 Task: Find a house in Penarth, United Kingdom, for 9 guests from 8th to 15th August, with 5 bedrooms, 5 bathrooms, Wifi, TV, Gym, Breakfast, and Self check-in, within a price range of ₹10,000 to ₹14,000.
Action: Mouse moved to (428, 108)
Screenshot: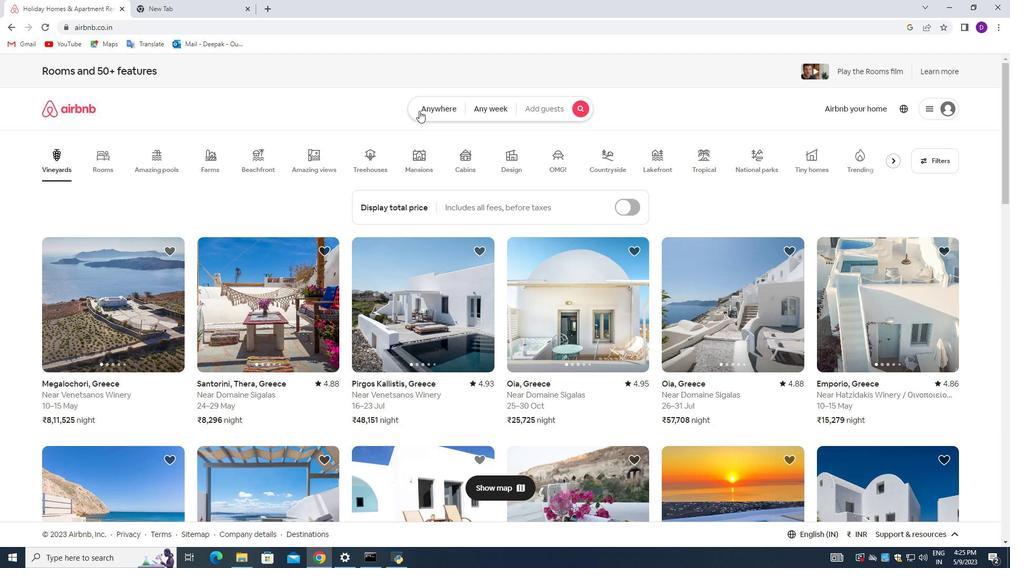 
Action: Mouse pressed left at (428, 108)
Screenshot: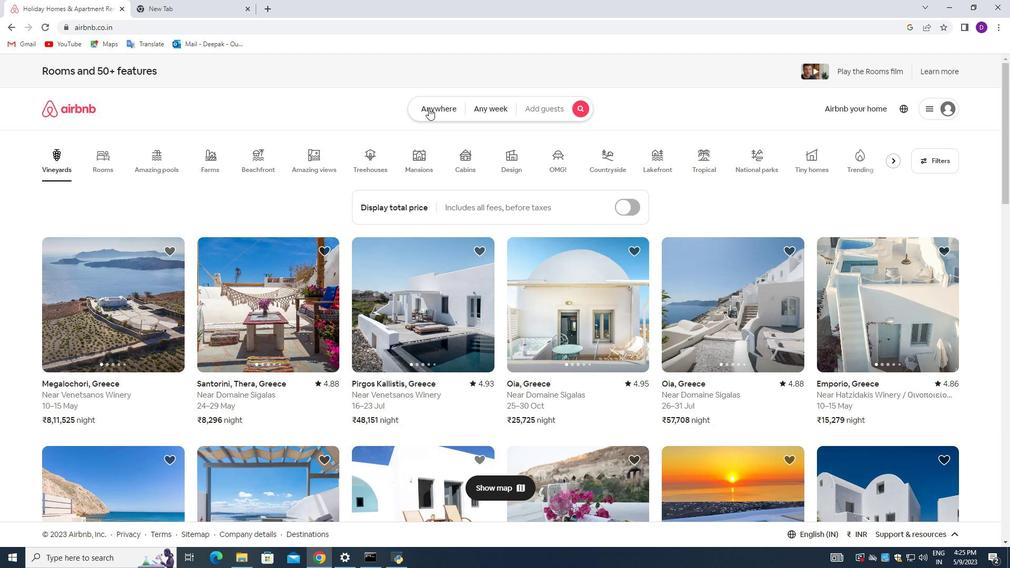 
Action: Mouse moved to (337, 155)
Screenshot: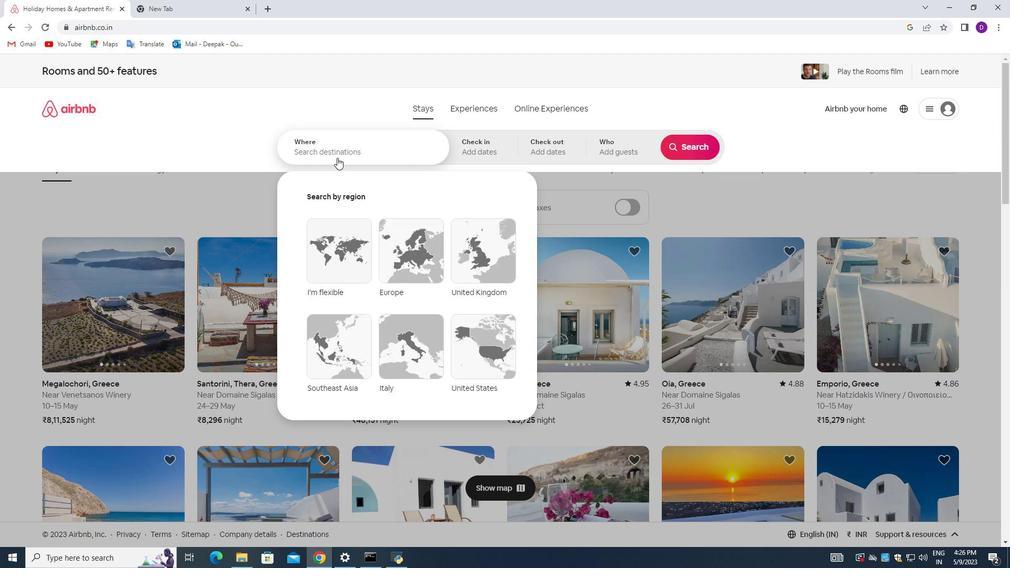 
Action: Mouse pressed left at (337, 155)
Screenshot: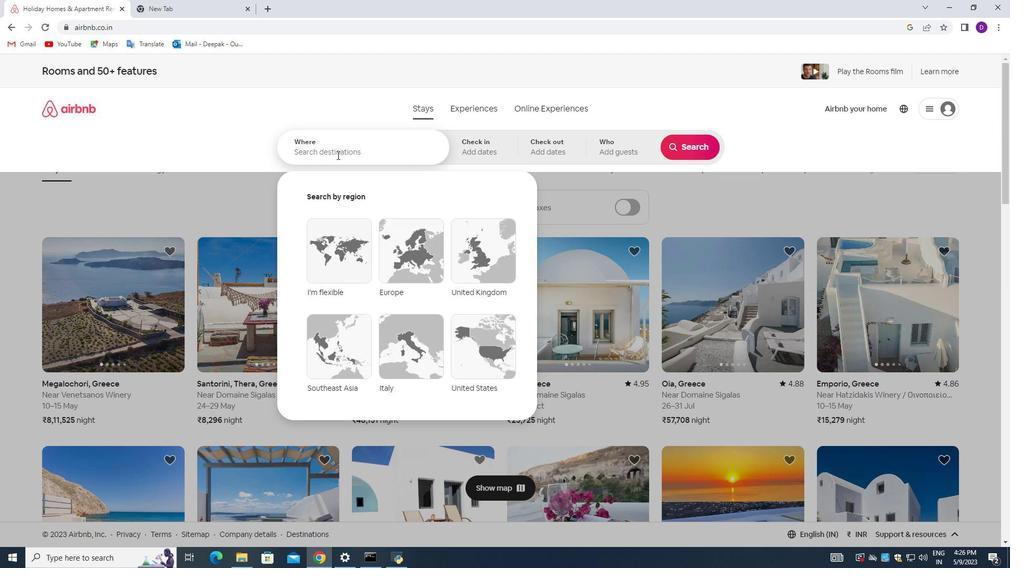 
Action: Key pressed <Key.shift>Penarth,<Key.shift>United<Key.shift>k<Key.backspace><Key.space><Key.shift>Kingdom<Key.enter>
Screenshot: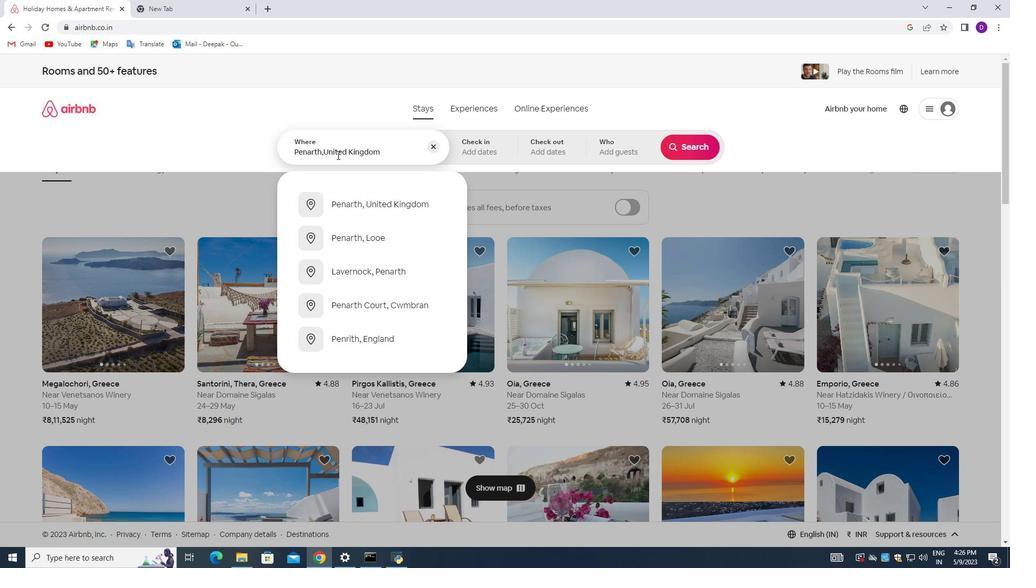 
Action: Mouse moved to (688, 235)
Screenshot: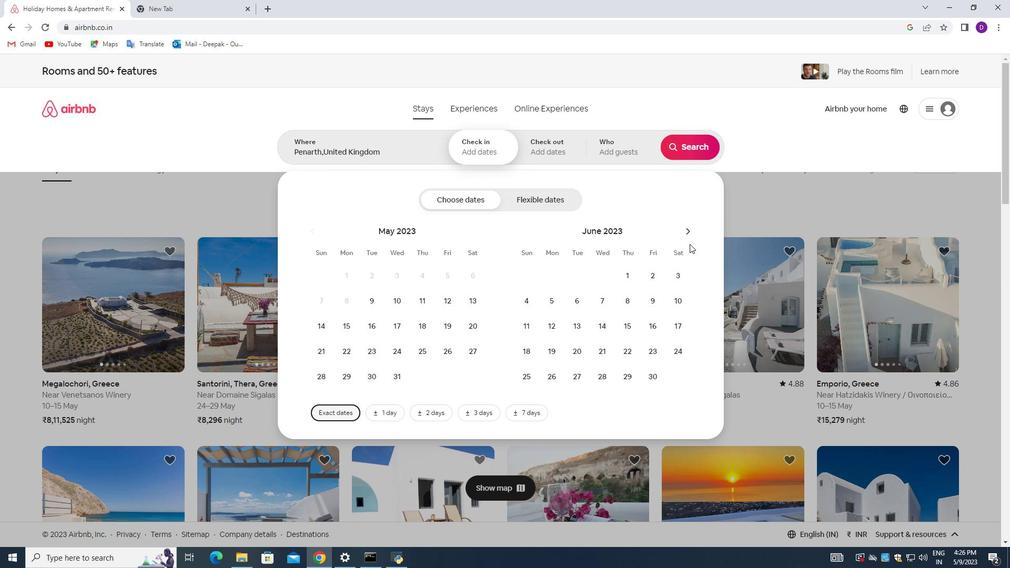 
Action: Mouse pressed left at (688, 235)
Screenshot: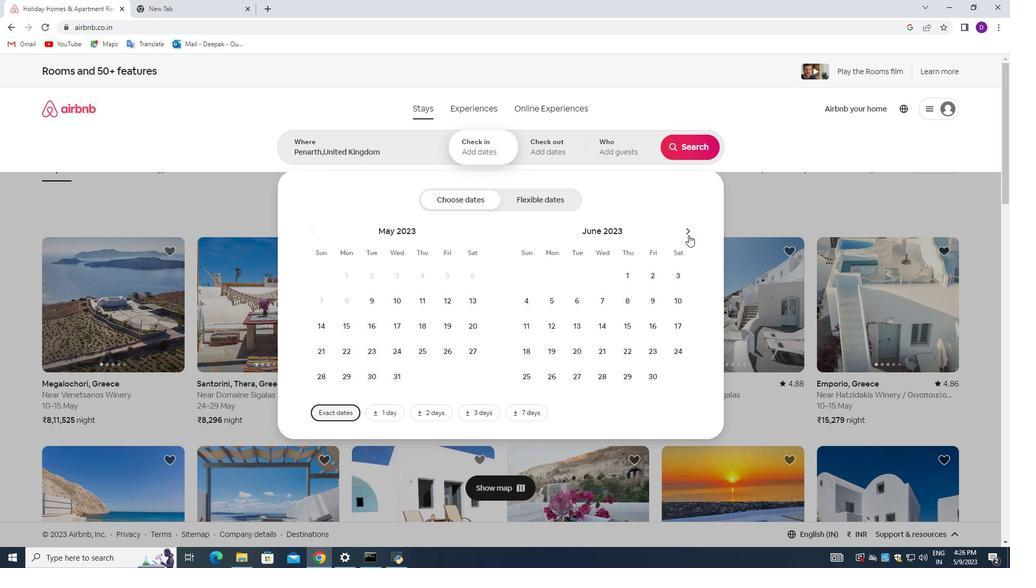 
Action: Mouse pressed left at (688, 235)
Screenshot: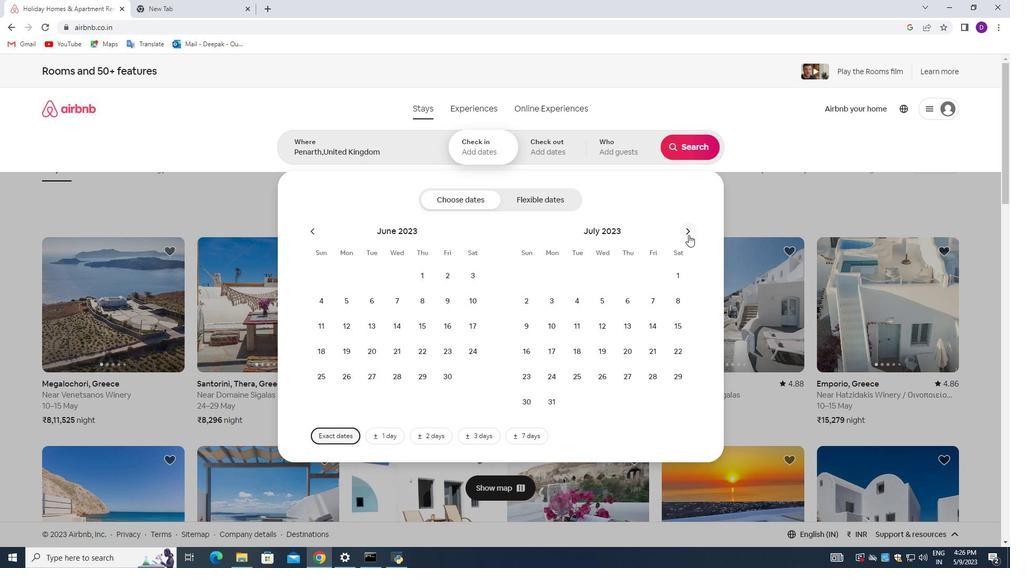 
Action: Mouse moved to (580, 306)
Screenshot: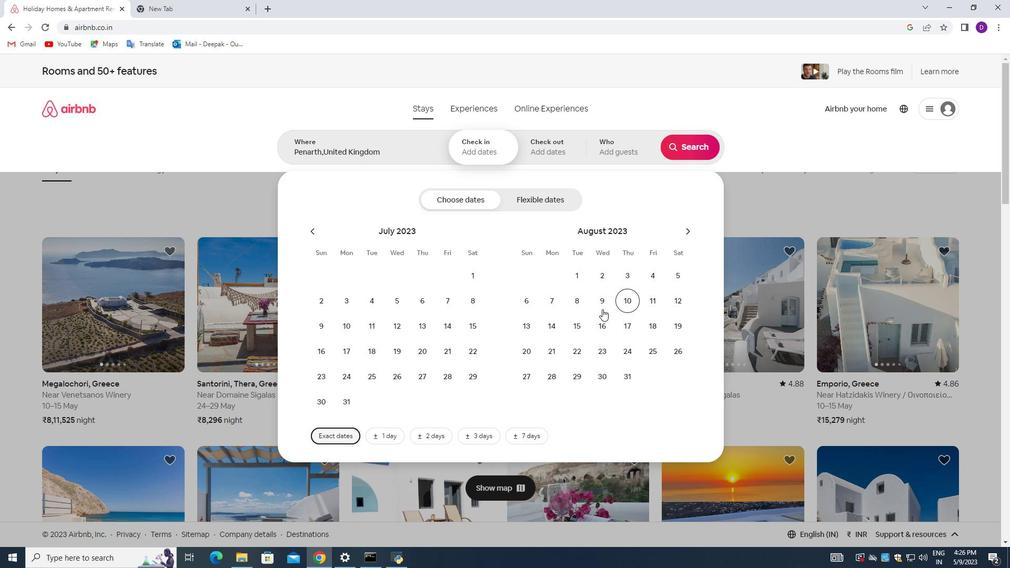 
Action: Mouse pressed left at (580, 306)
Screenshot: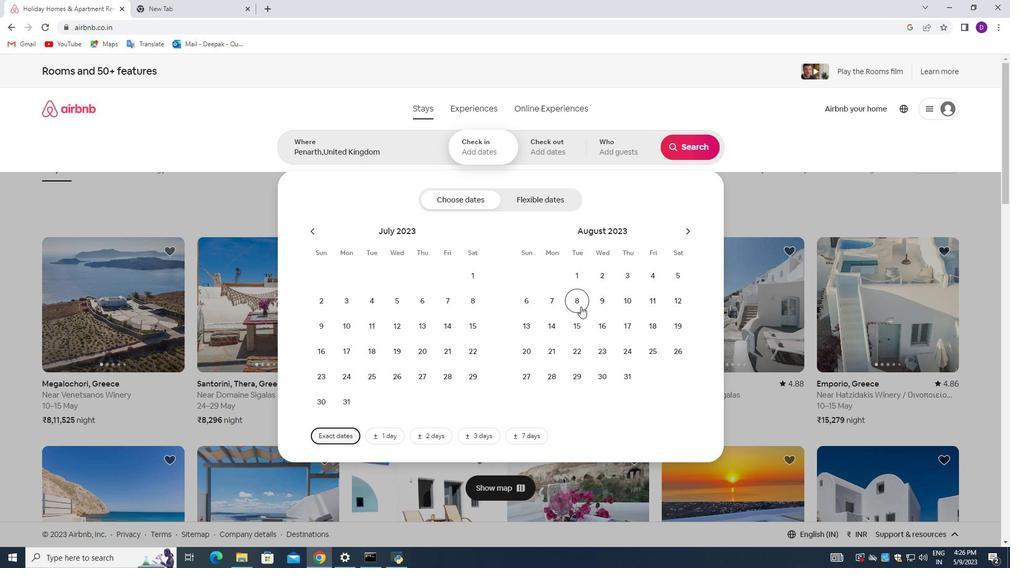 
Action: Mouse moved to (578, 331)
Screenshot: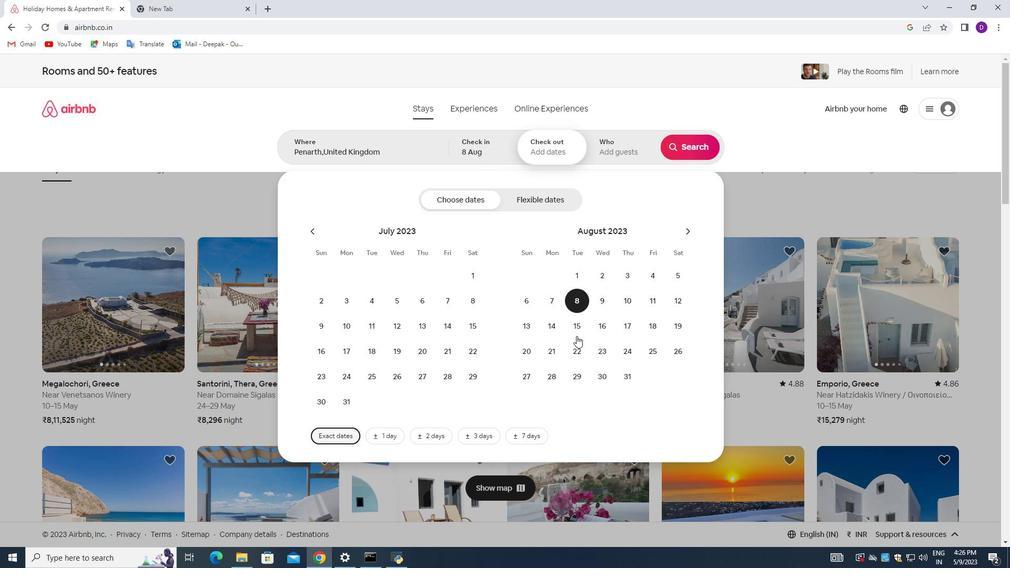 
Action: Mouse pressed left at (578, 331)
Screenshot: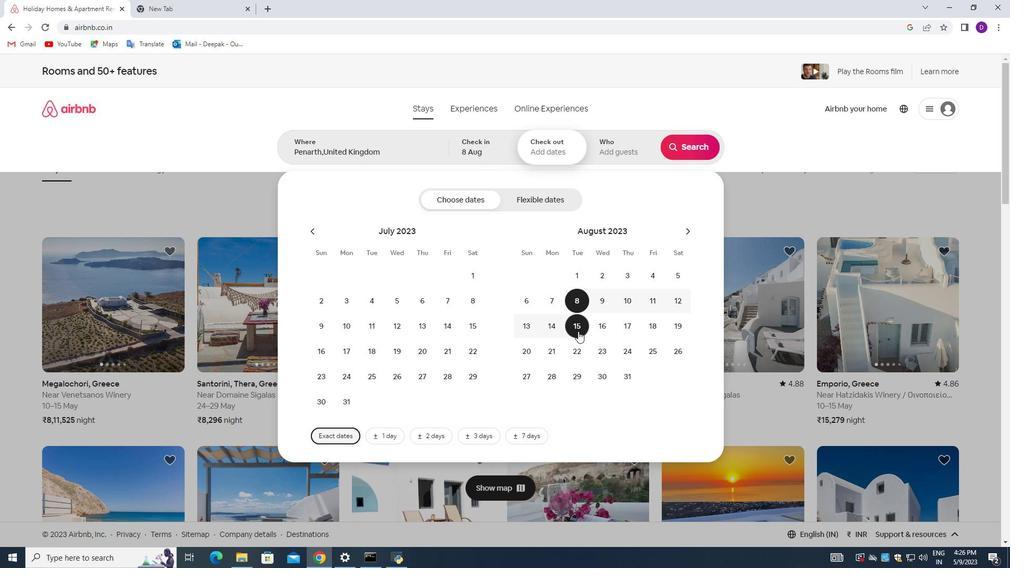 
Action: Mouse moved to (614, 151)
Screenshot: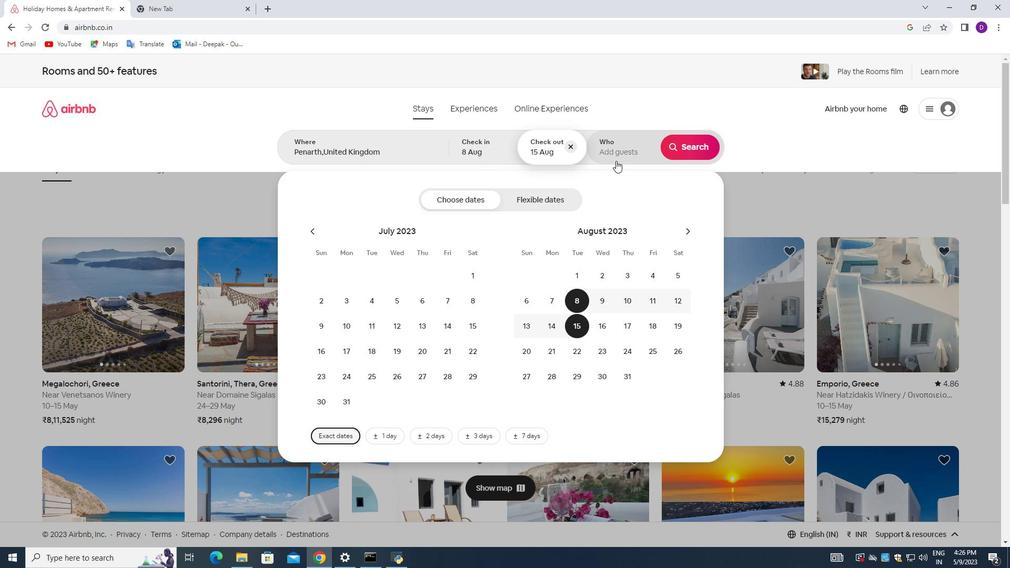 
Action: Mouse pressed left at (614, 151)
Screenshot: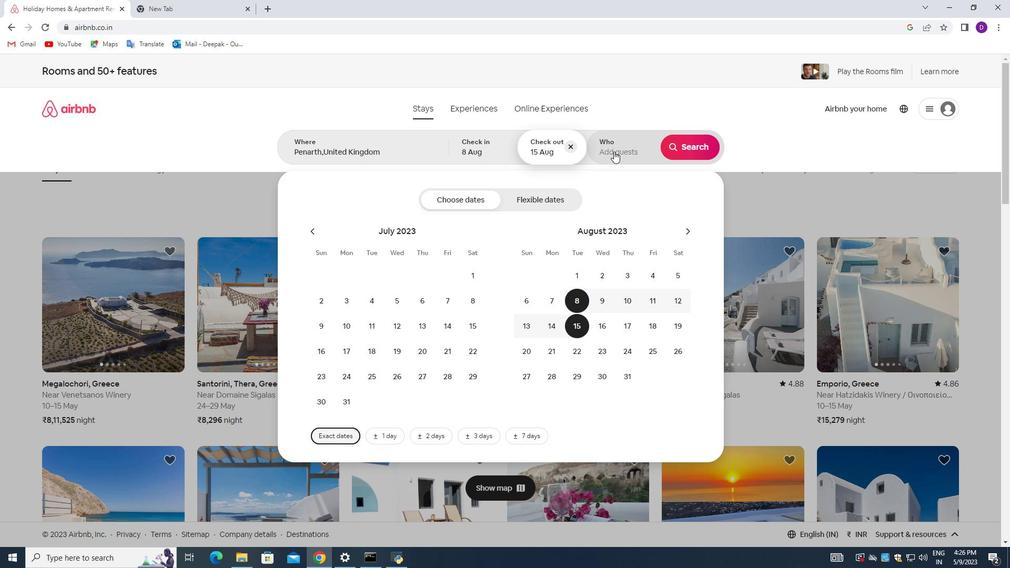 
Action: Mouse moved to (697, 202)
Screenshot: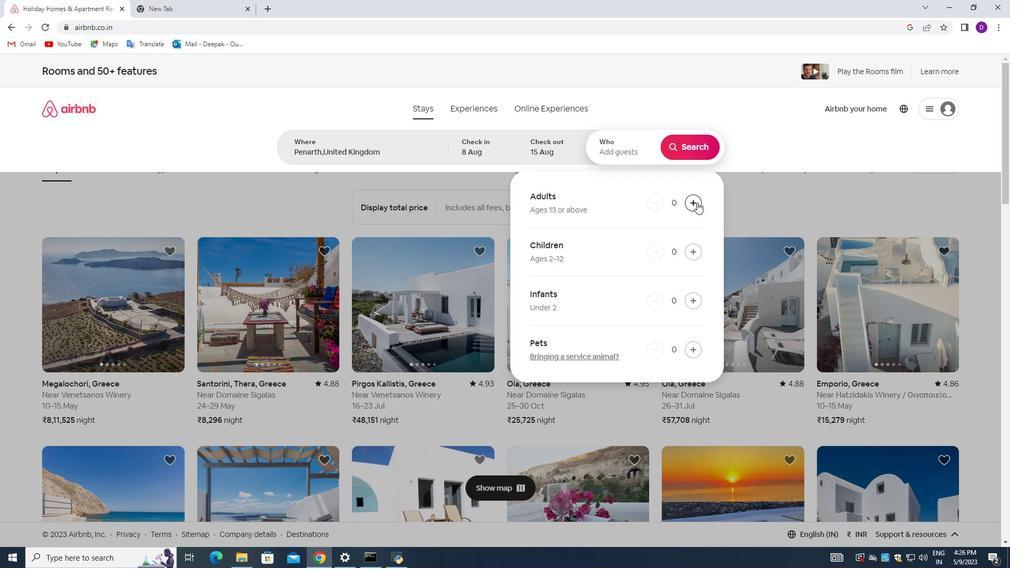 
Action: Mouse pressed left at (697, 202)
Screenshot: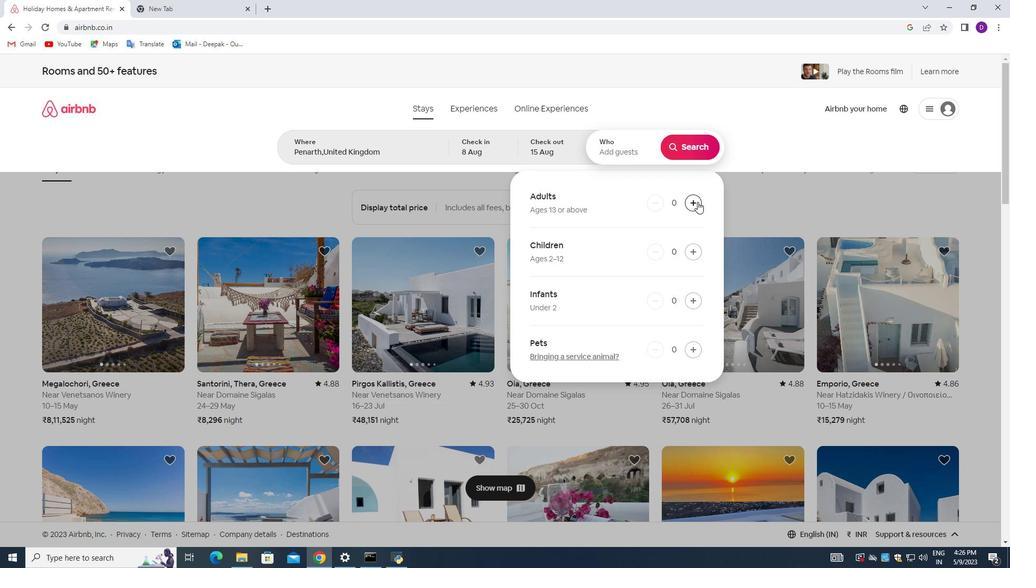 
Action: Mouse pressed left at (697, 202)
Screenshot: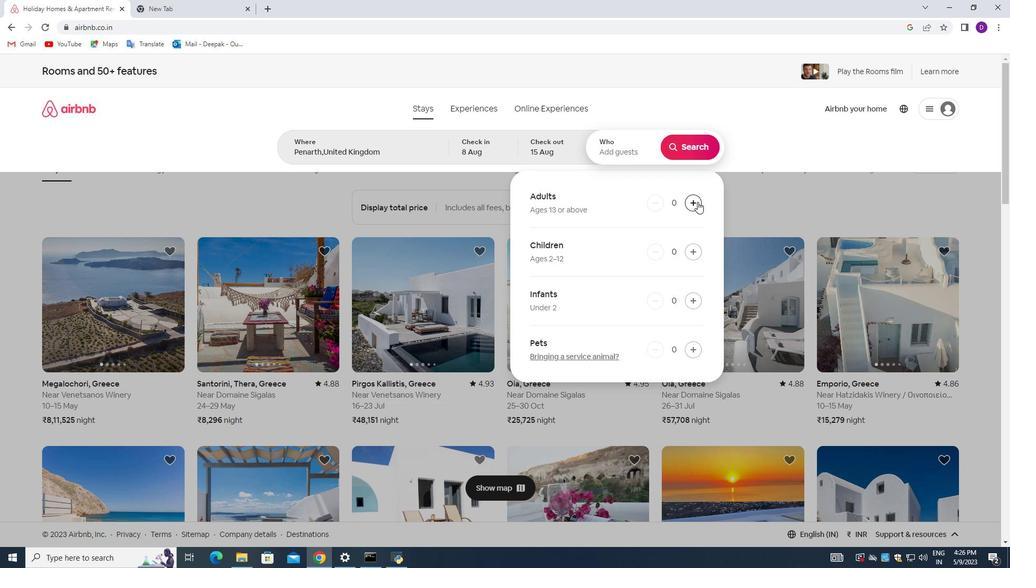 
Action: Mouse pressed left at (697, 202)
Screenshot: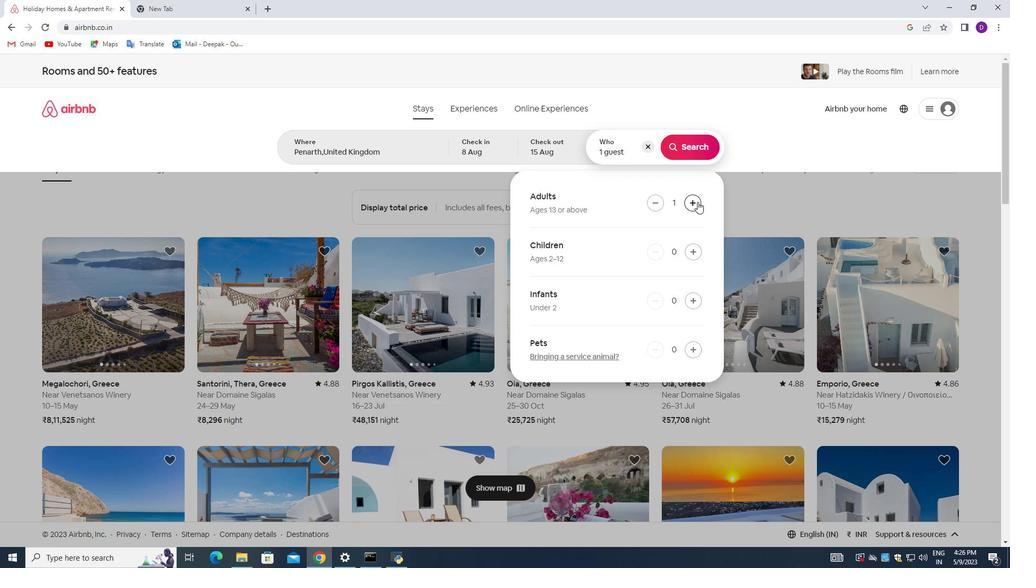 
Action: Mouse pressed left at (697, 202)
Screenshot: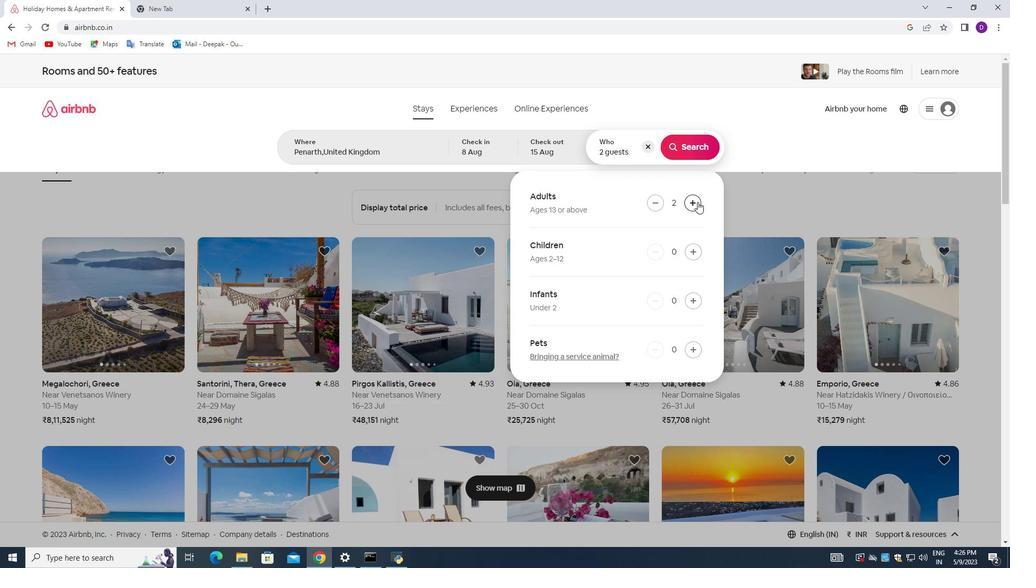 
Action: Mouse pressed left at (697, 202)
Screenshot: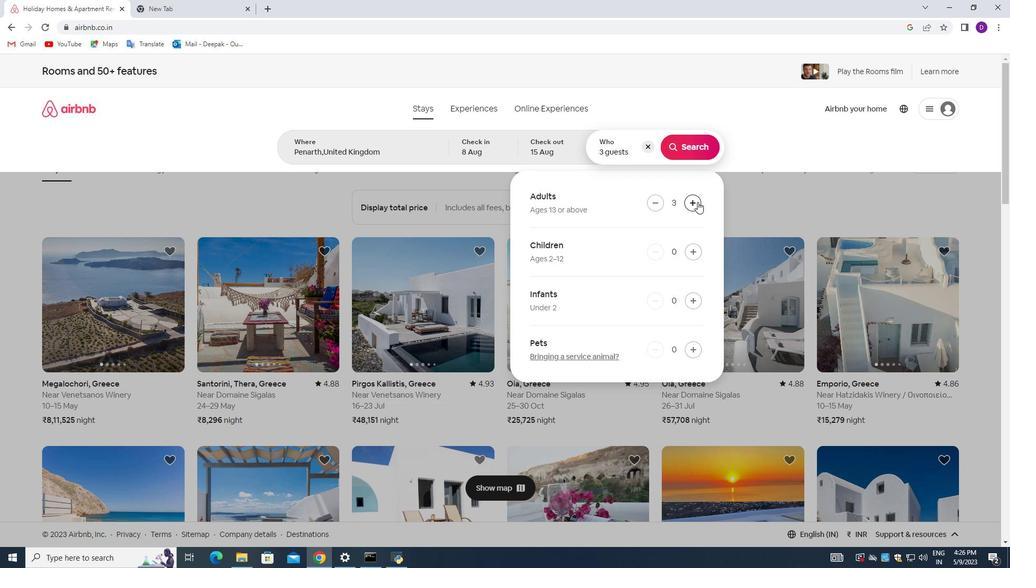 
Action: Mouse pressed left at (697, 202)
Screenshot: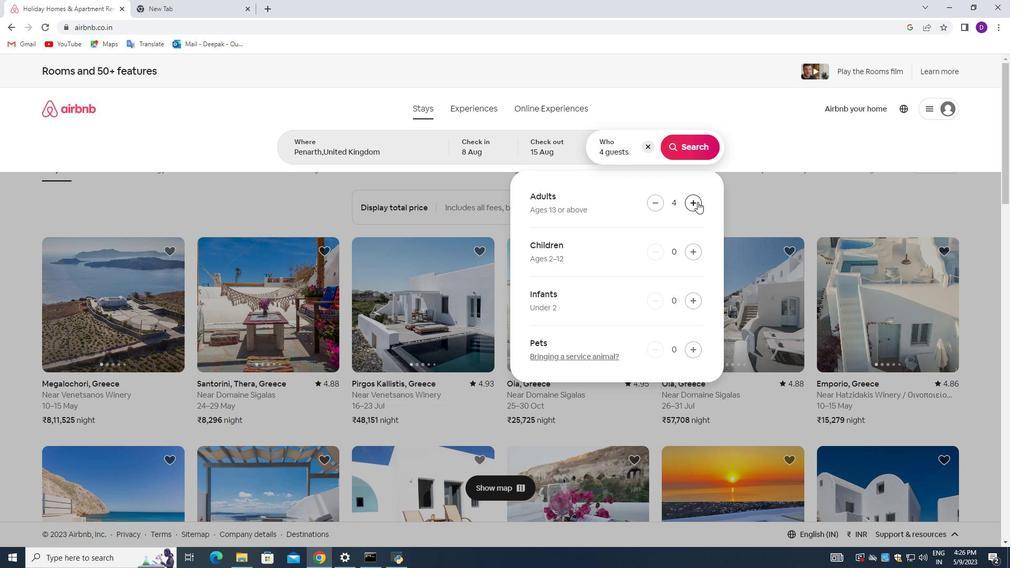 
Action: Mouse pressed left at (697, 202)
Screenshot: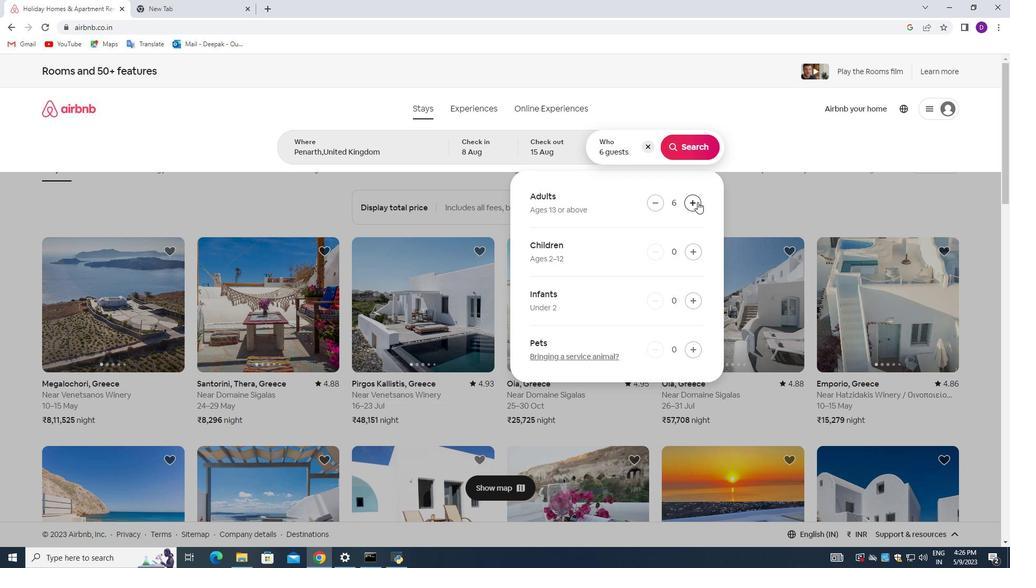
Action: Mouse pressed left at (697, 202)
Screenshot: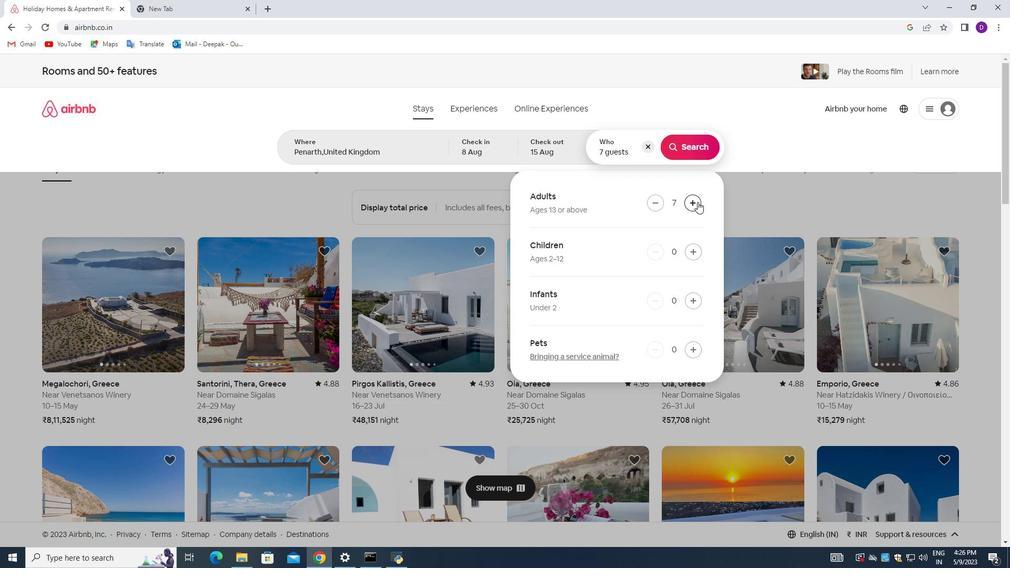 
Action: Mouse pressed left at (697, 202)
Screenshot: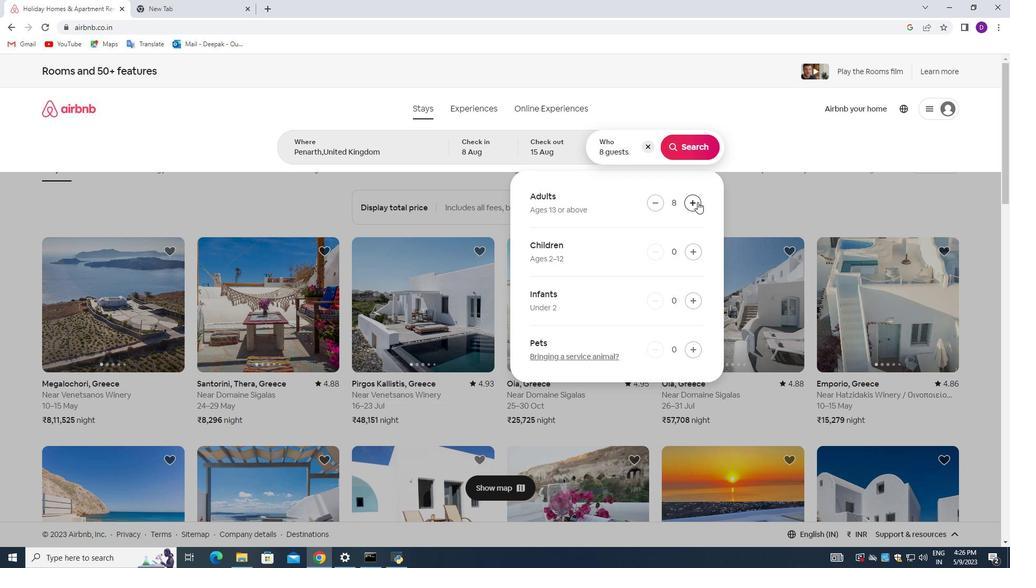 
Action: Mouse moved to (683, 150)
Screenshot: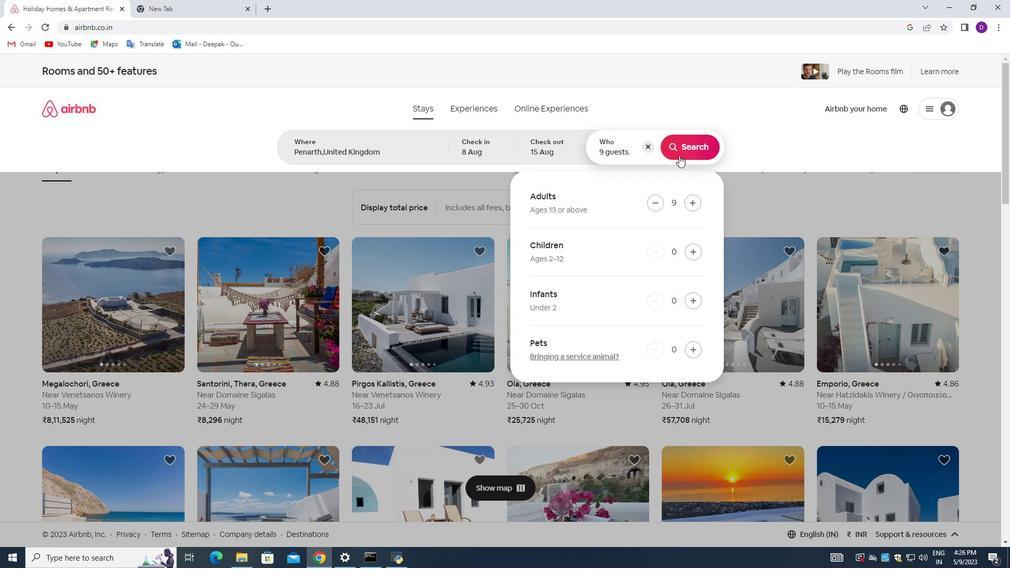 
Action: Mouse pressed left at (683, 150)
Screenshot: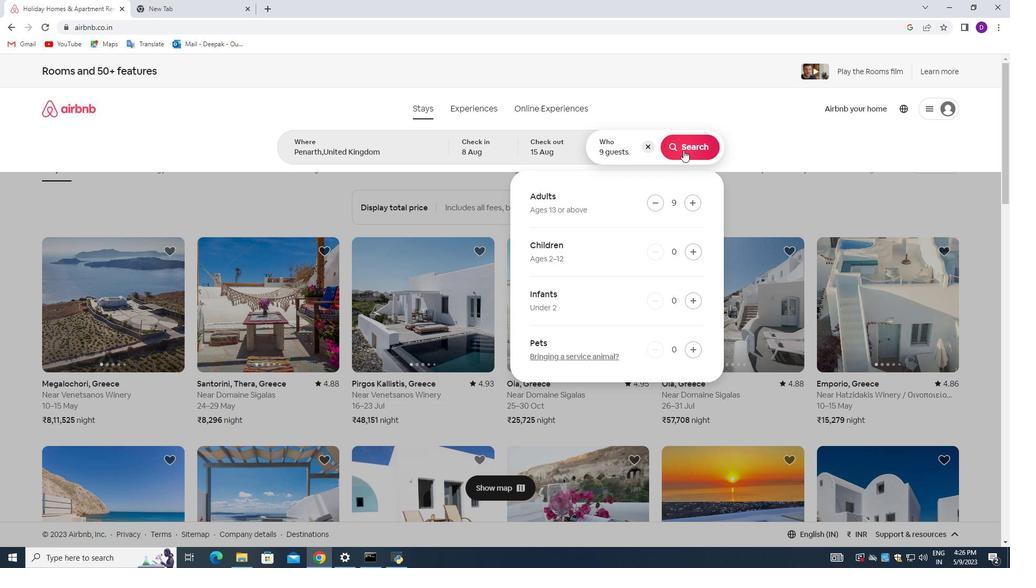 
Action: Mouse moved to (976, 121)
Screenshot: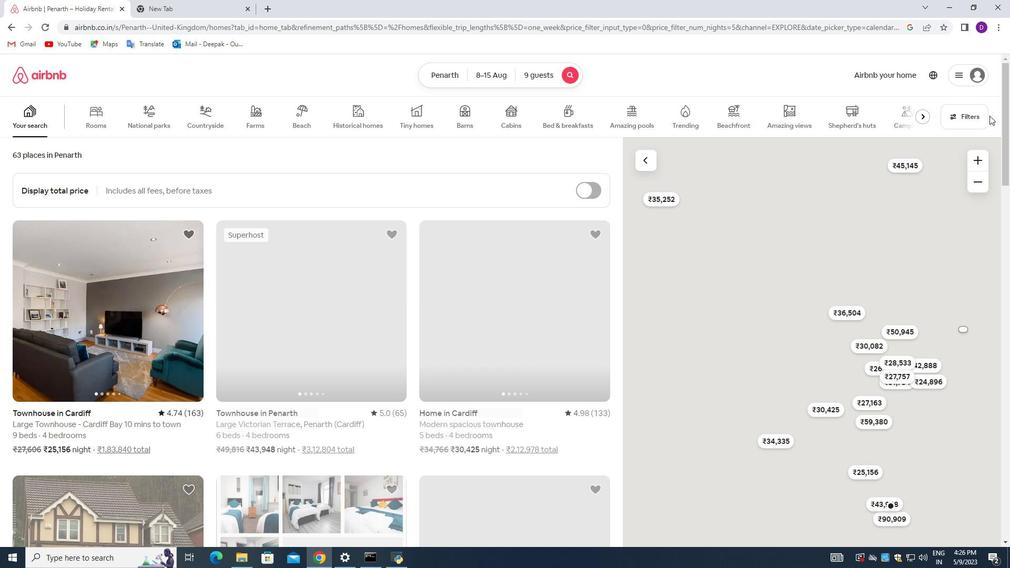 
Action: Mouse pressed left at (976, 121)
Screenshot: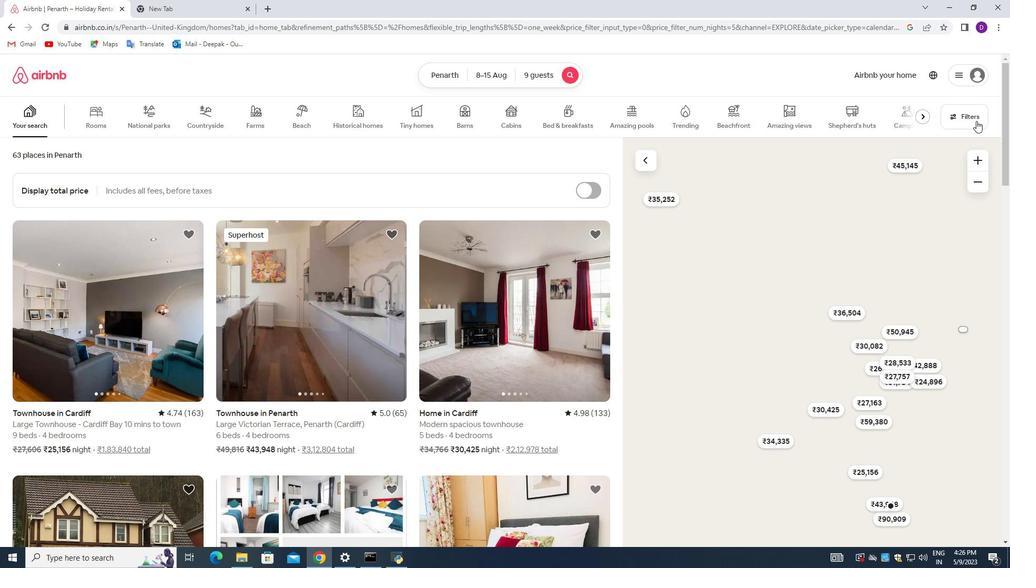
Action: Mouse moved to (366, 373)
Screenshot: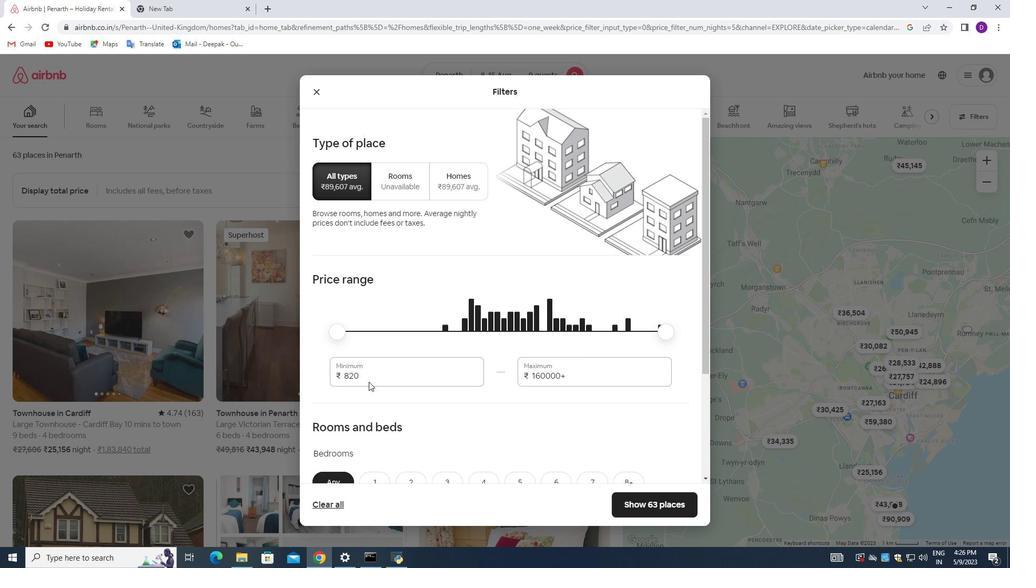
Action: Mouse pressed left at (366, 373)
Screenshot: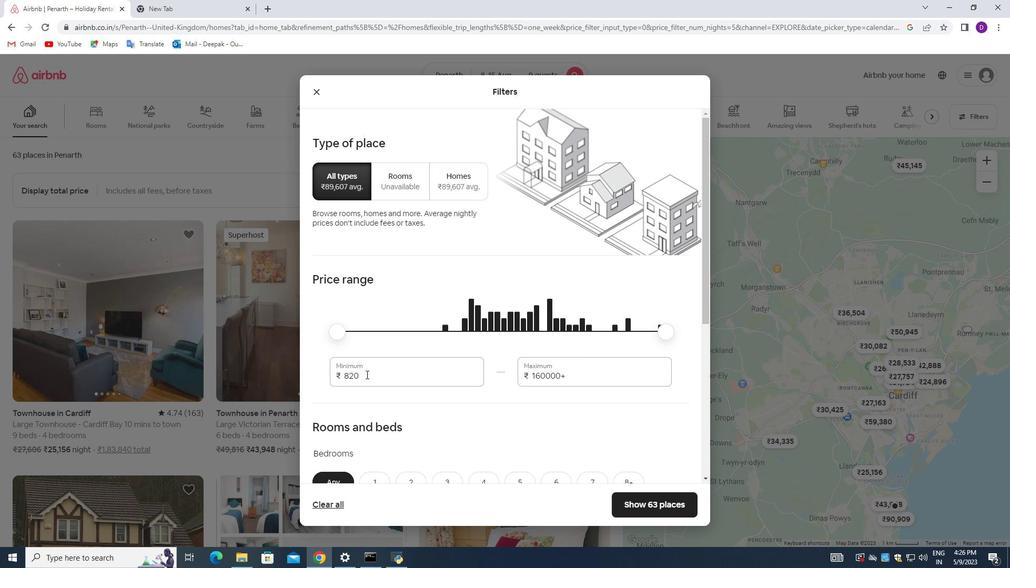 
Action: Mouse pressed left at (366, 373)
Screenshot: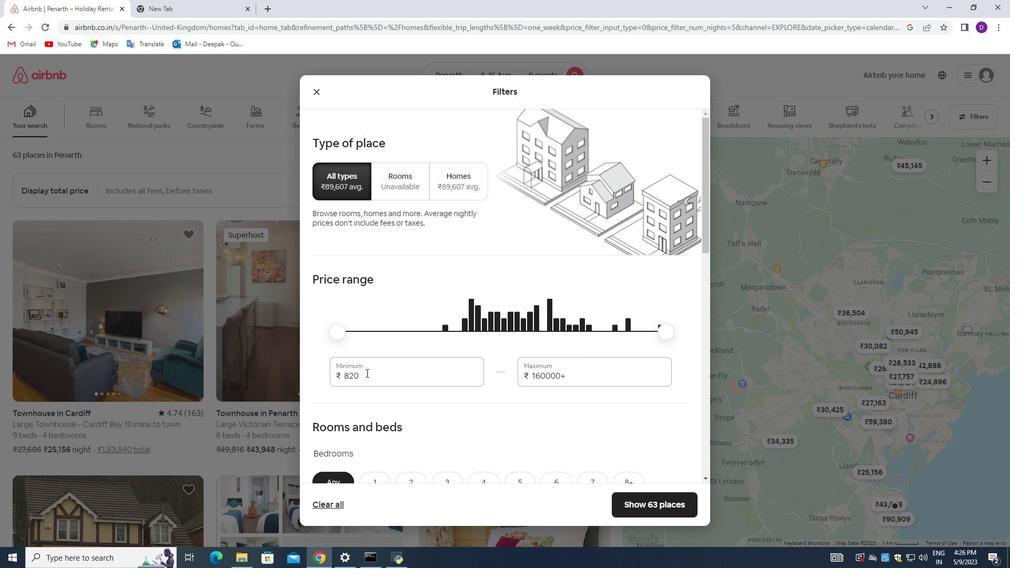 
Action: Mouse moved to (366, 373)
Screenshot: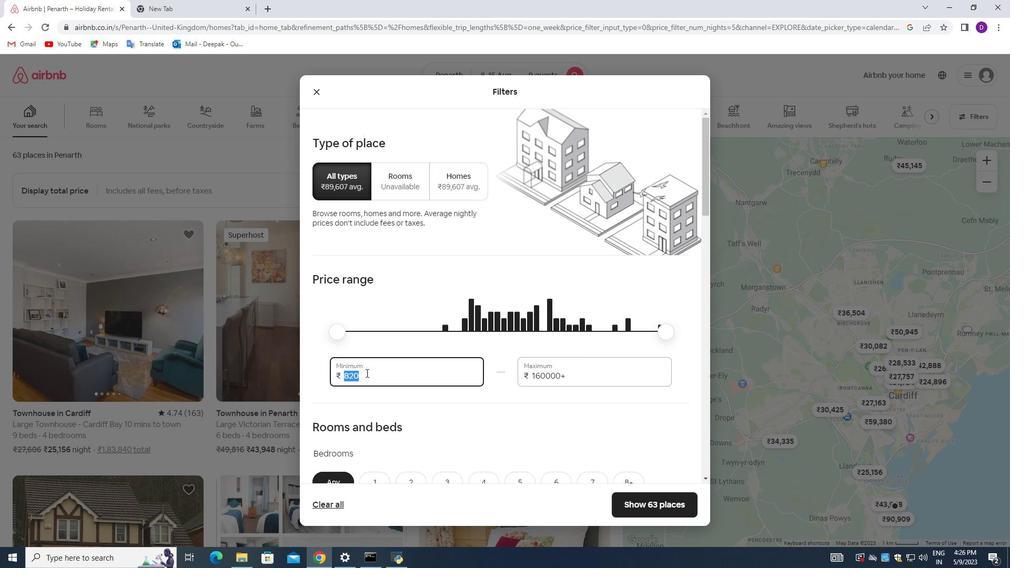 
Action: Key pressed <Key.backspace>10000<Key.tab>14000
Screenshot: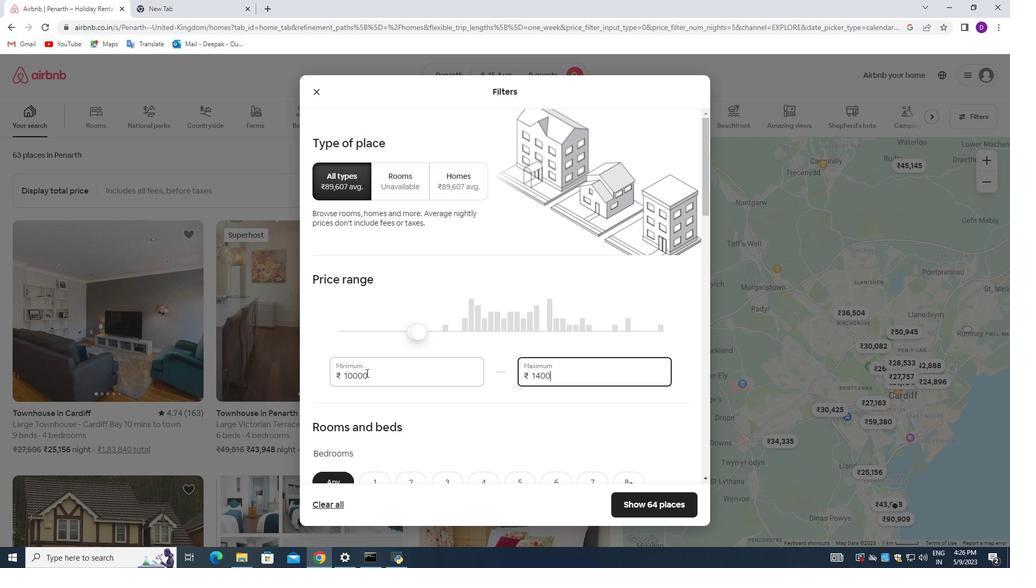 
Action: Mouse moved to (399, 380)
Screenshot: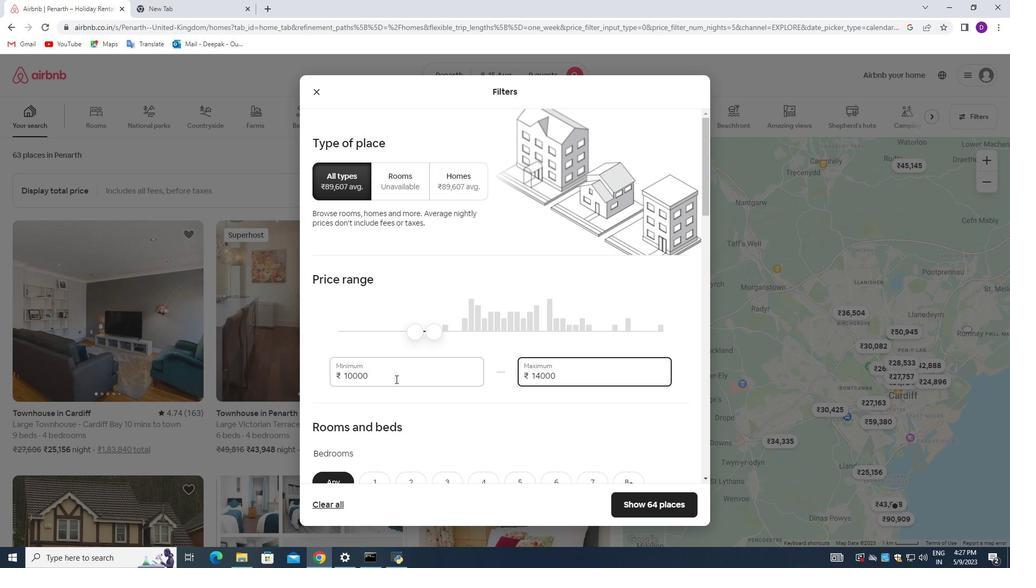 
Action: Mouse scrolled (399, 379) with delta (0, 0)
Screenshot: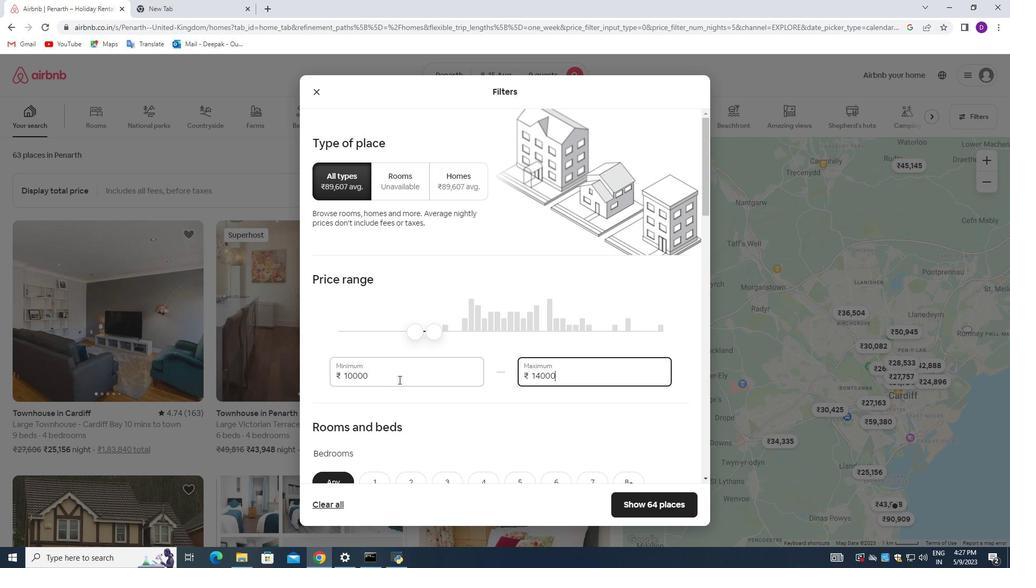 
Action: Mouse scrolled (399, 379) with delta (0, 0)
Screenshot: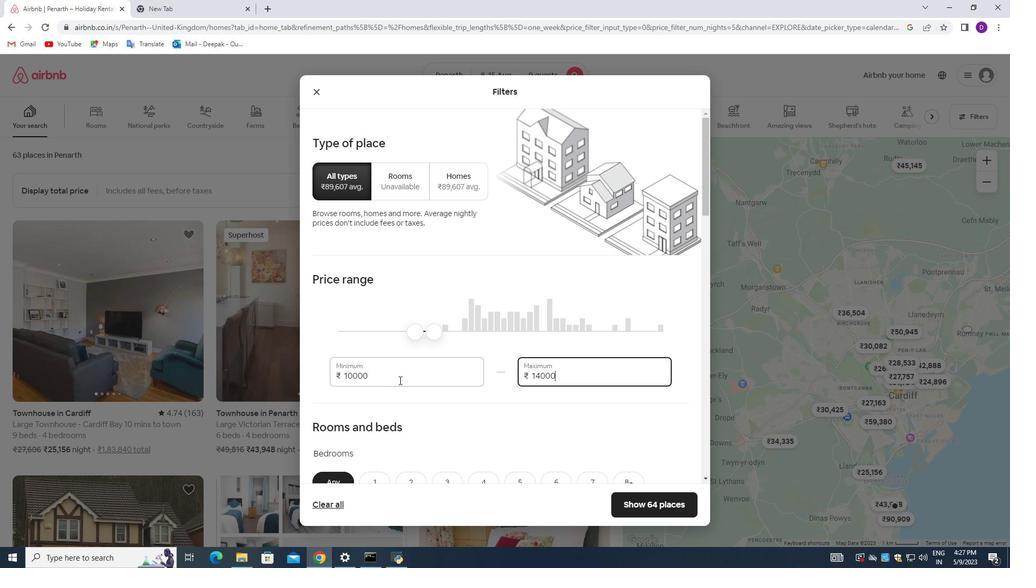 
Action: Mouse scrolled (399, 379) with delta (0, 0)
Screenshot: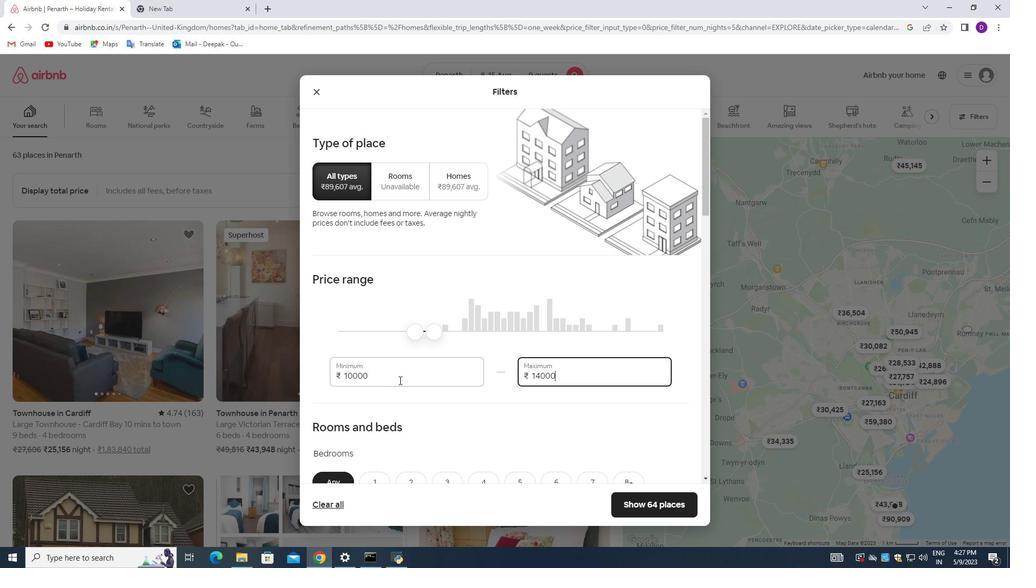 
Action: Mouse scrolled (399, 379) with delta (0, 0)
Screenshot: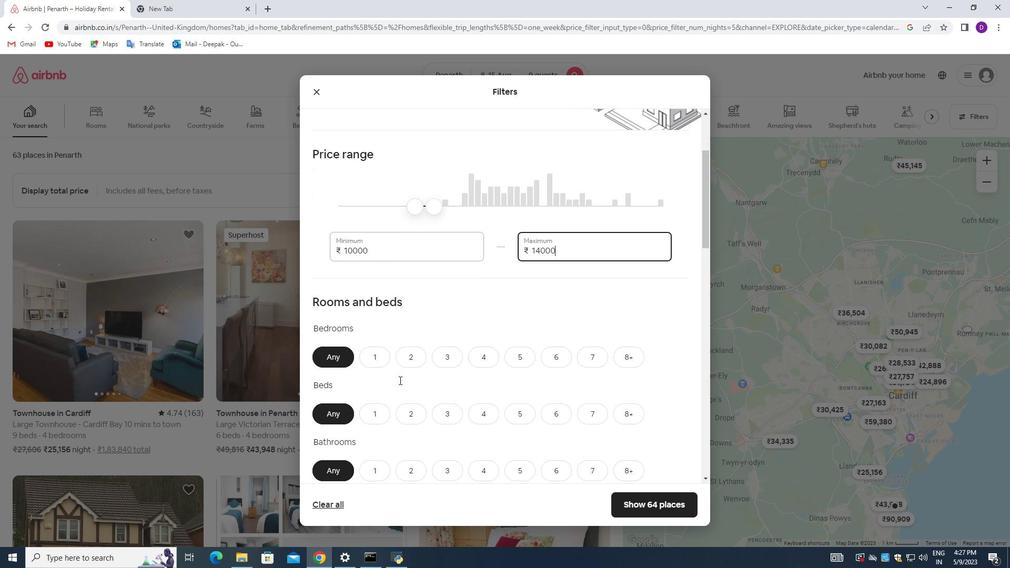 
Action: Mouse moved to (513, 275)
Screenshot: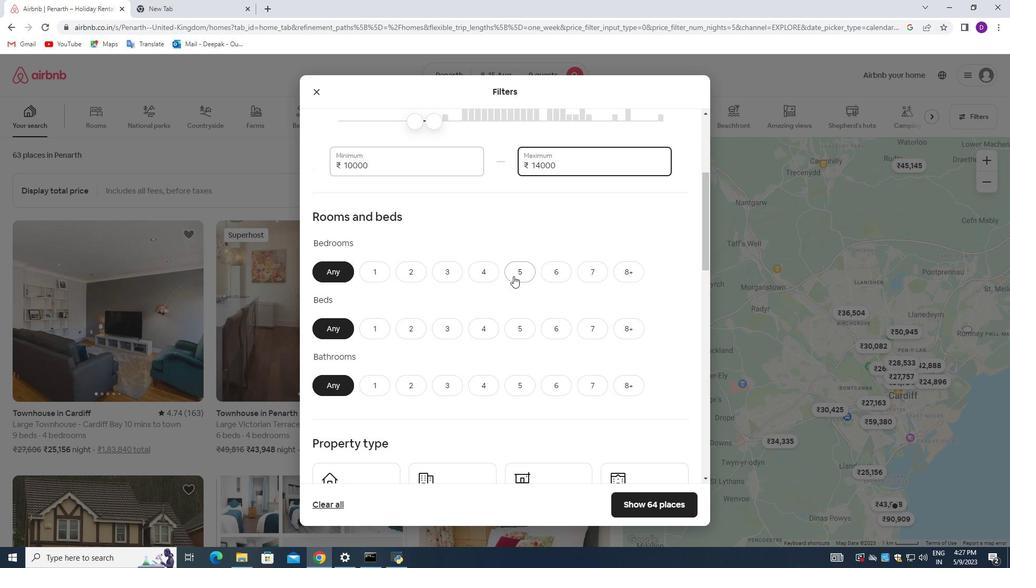 
Action: Mouse pressed left at (513, 275)
Screenshot: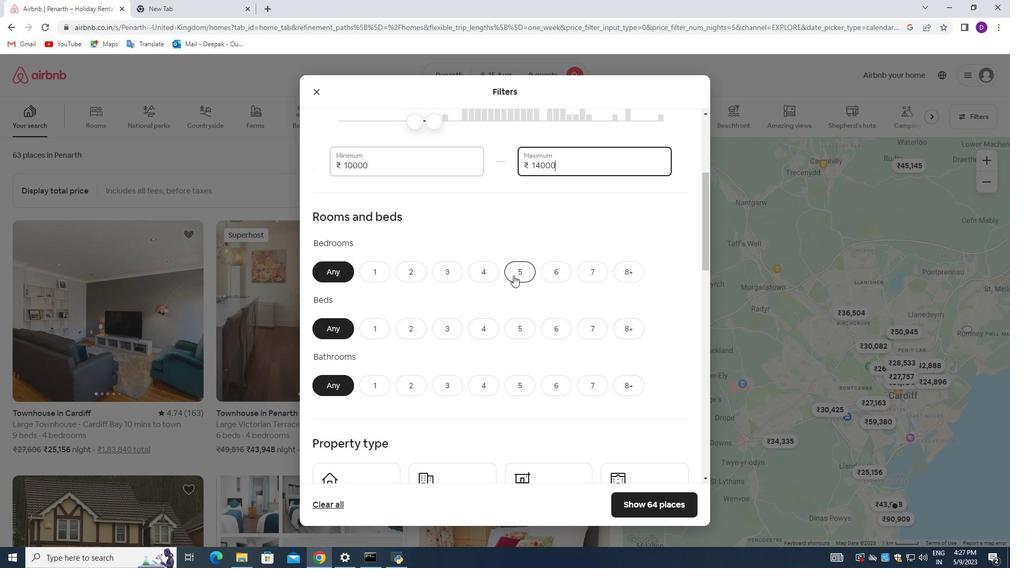 
Action: Mouse moved to (624, 330)
Screenshot: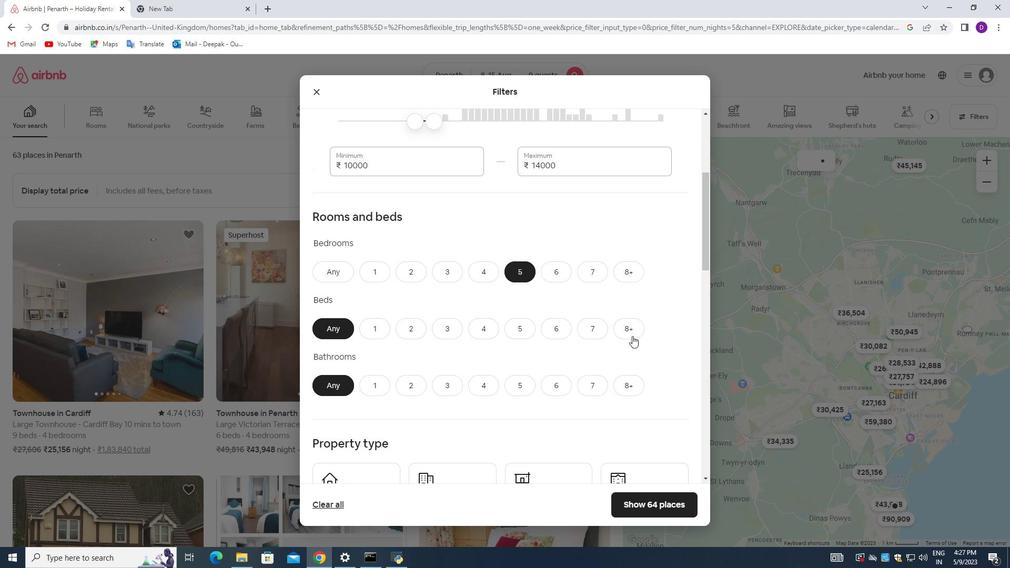 
Action: Mouse pressed left at (624, 330)
Screenshot: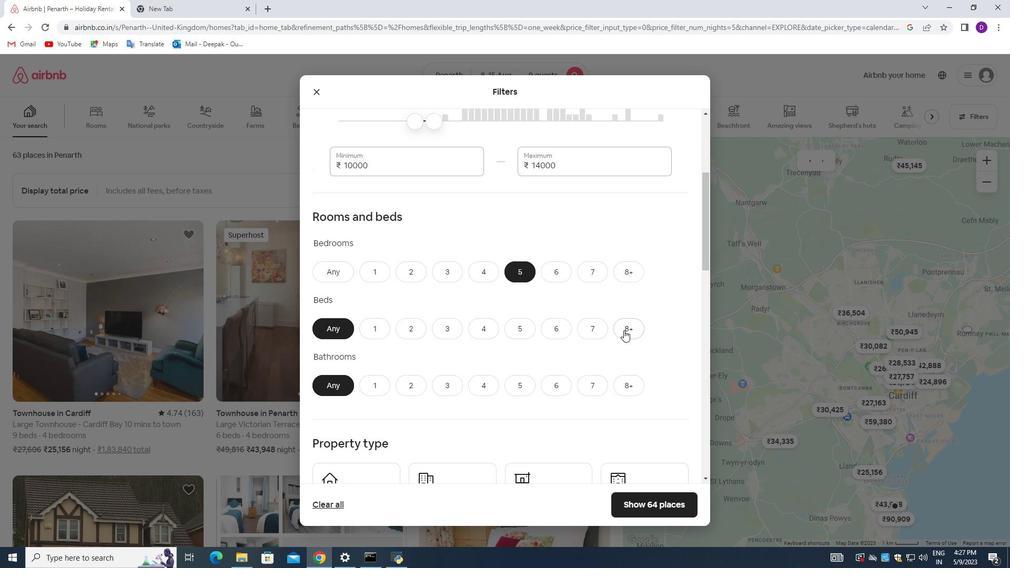 
Action: Mouse moved to (512, 384)
Screenshot: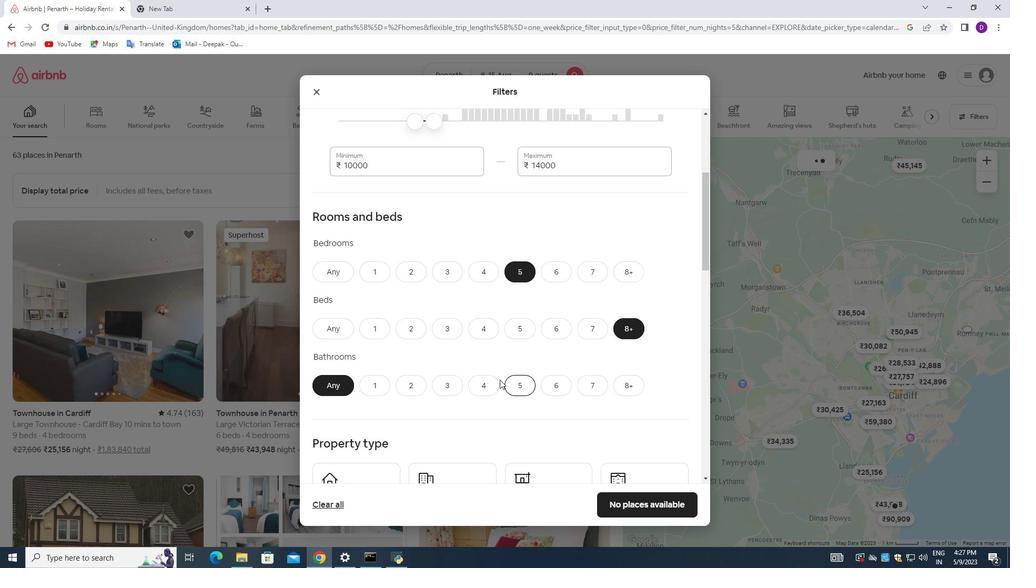 
Action: Mouse pressed left at (512, 384)
Screenshot: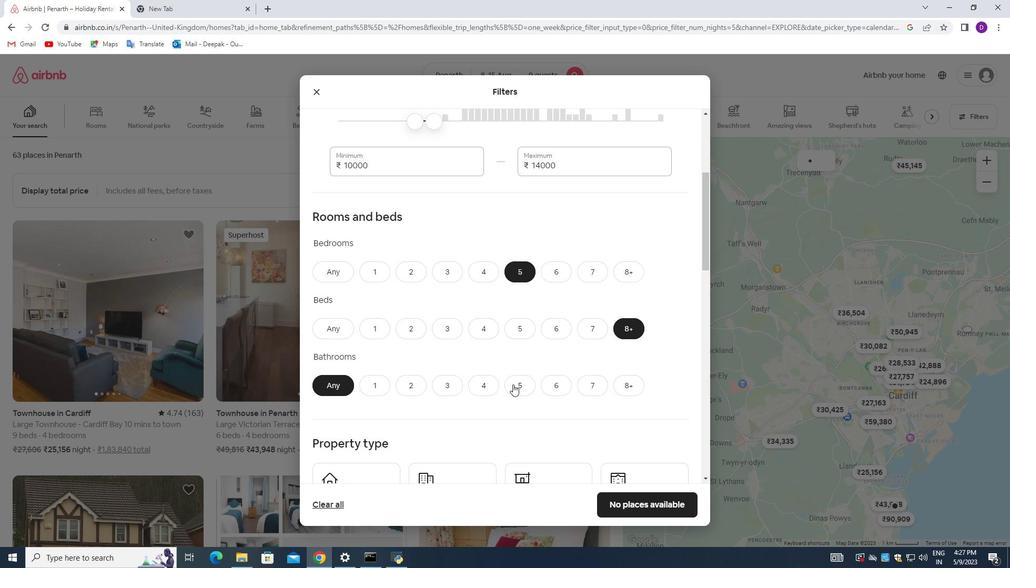 
Action: Mouse moved to (571, 376)
Screenshot: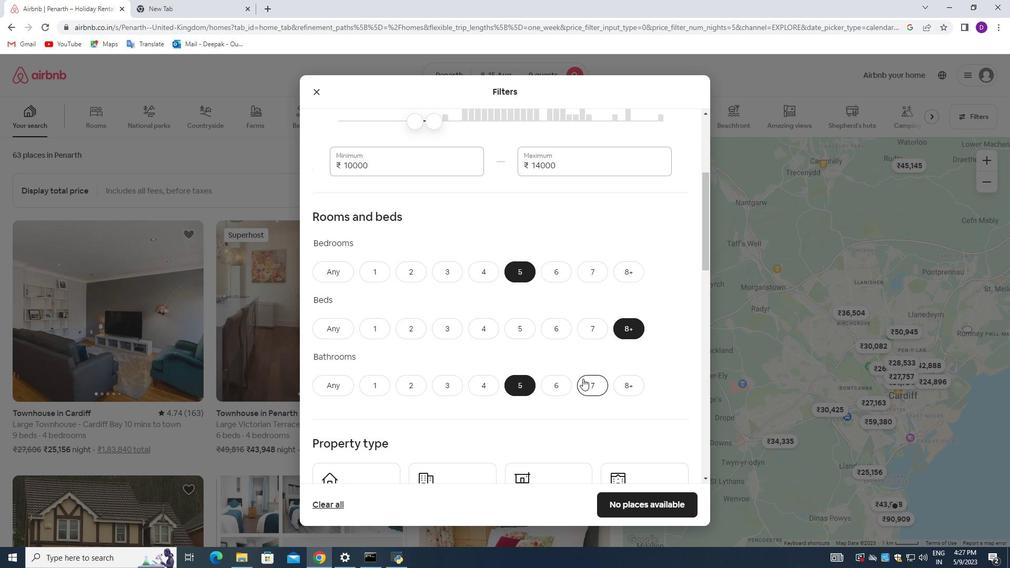 
Action: Mouse scrolled (571, 376) with delta (0, 0)
Screenshot: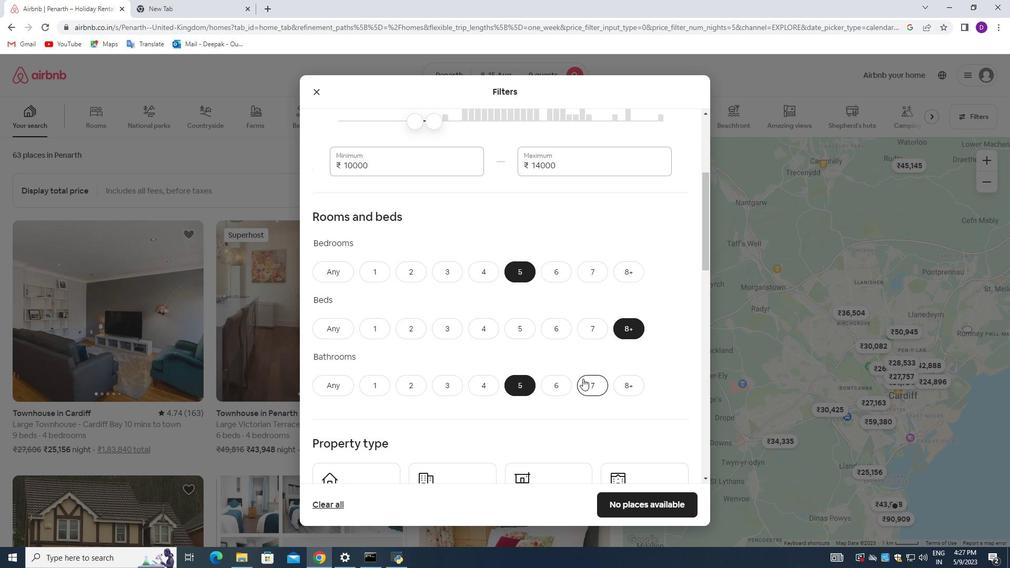 
Action: Mouse scrolled (571, 376) with delta (0, 0)
Screenshot: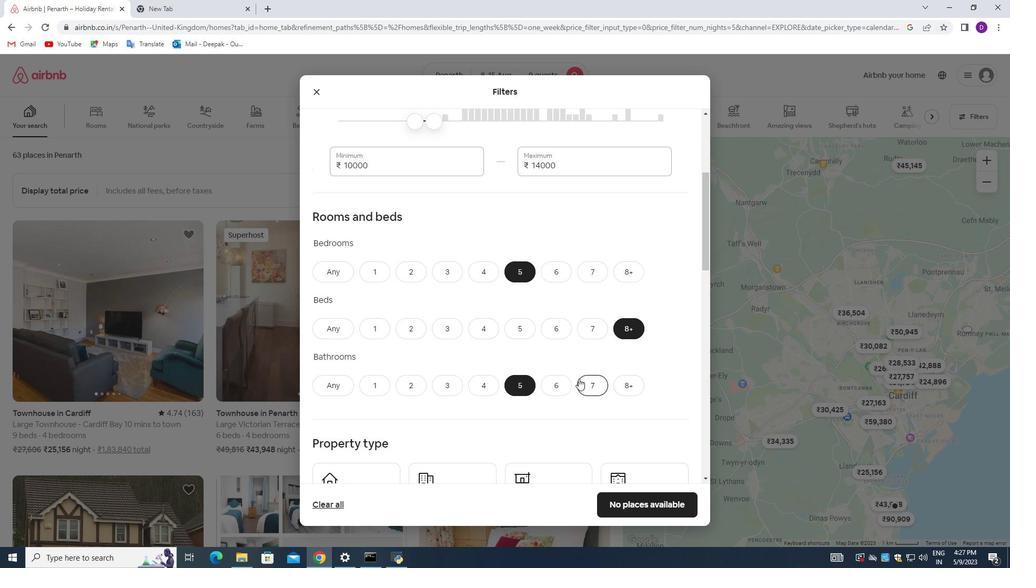 
Action: Mouse scrolled (571, 376) with delta (0, 0)
Screenshot: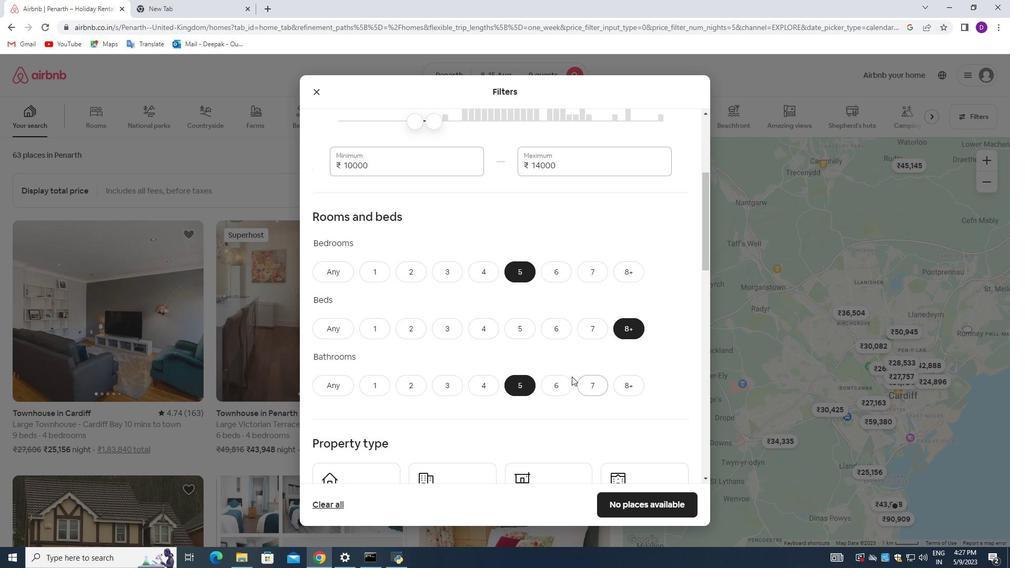 
Action: Mouse scrolled (571, 376) with delta (0, 0)
Screenshot: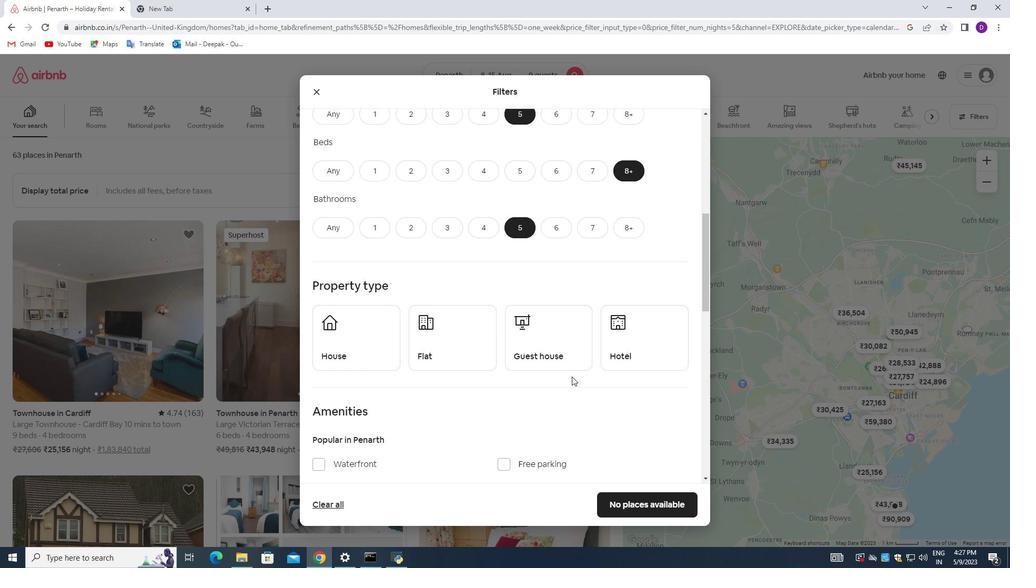 
Action: Mouse scrolled (571, 376) with delta (0, 0)
Screenshot: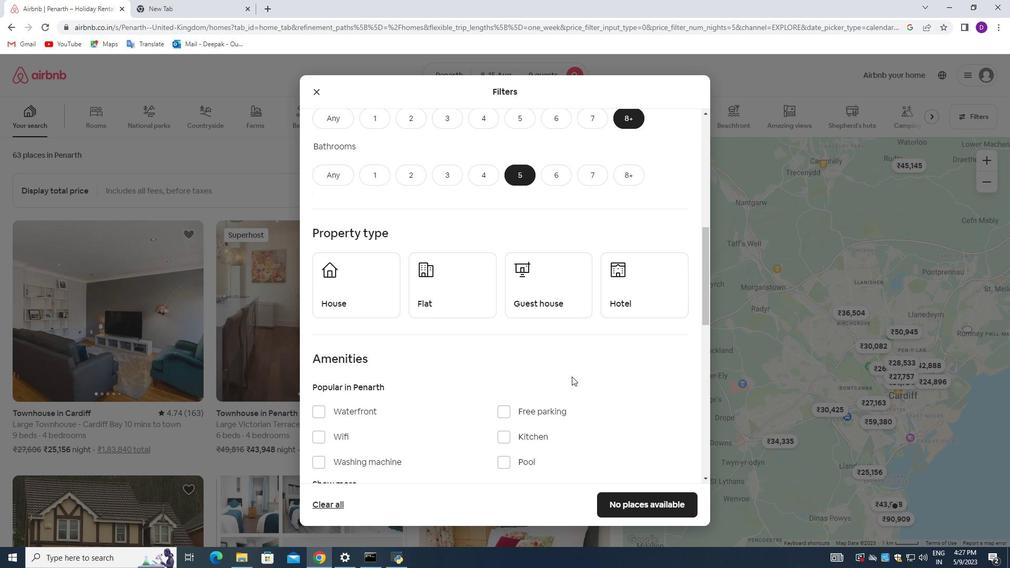 
Action: Mouse scrolled (571, 376) with delta (0, 0)
Screenshot: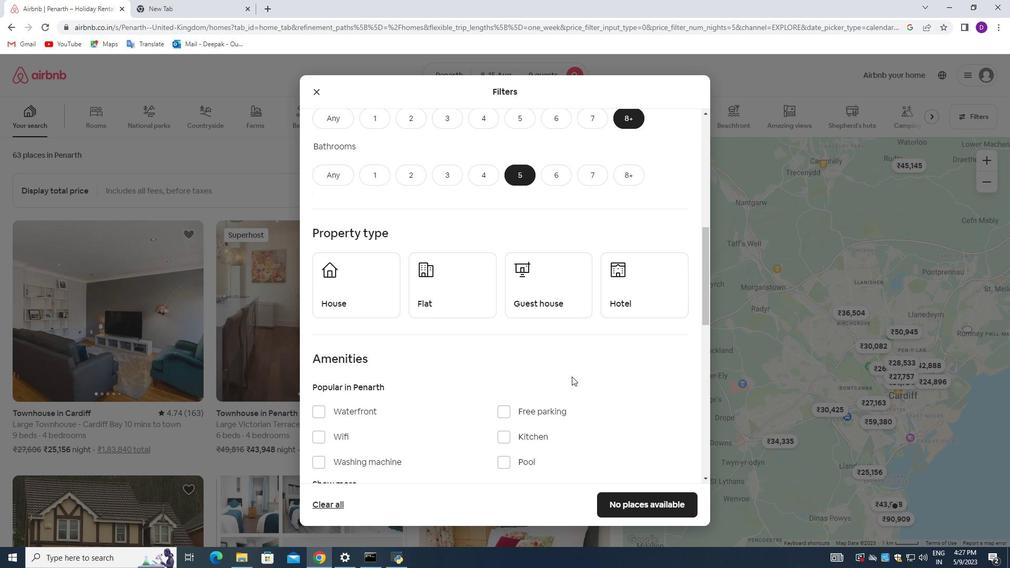 
Action: Mouse scrolled (571, 376) with delta (0, 0)
Screenshot: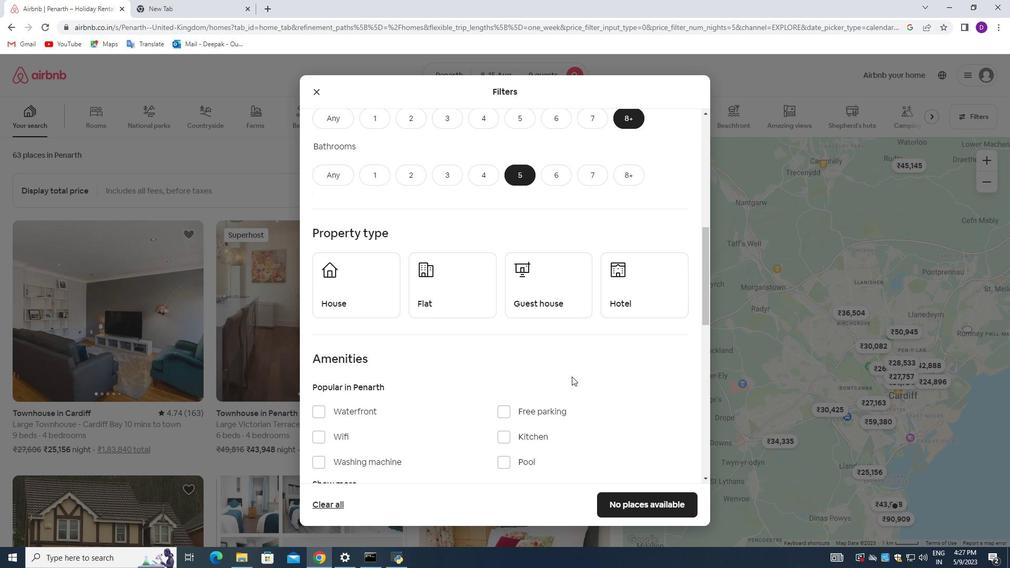 
Action: Mouse moved to (571, 376)
Screenshot: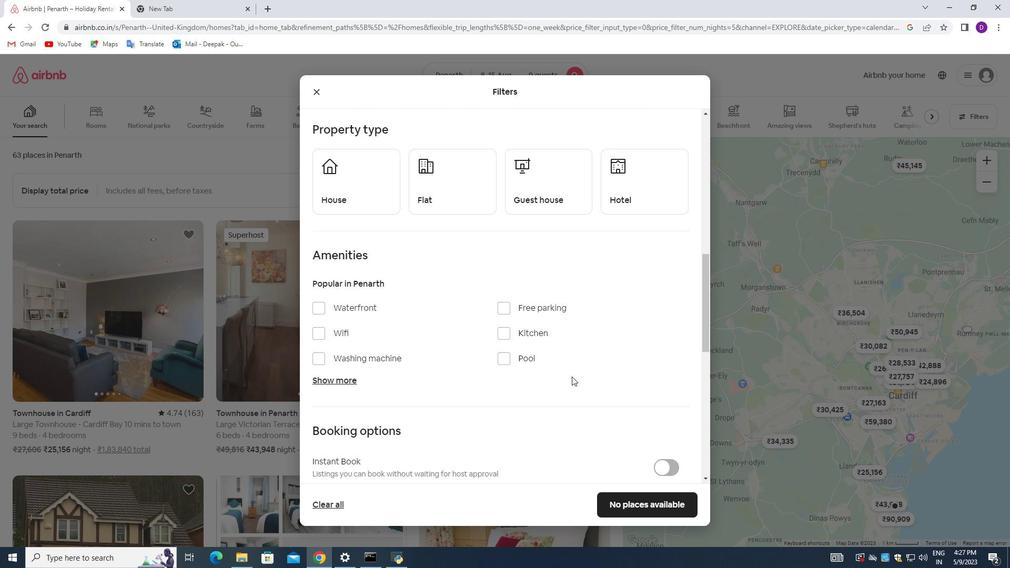 
Action: Mouse scrolled (571, 377) with delta (0, 0)
Screenshot: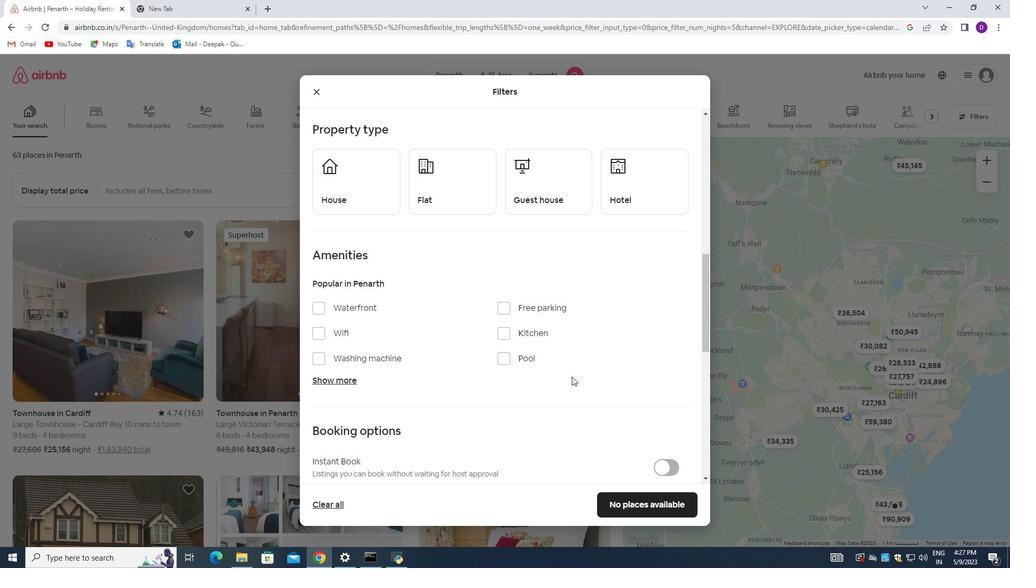 
Action: Mouse scrolled (571, 377) with delta (0, 0)
Screenshot: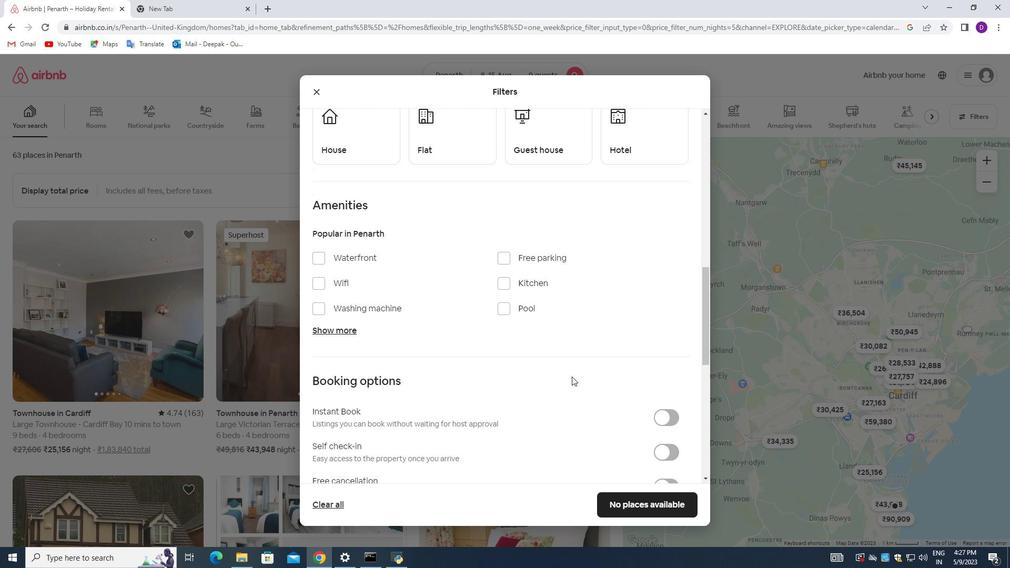 
Action: Mouse moved to (570, 376)
Screenshot: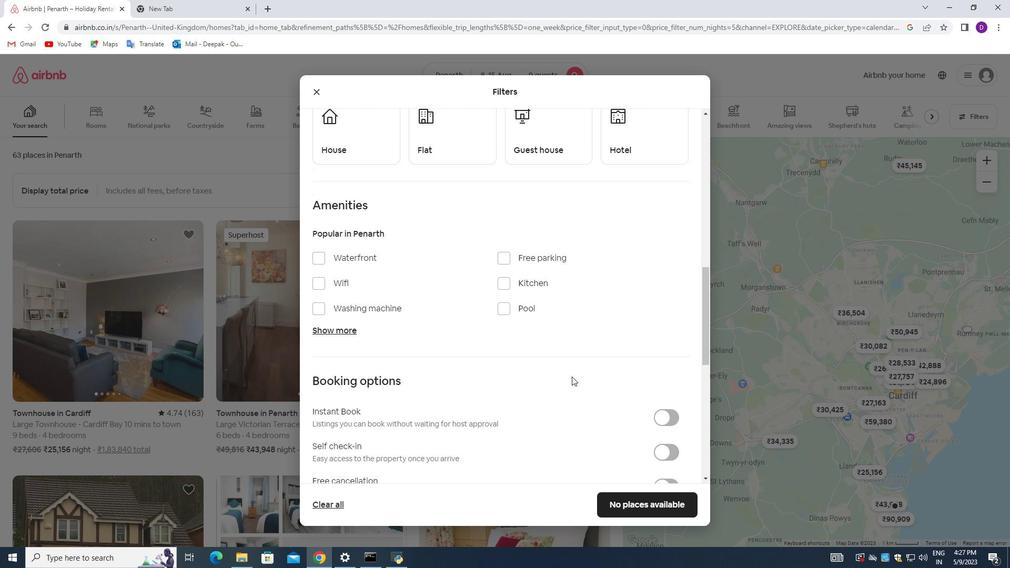 
Action: Mouse scrolled (570, 377) with delta (0, 0)
Screenshot: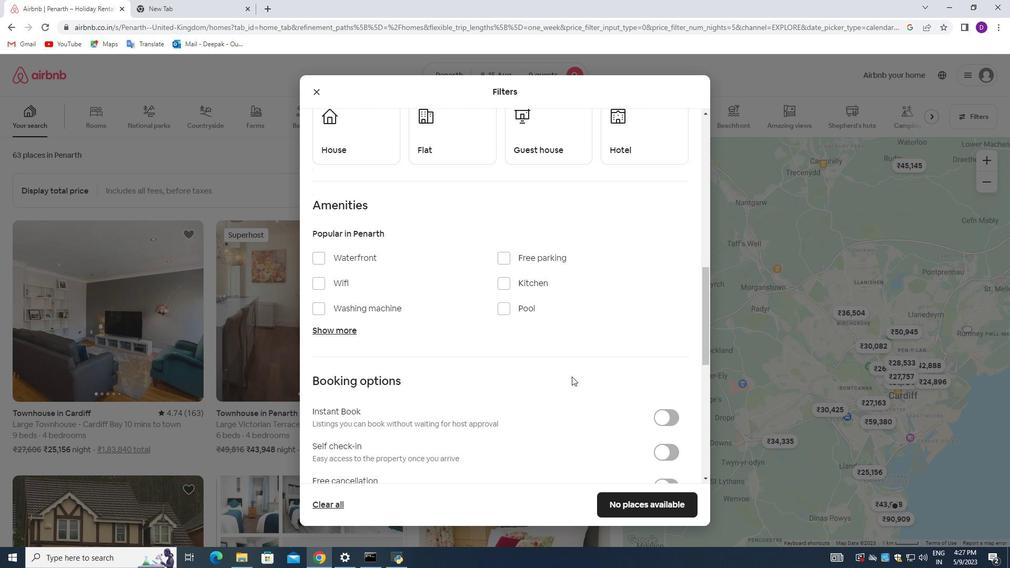 
Action: Mouse moved to (328, 309)
Screenshot: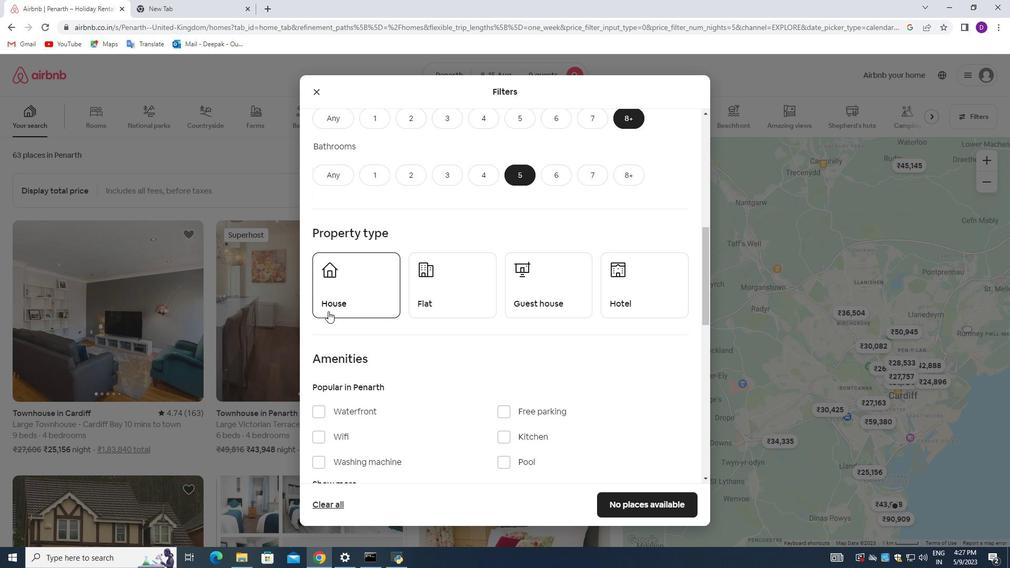 
Action: Mouse pressed left at (328, 309)
Screenshot: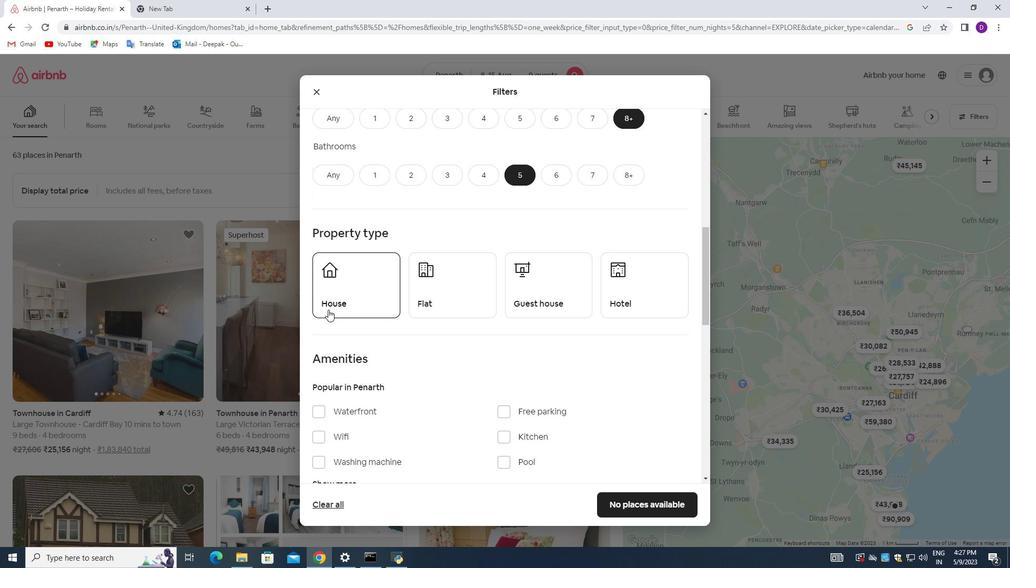 
Action: Mouse moved to (448, 302)
Screenshot: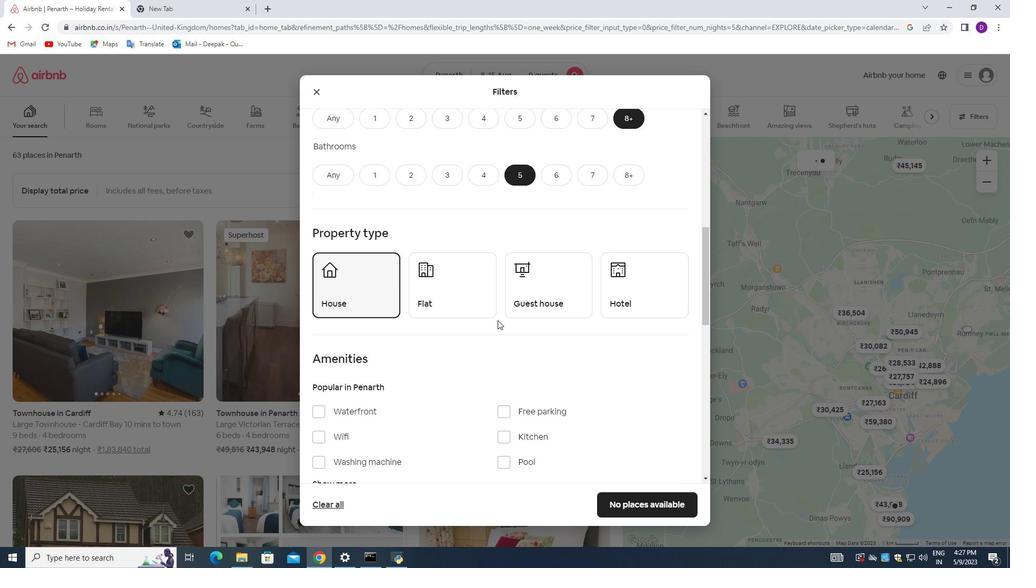 
Action: Mouse pressed left at (448, 302)
Screenshot: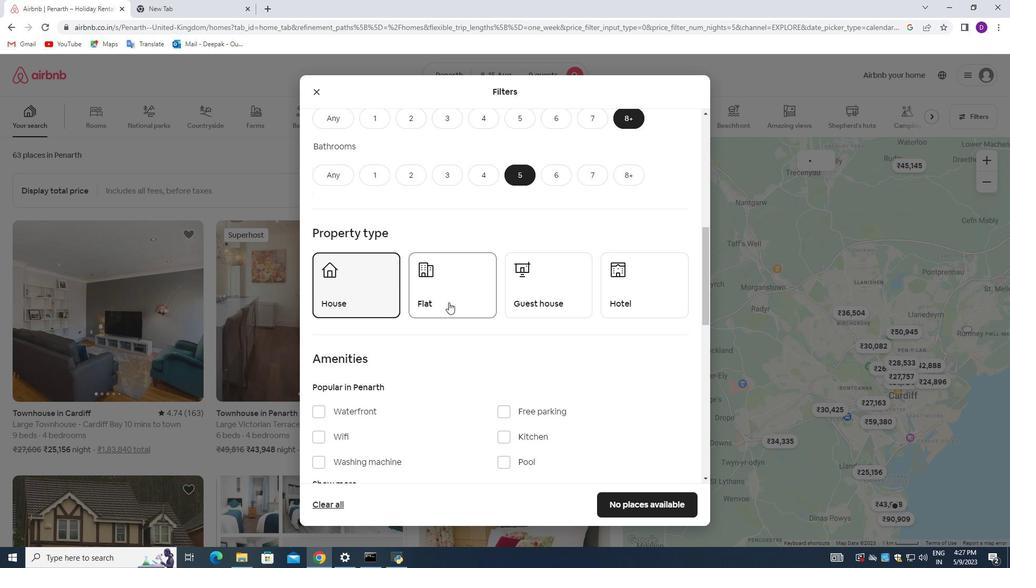 
Action: Mouse moved to (538, 303)
Screenshot: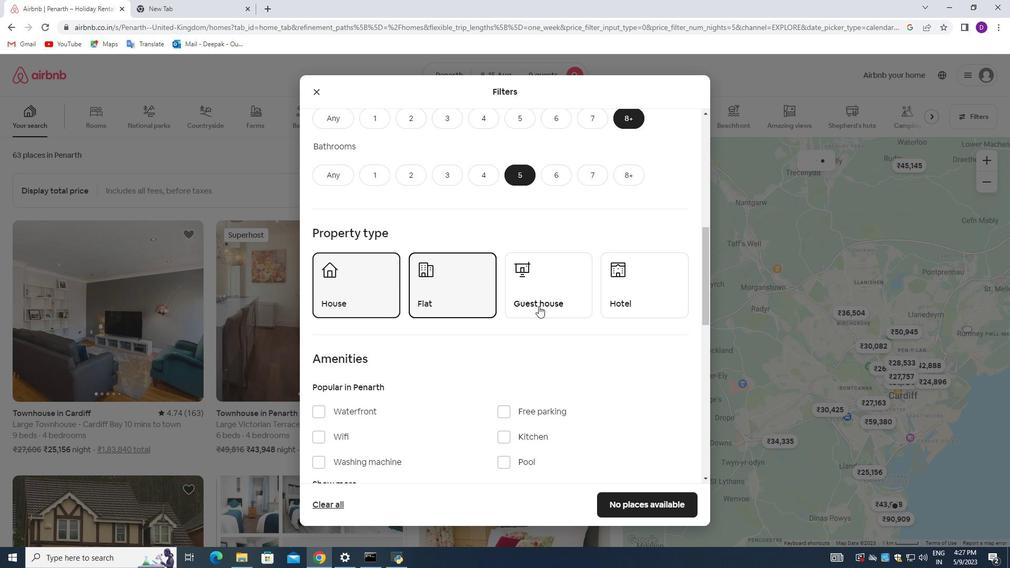
Action: Mouse pressed left at (538, 303)
Screenshot: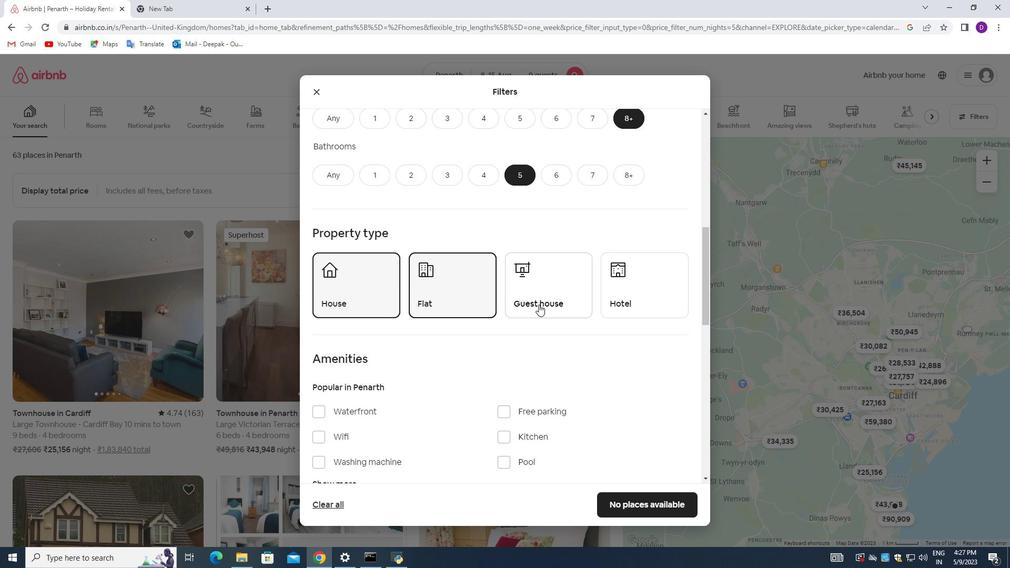 
Action: Mouse moved to (602, 309)
Screenshot: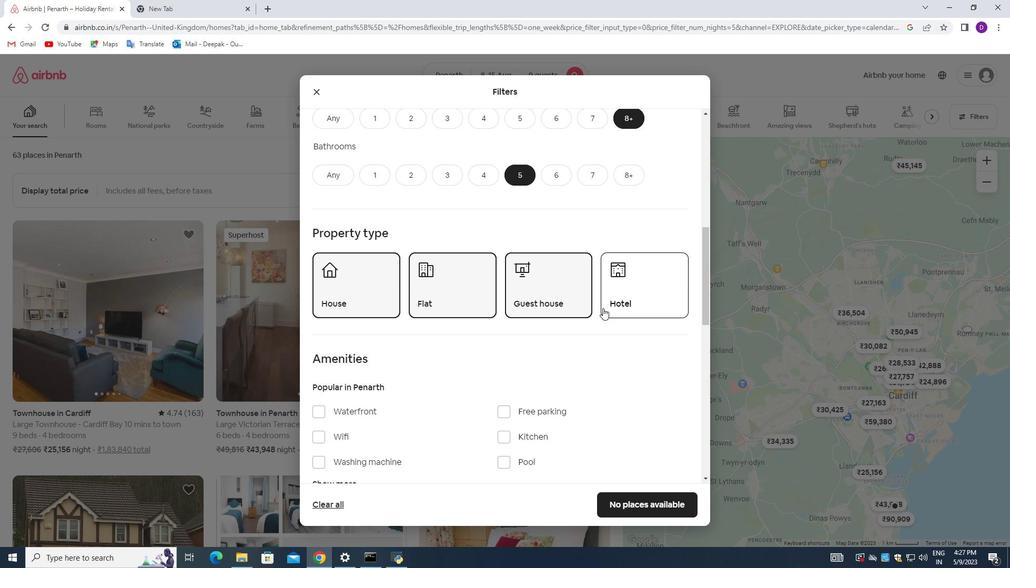 
Action: Mouse scrolled (602, 308) with delta (0, 0)
Screenshot: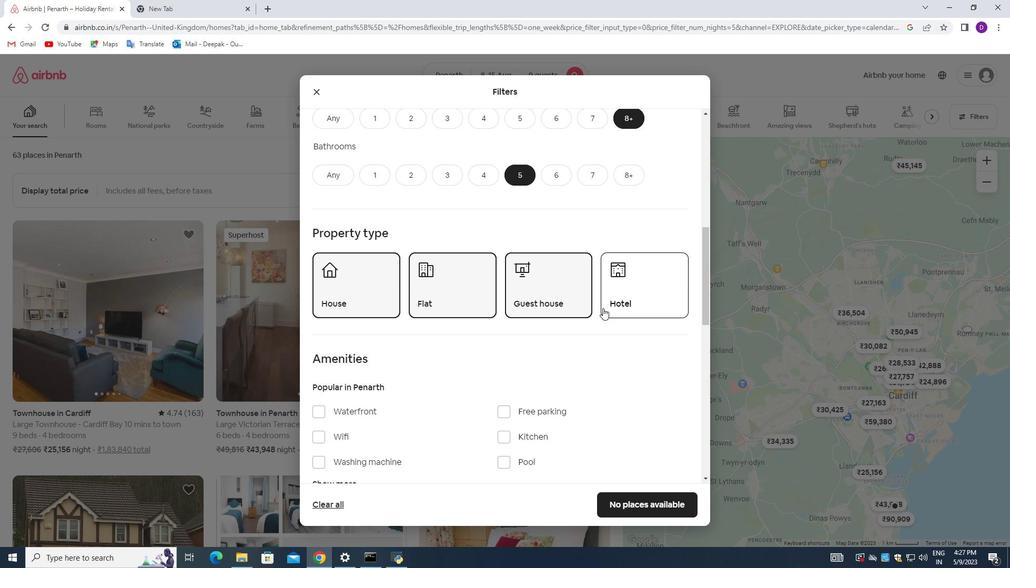 
Action: Mouse moved to (602, 309)
Screenshot: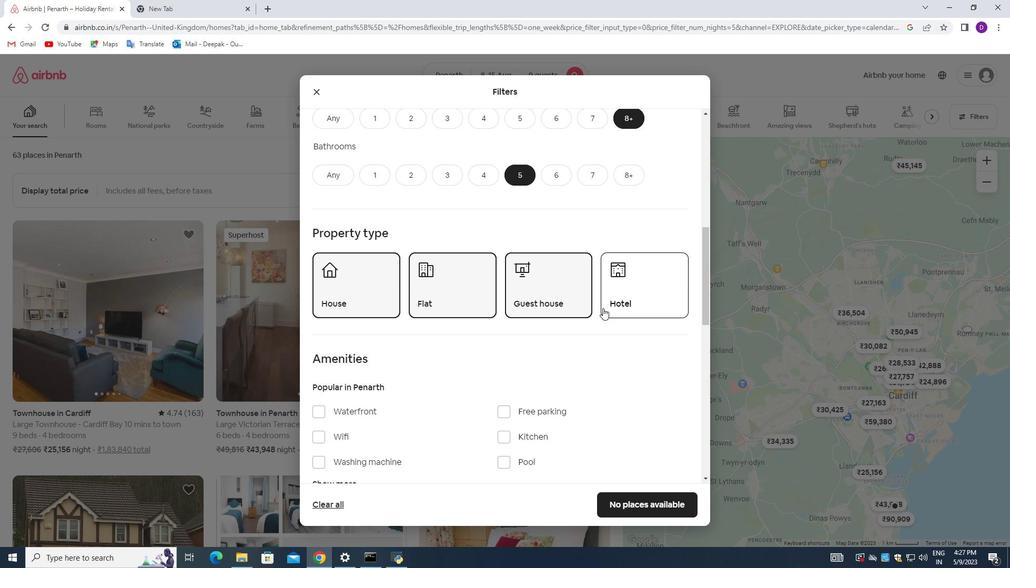 
Action: Mouse scrolled (602, 308) with delta (0, 0)
Screenshot: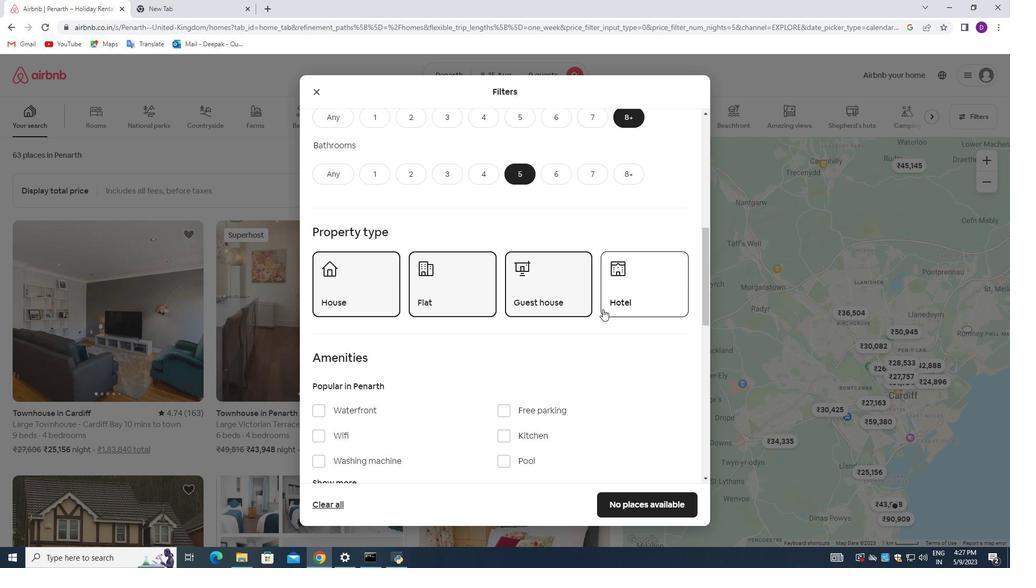 
Action: Mouse scrolled (602, 308) with delta (0, 0)
Screenshot: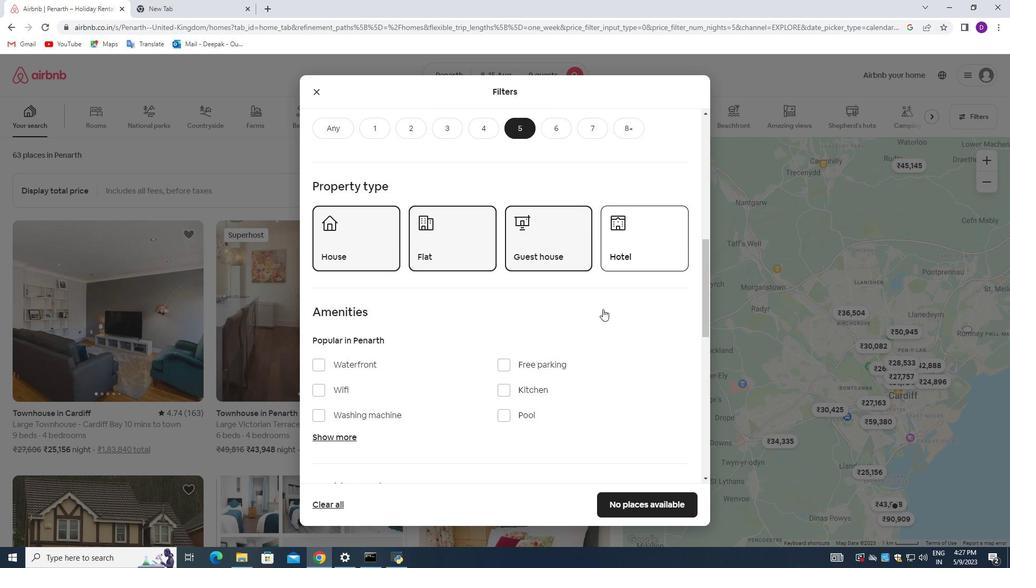 
Action: Mouse moved to (316, 279)
Screenshot: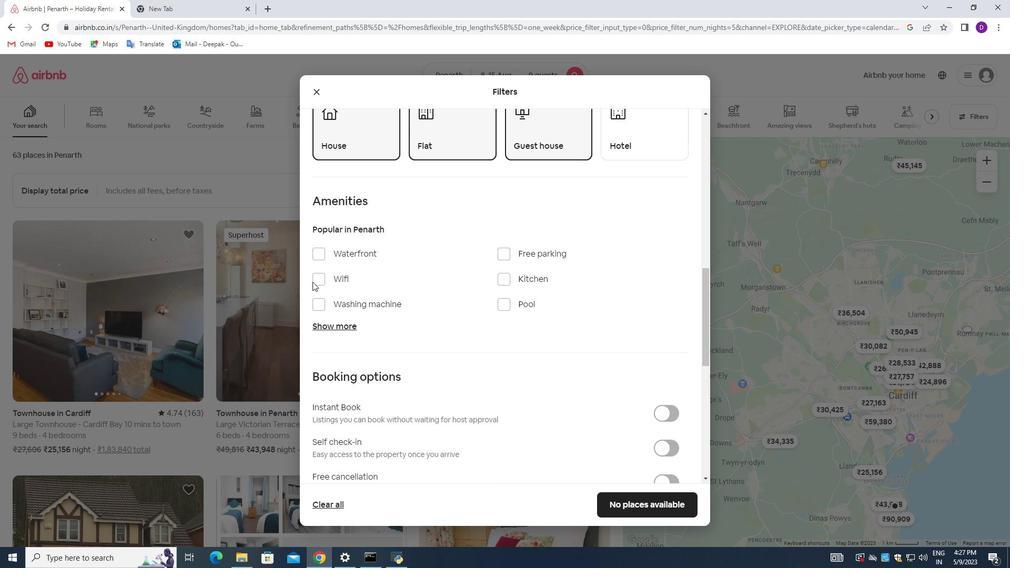 
Action: Mouse pressed left at (316, 279)
Screenshot: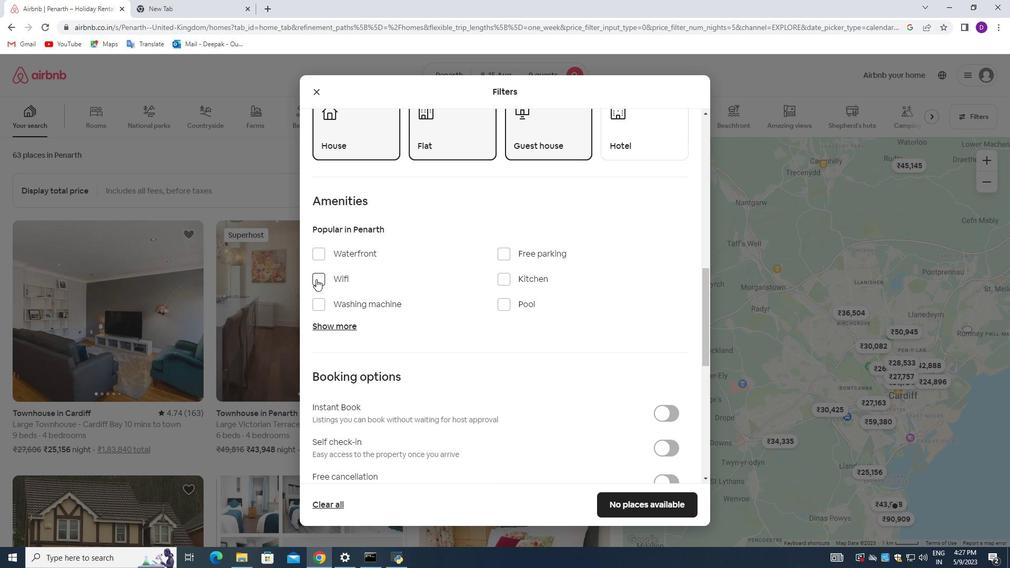 
Action: Mouse moved to (402, 293)
Screenshot: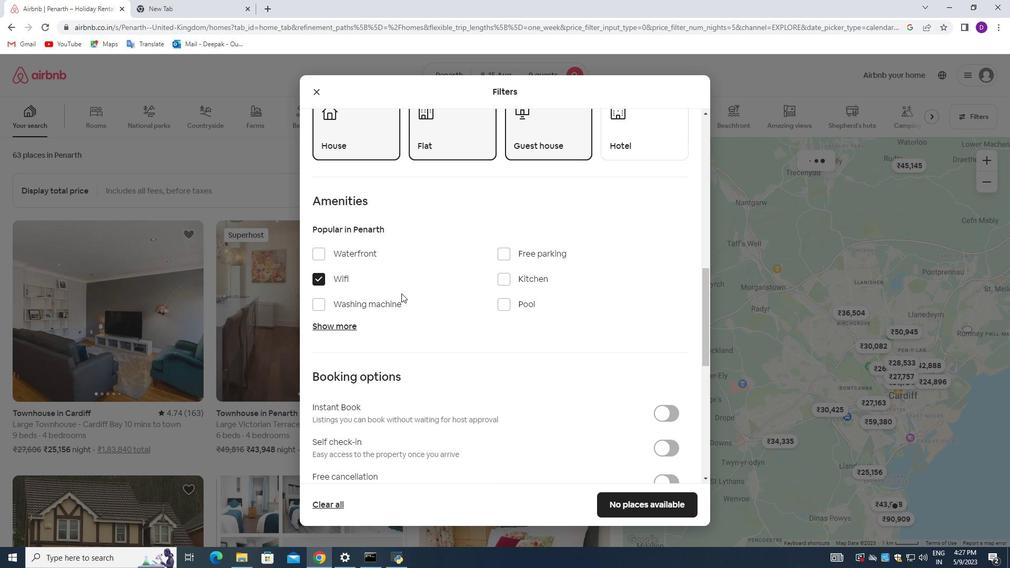 
Action: Mouse scrolled (402, 293) with delta (0, 0)
Screenshot: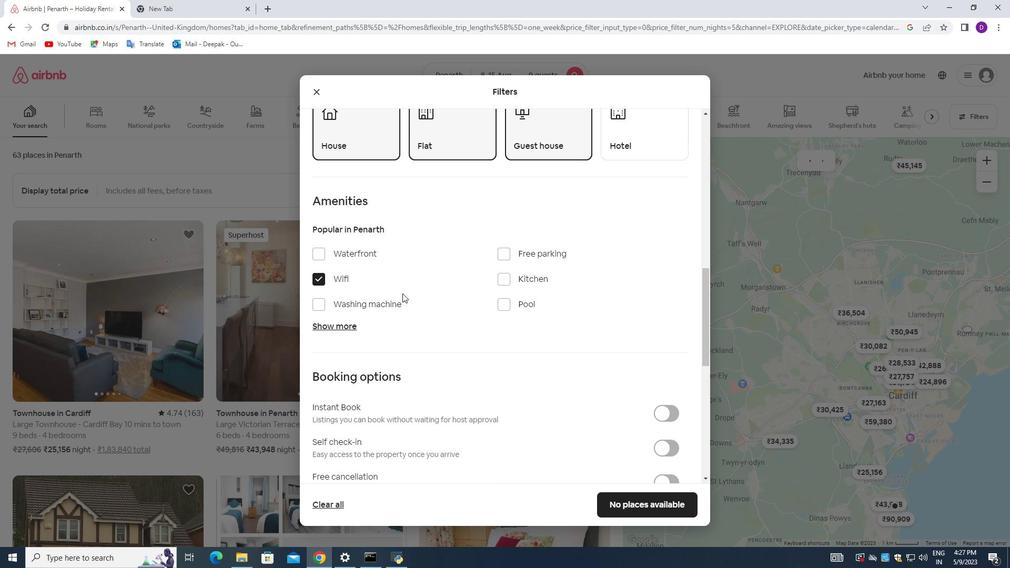 
Action: Mouse moved to (347, 275)
Screenshot: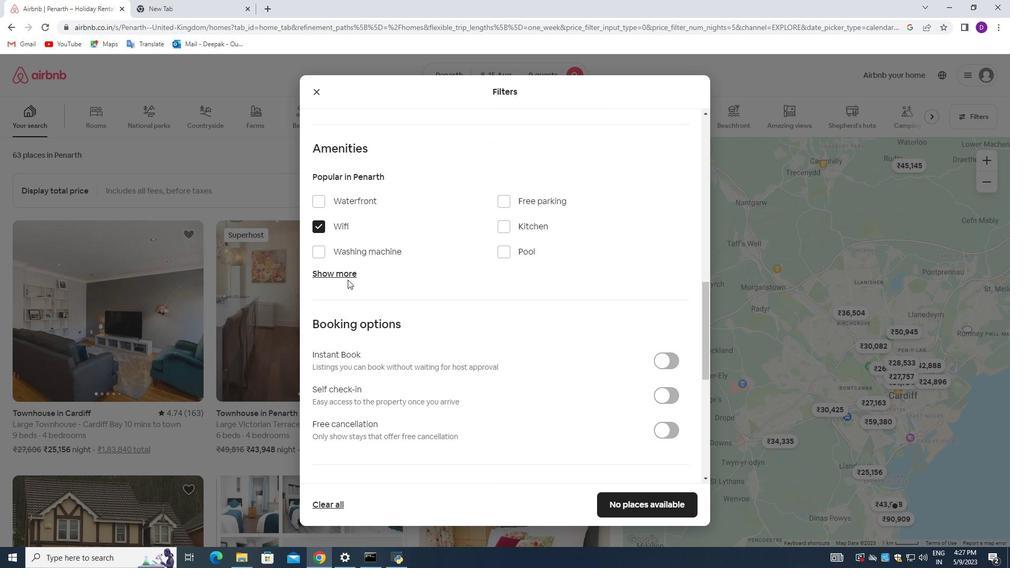 
Action: Mouse pressed left at (347, 275)
Screenshot: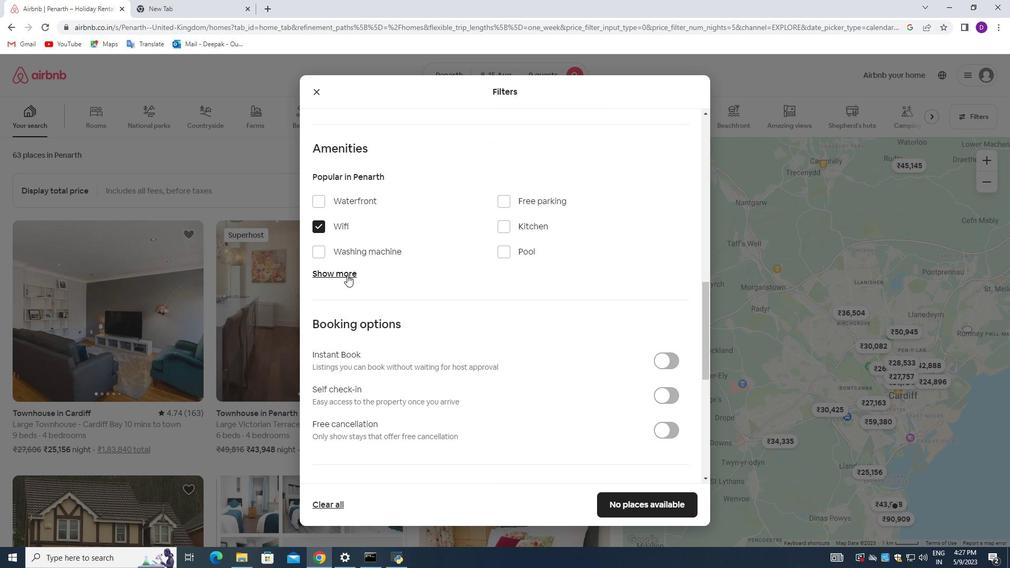 
Action: Mouse moved to (323, 363)
Screenshot: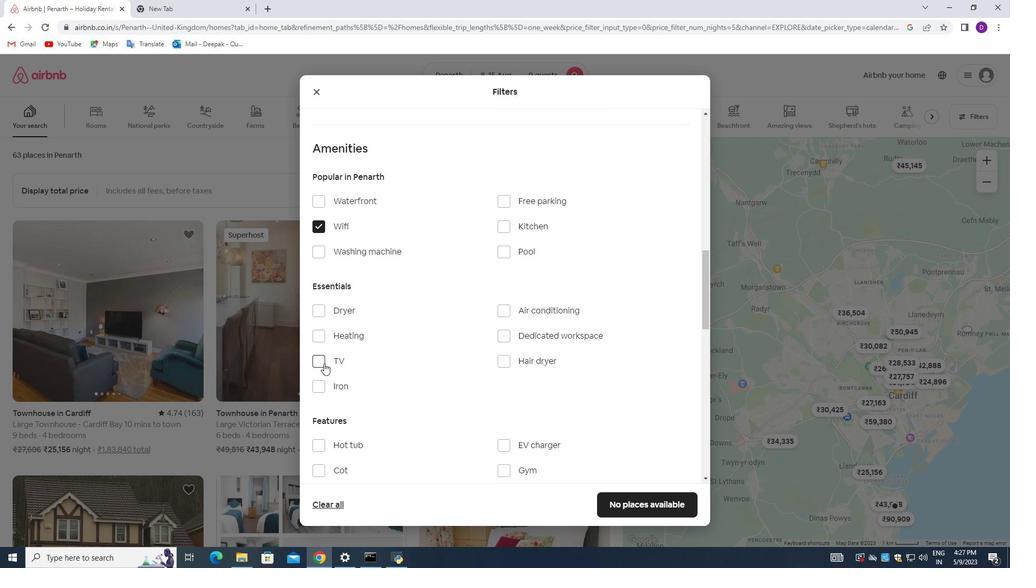 
Action: Mouse pressed left at (323, 363)
Screenshot: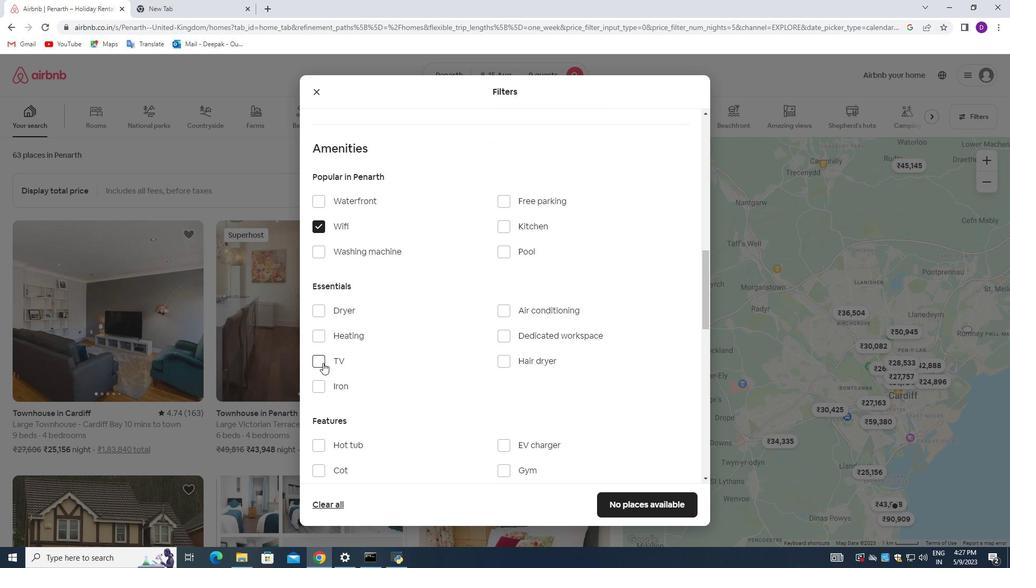 
Action: Mouse moved to (362, 366)
Screenshot: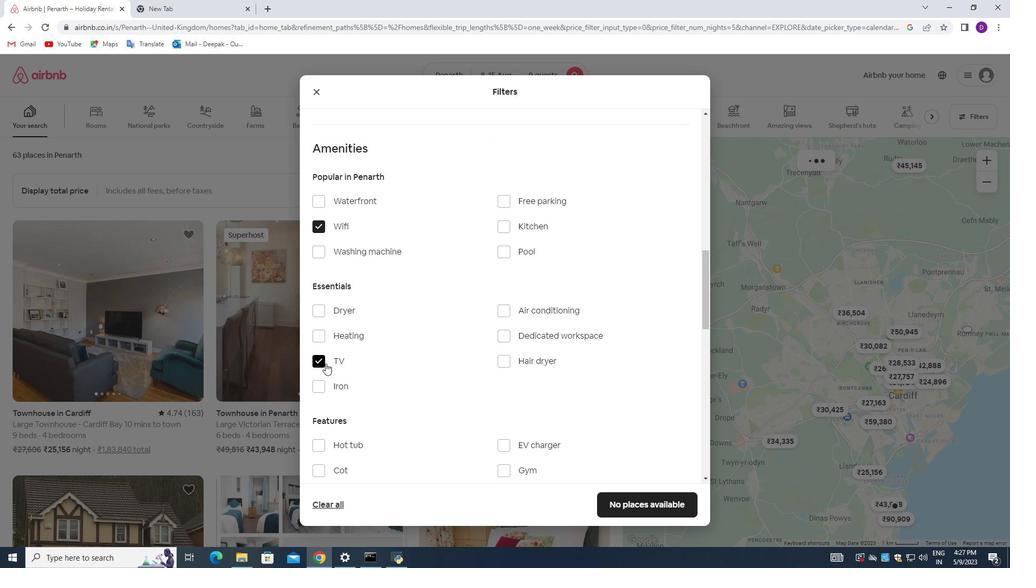 
Action: Mouse scrolled (362, 365) with delta (0, 0)
Screenshot: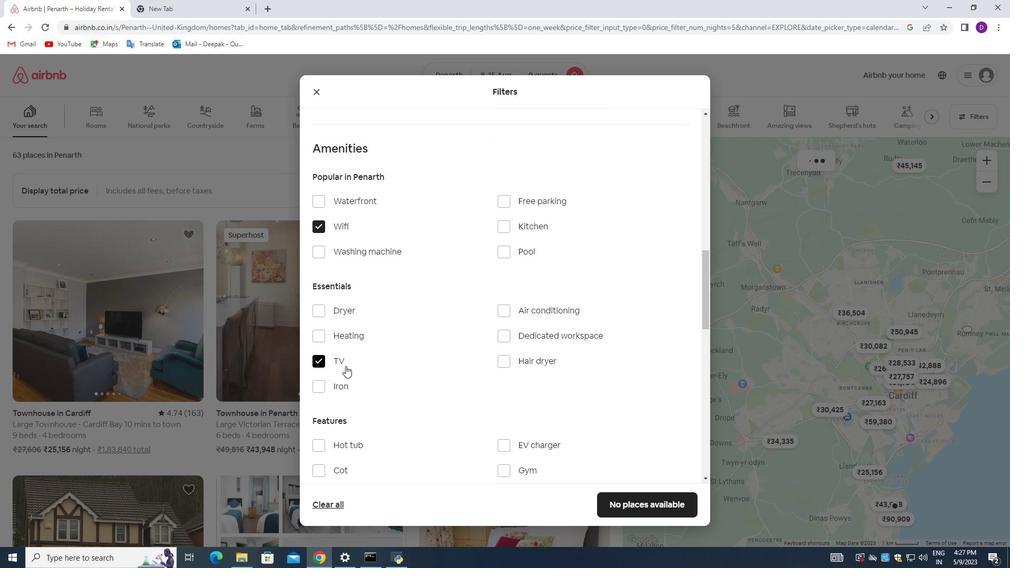 
Action: Mouse moved to (502, 149)
Screenshot: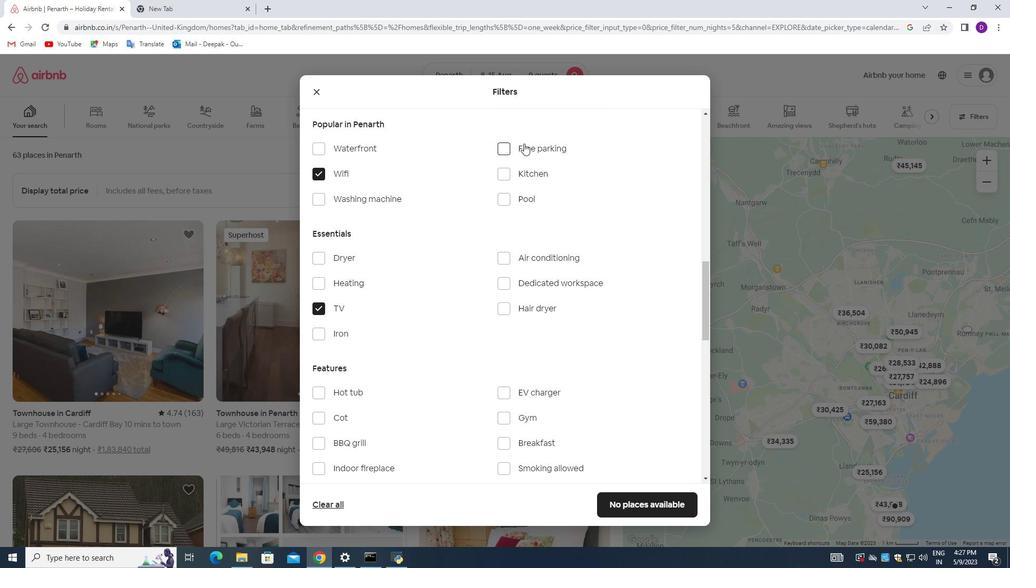 
Action: Mouse pressed left at (502, 149)
Screenshot: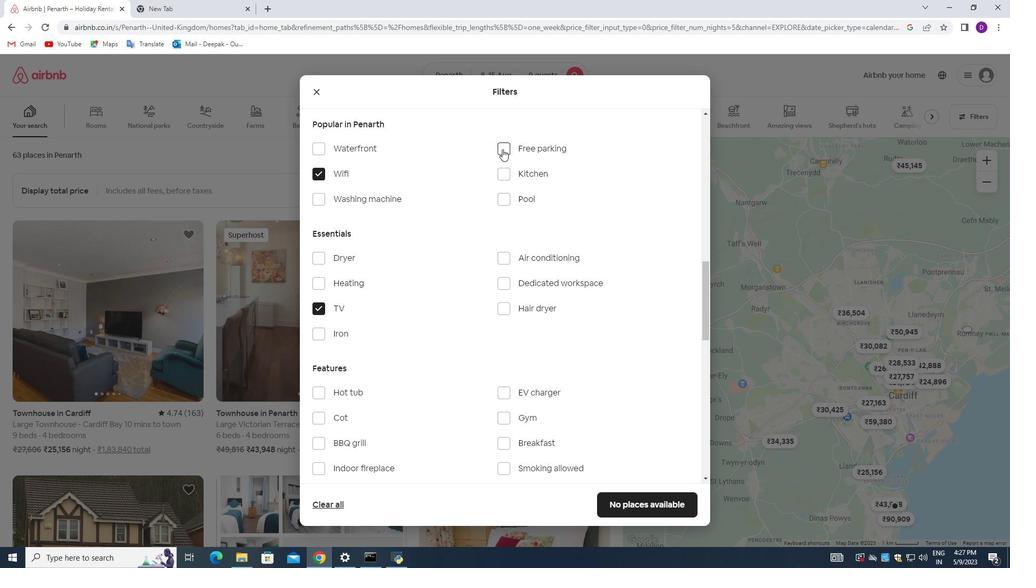 
Action: Mouse moved to (505, 415)
Screenshot: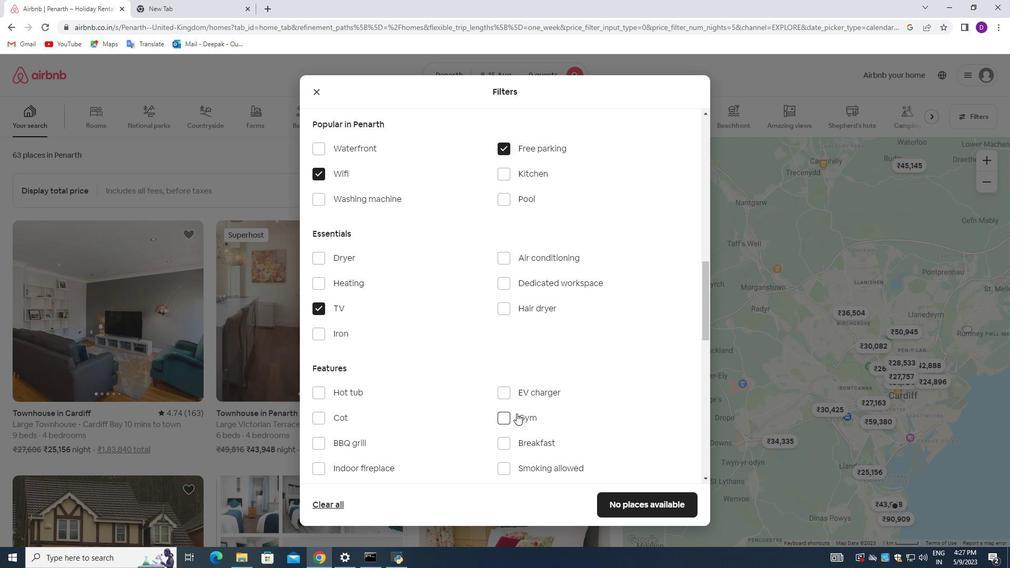 
Action: Mouse pressed left at (505, 415)
Screenshot: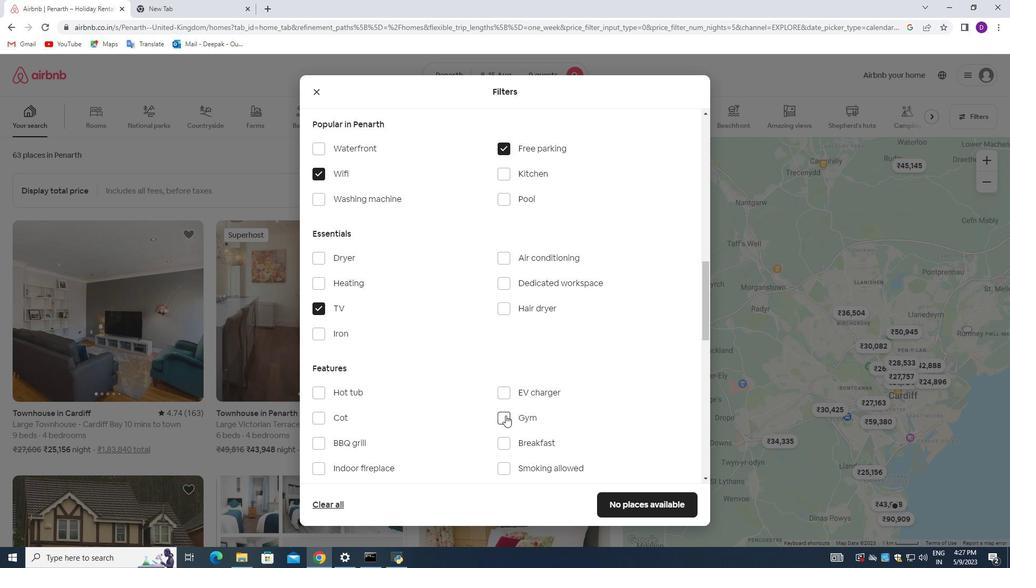 
Action: Mouse moved to (505, 415)
Screenshot: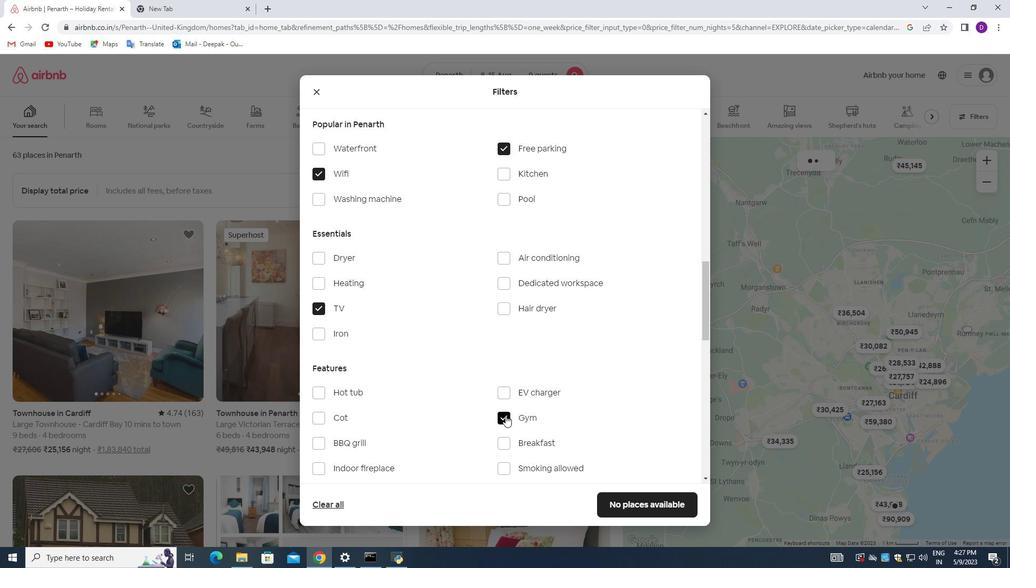 
Action: Mouse scrolled (505, 415) with delta (0, 0)
Screenshot: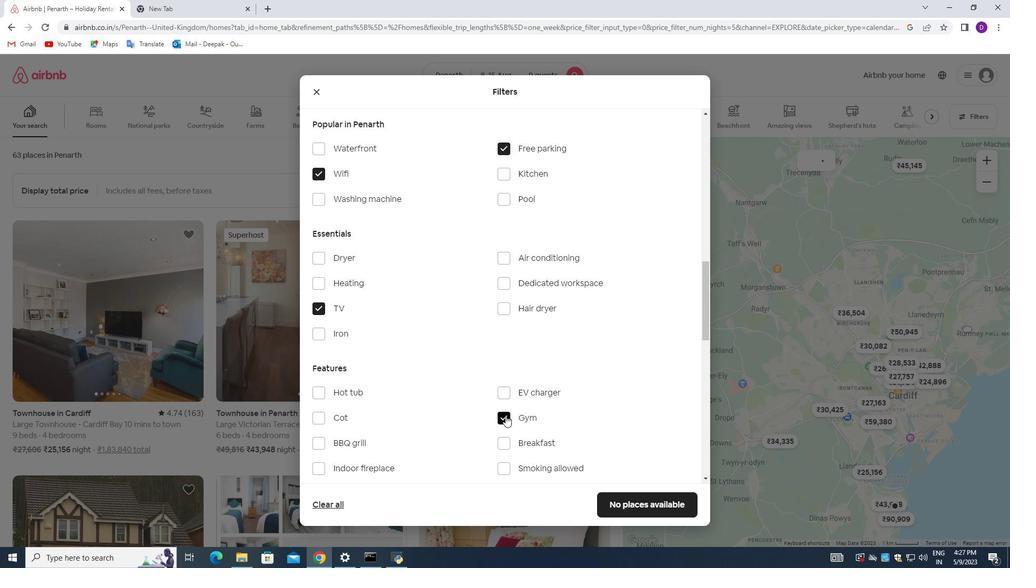 
Action: Mouse scrolled (505, 415) with delta (0, 0)
Screenshot: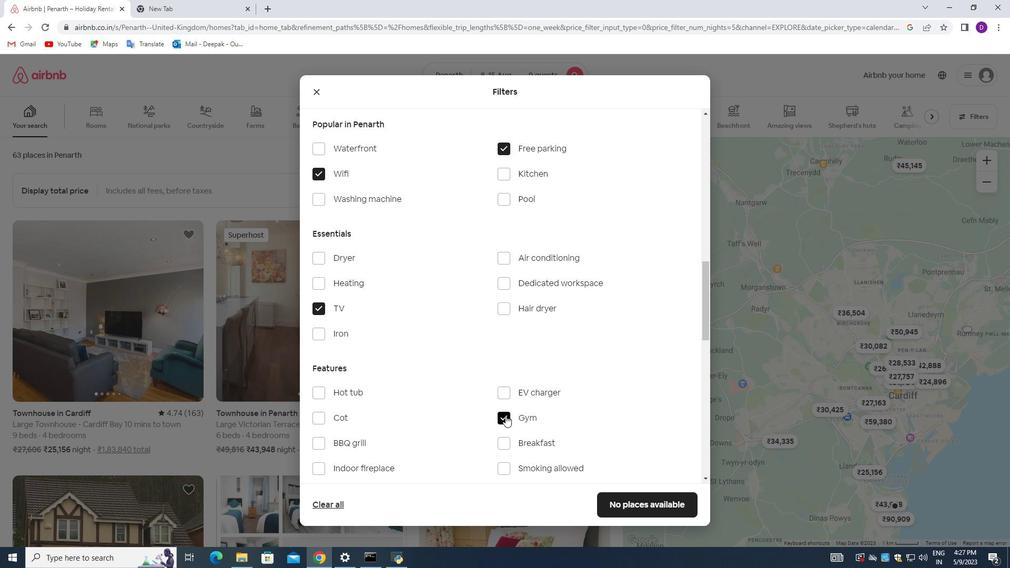 
Action: Mouse moved to (474, 323)
Screenshot: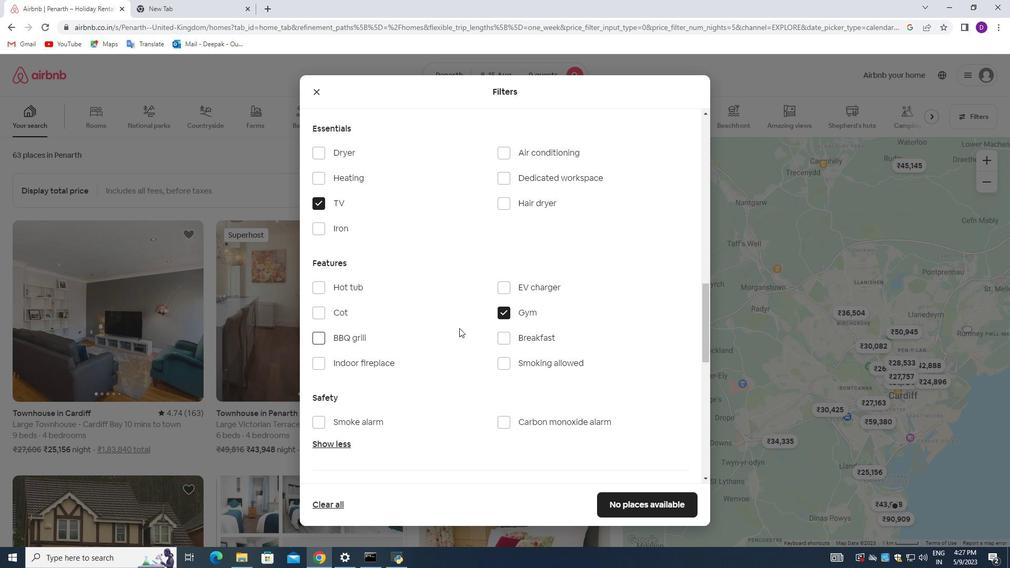 
Action: Mouse scrolled (474, 324) with delta (0, 0)
Screenshot: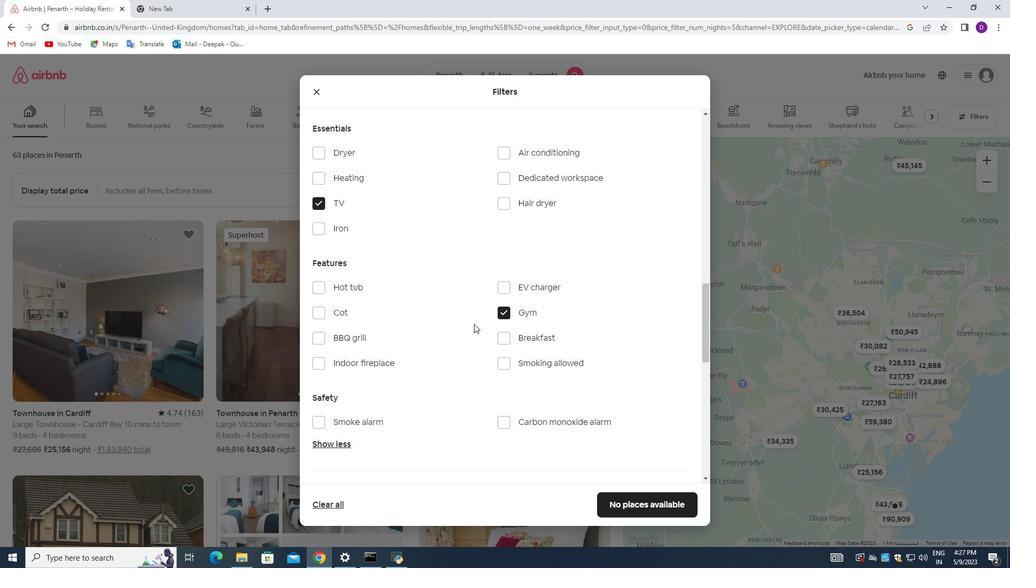 
Action: Mouse moved to (504, 393)
Screenshot: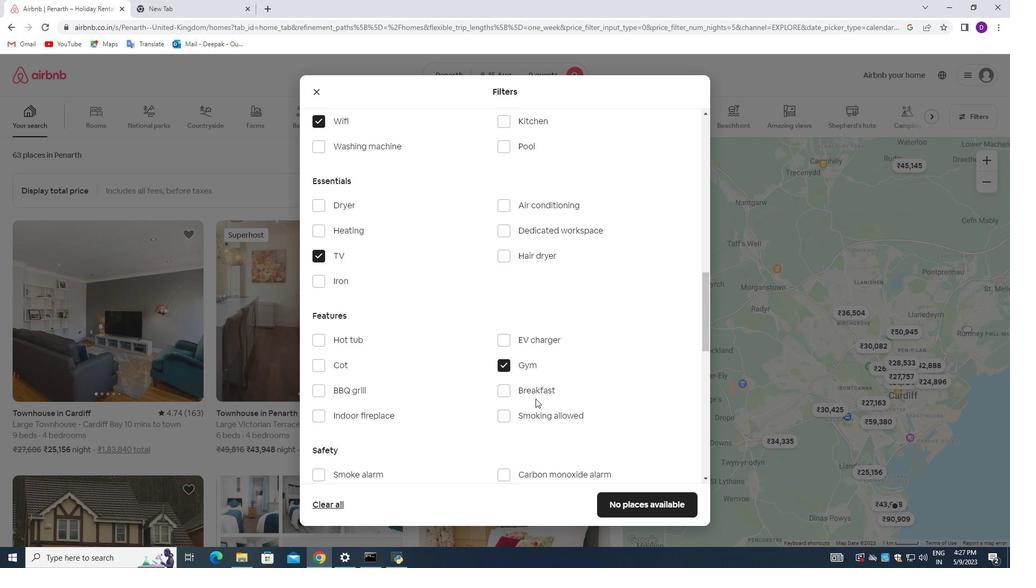 
Action: Mouse pressed left at (504, 393)
Screenshot: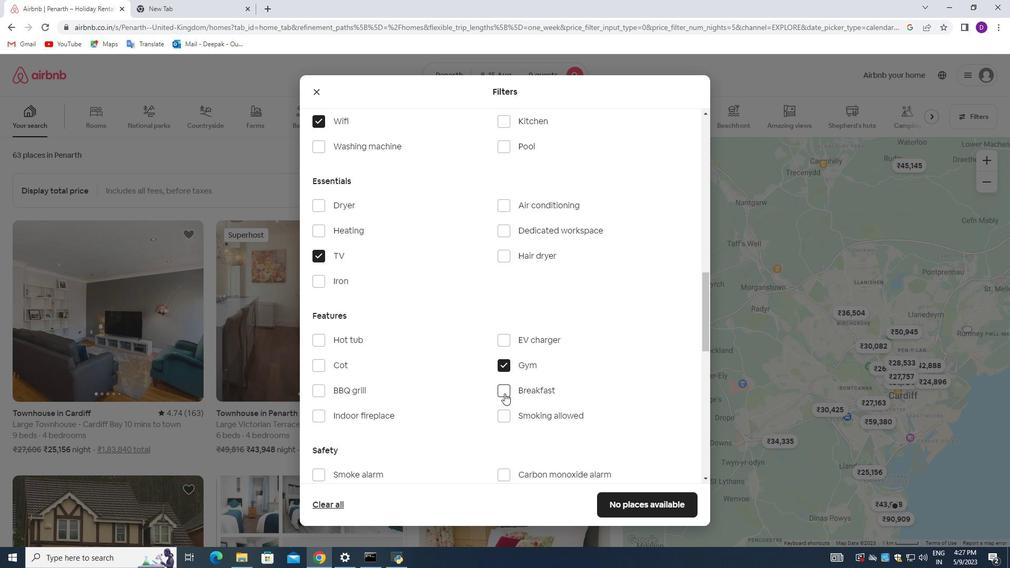 
Action: Mouse moved to (504, 393)
Screenshot: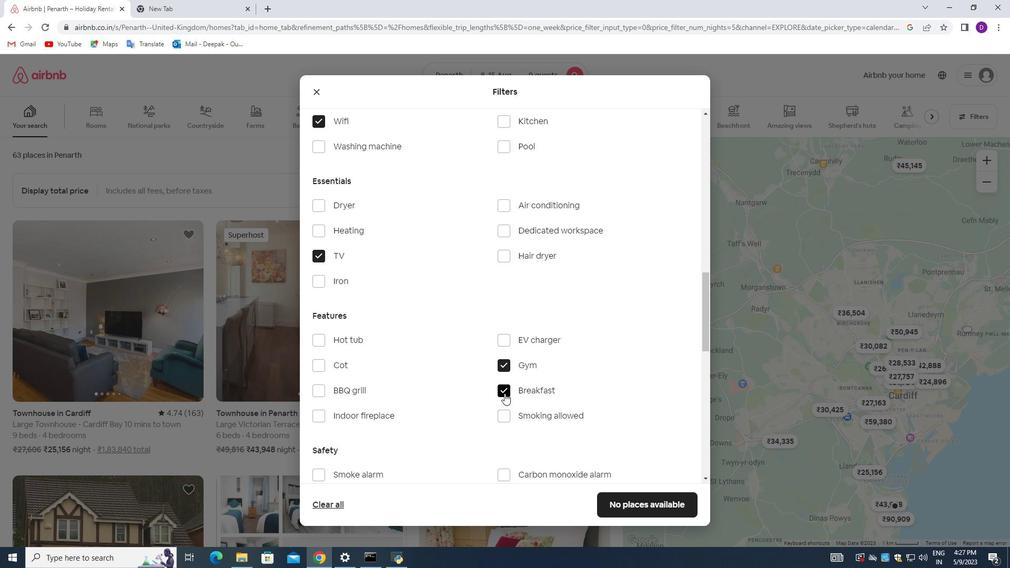 
Action: Mouse scrolled (504, 393) with delta (0, 0)
Screenshot: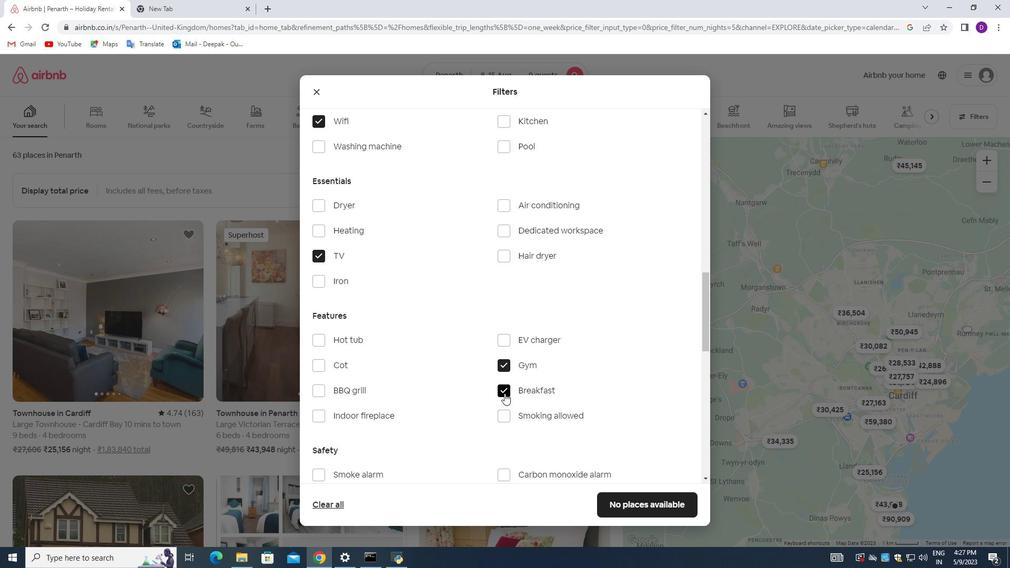
Action: Mouse scrolled (504, 393) with delta (0, 0)
Screenshot: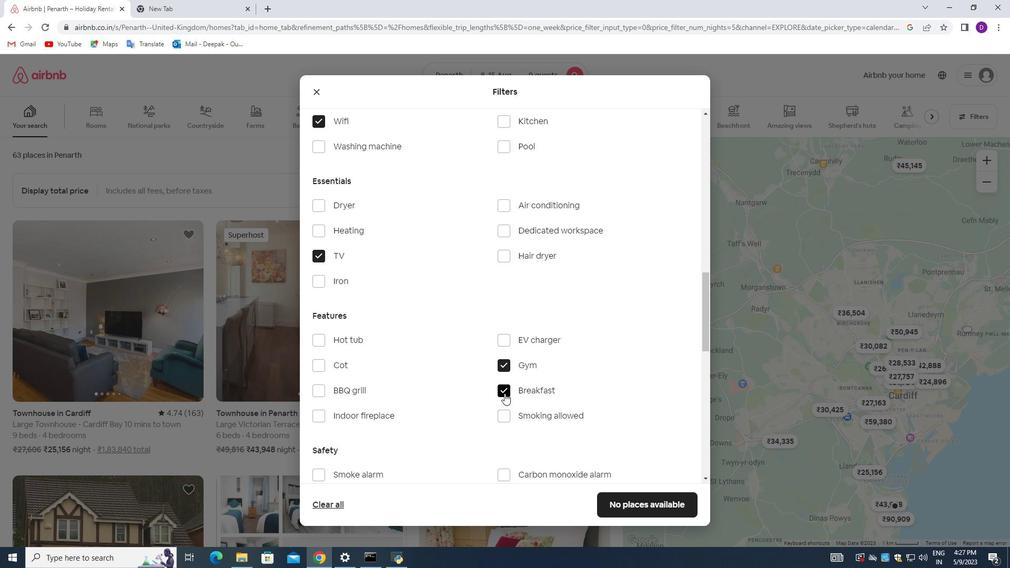 
Action: Mouse scrolled (504, 393) with delta (0, 0)
Screenshot: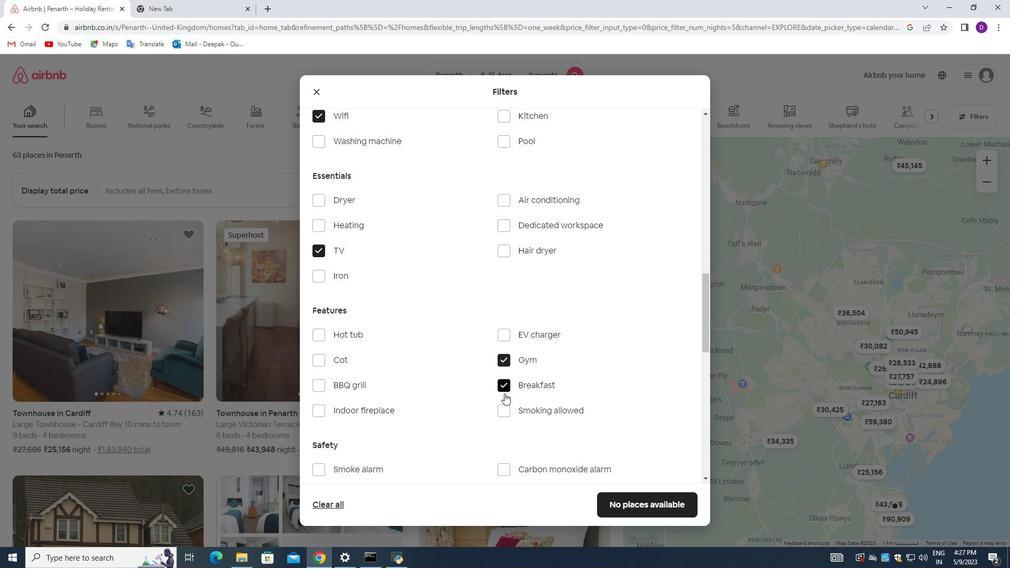 
Action: Mouse moved to (504, 394)
Screenshot: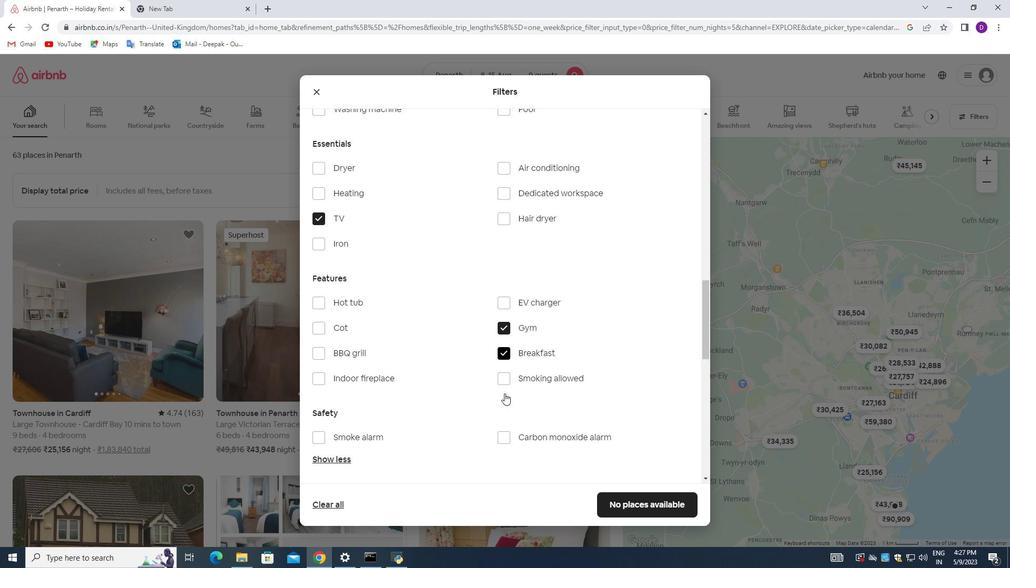 
Action: Mouse scrolled (504, 393) with delta (0, 0)
Screenshot: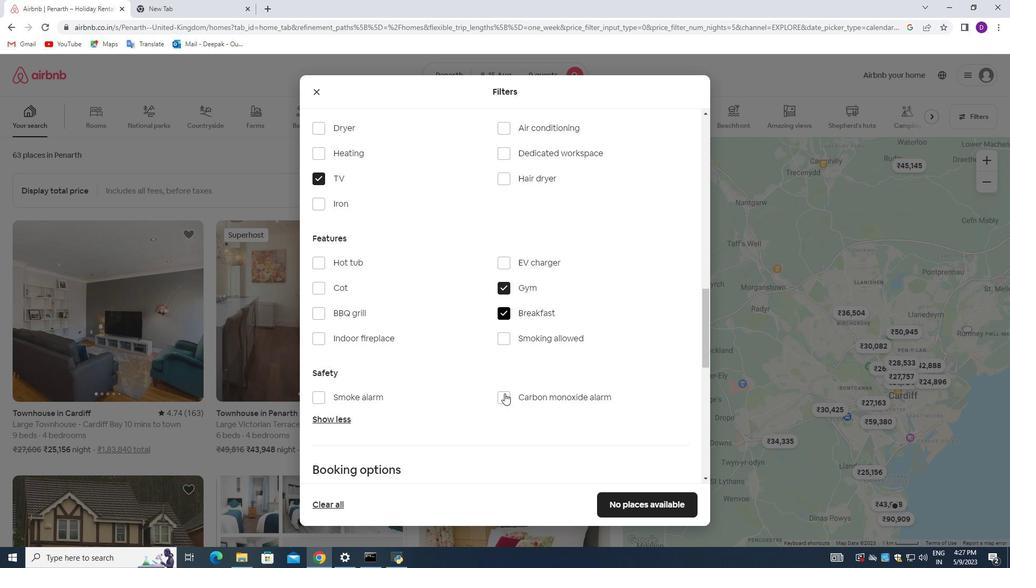 
Action: Mouse moved to (504, 395)
Screenshot: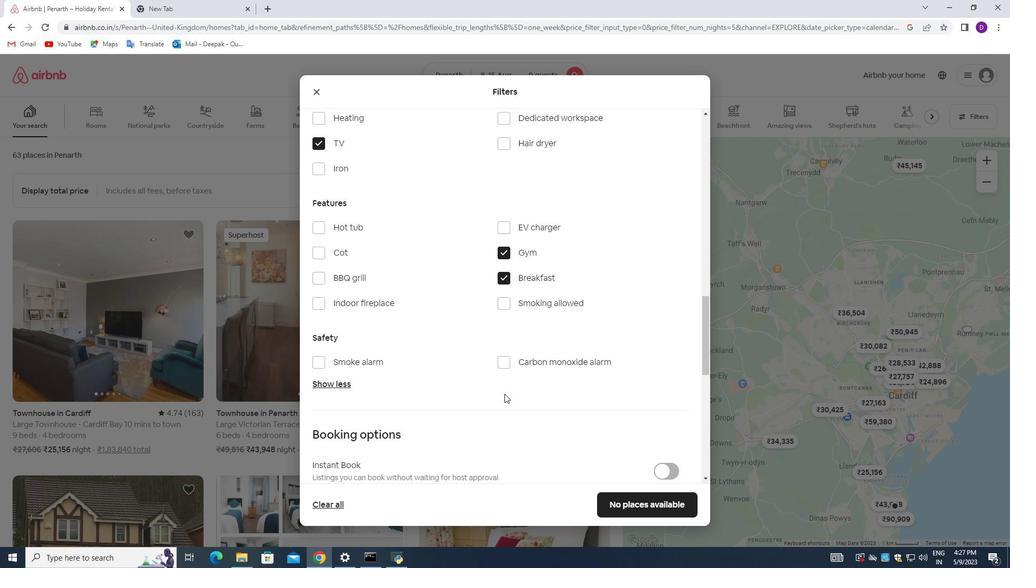 
Action: Mouse scrolled (504, 394) with delta (0, 0)
Screenshot: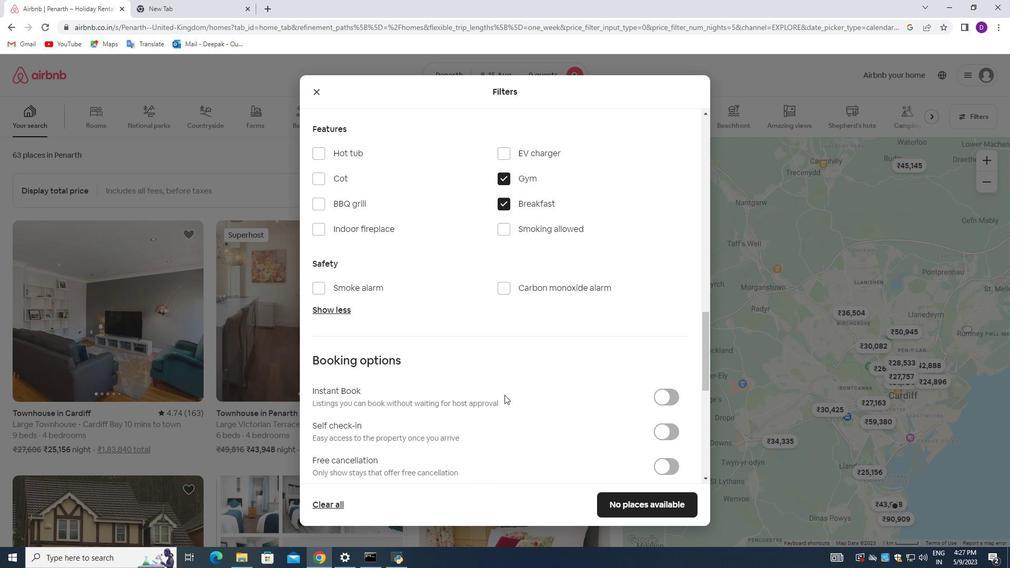 
Action: Mouse moved to (673, 350)
Screenshot: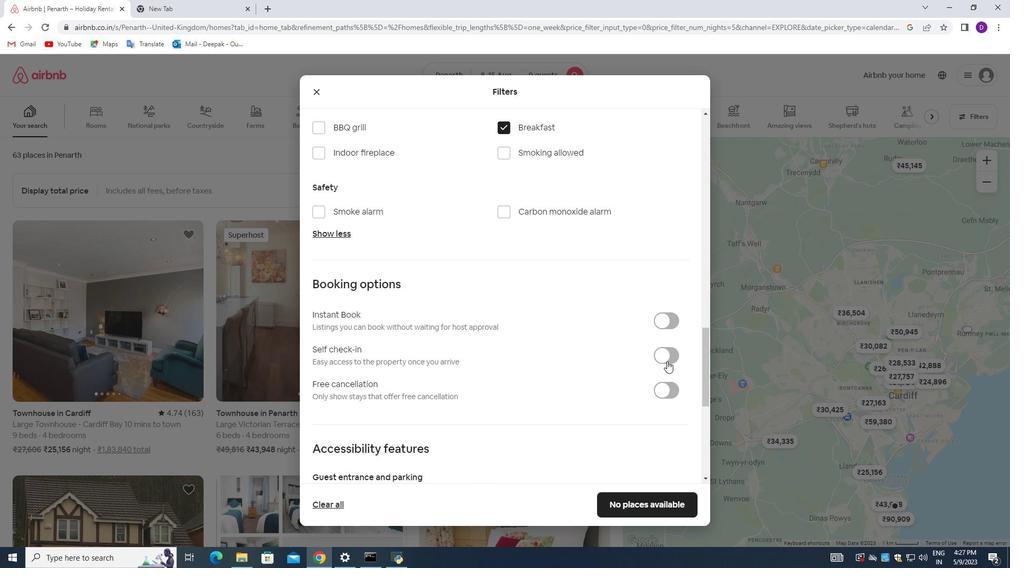 
Action: Mouse pressed left at (673, 350)
Screenshot: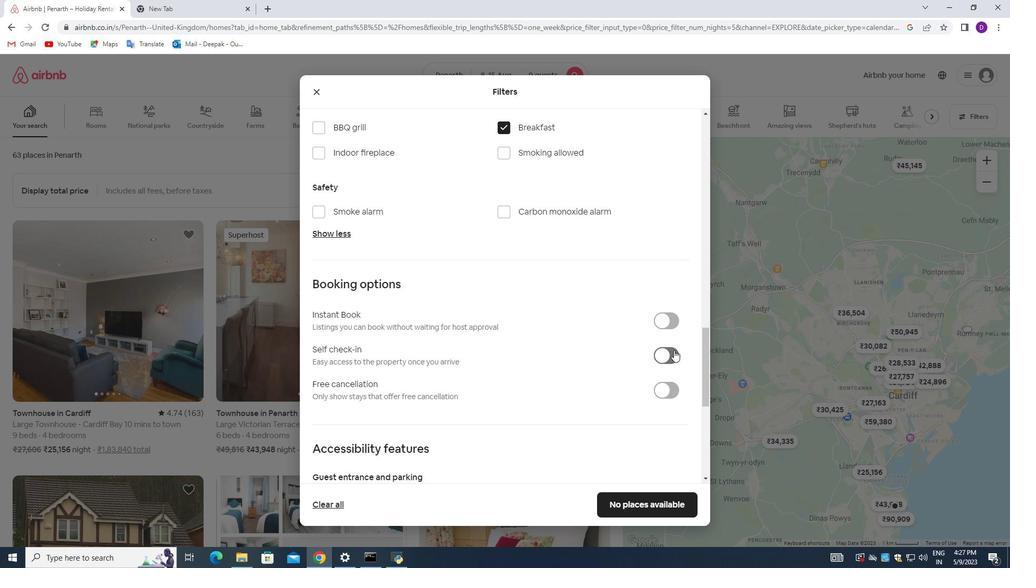 
Action: Mouse moved to (411, 378)
Screenshot: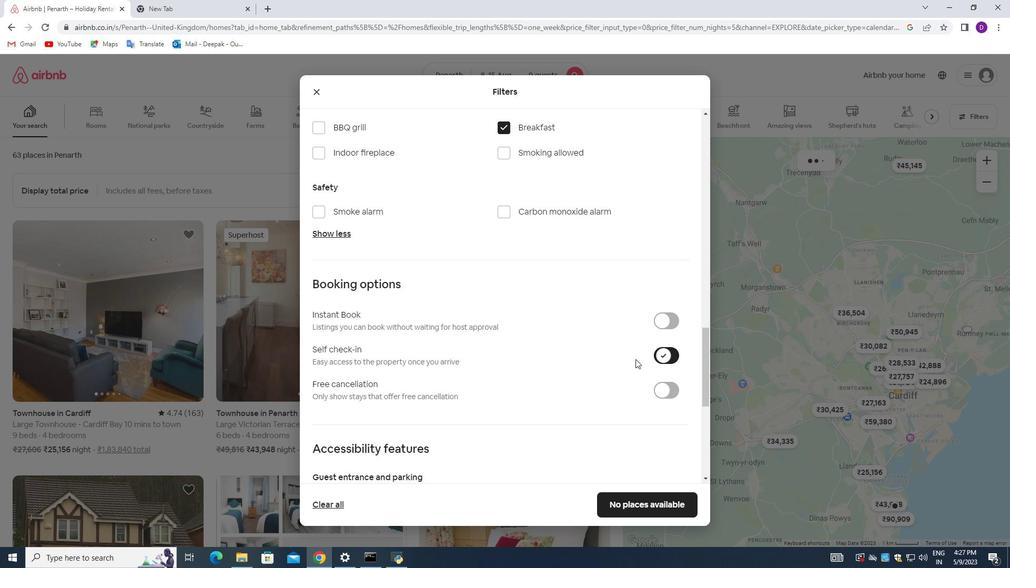 
Action: Mouse scrolled (411, 378) with delta (0, 0)
Screenshot: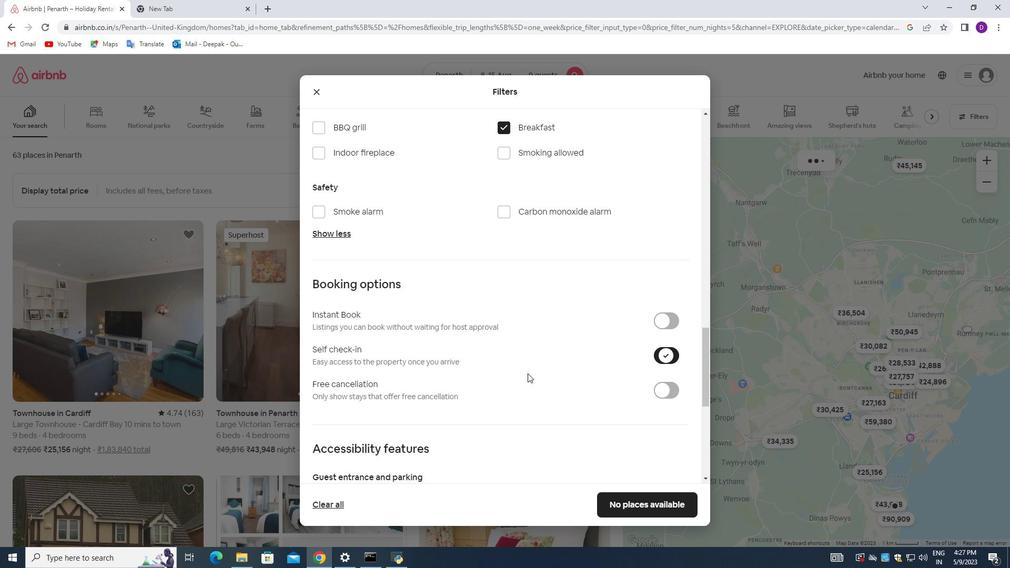 
Action: Mouse scrolled (411, 378) with delta (0, 0)
Screenshot: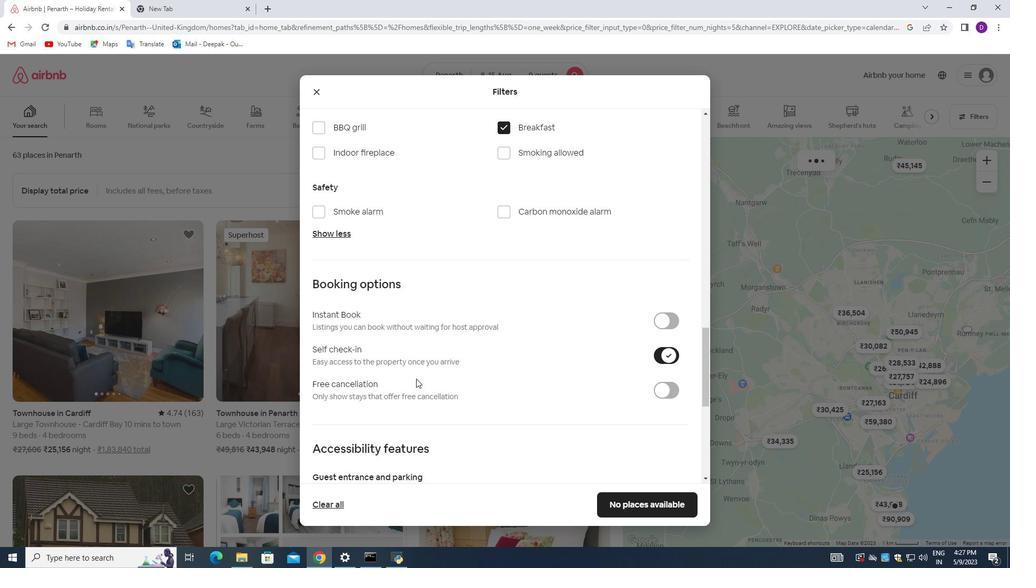 
Action: Mouse scrolled (411, 378) with delta (0, 0)
Screenshot: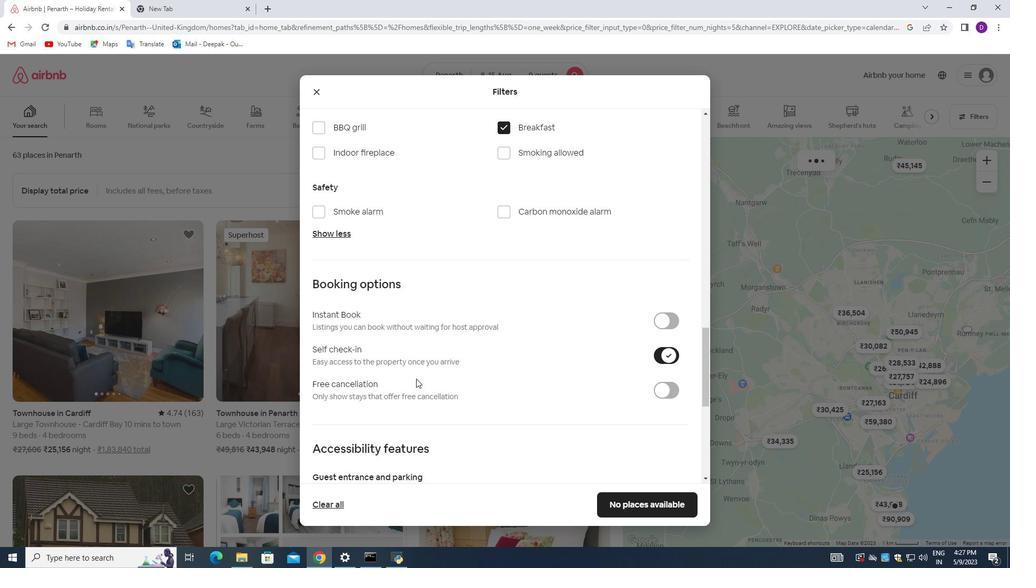 
Action: Mouse moved to (411, 378)
Screenshot: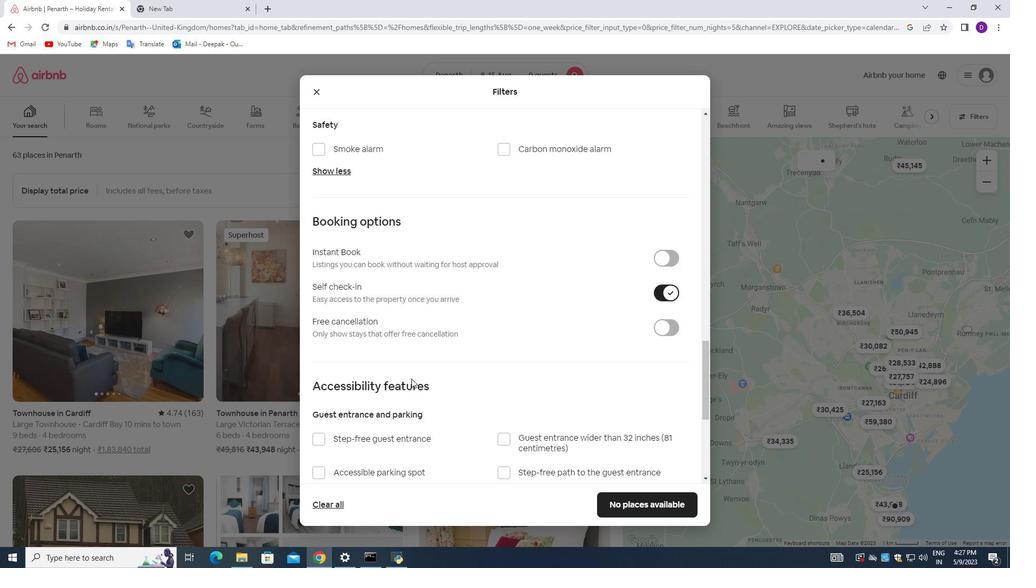
Action: Mouse scrolled (411, 378) with delta (0, 0)
Screenshot: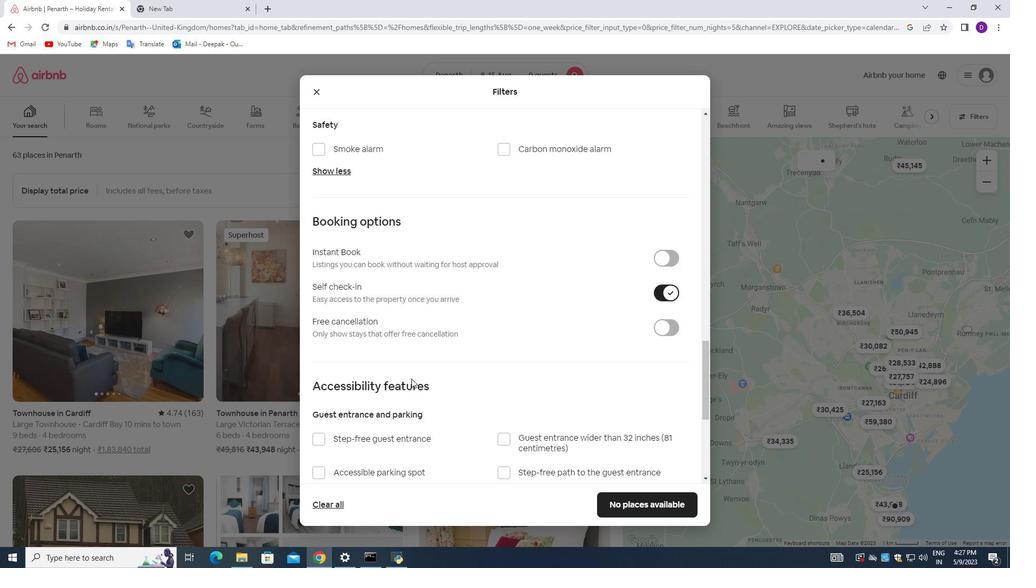 
Action: Mouse moved to (411, 378)
Screenshot: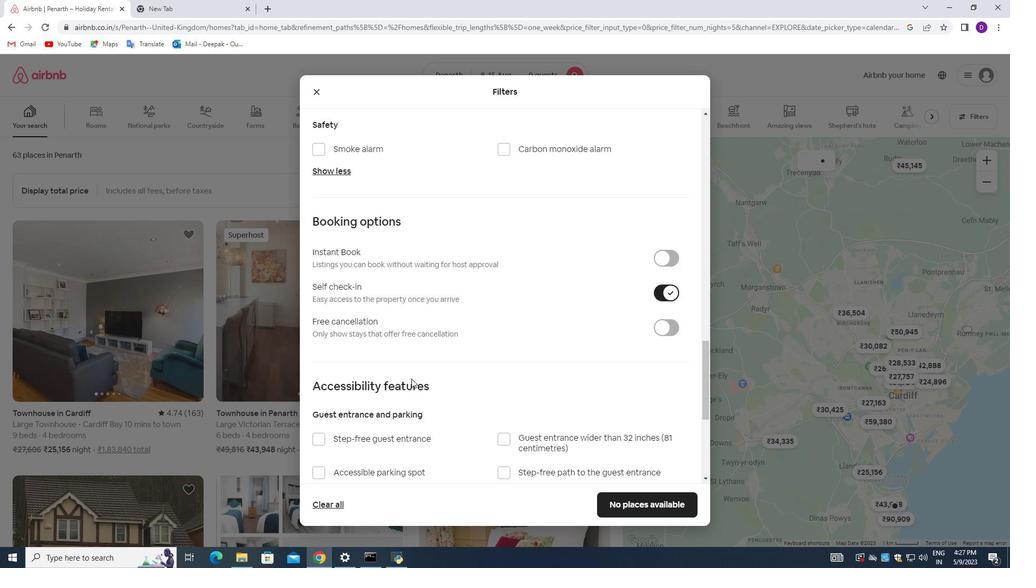 
Action: Mouse scrolled (411, 377) with delta (0, 0)
Screenshot: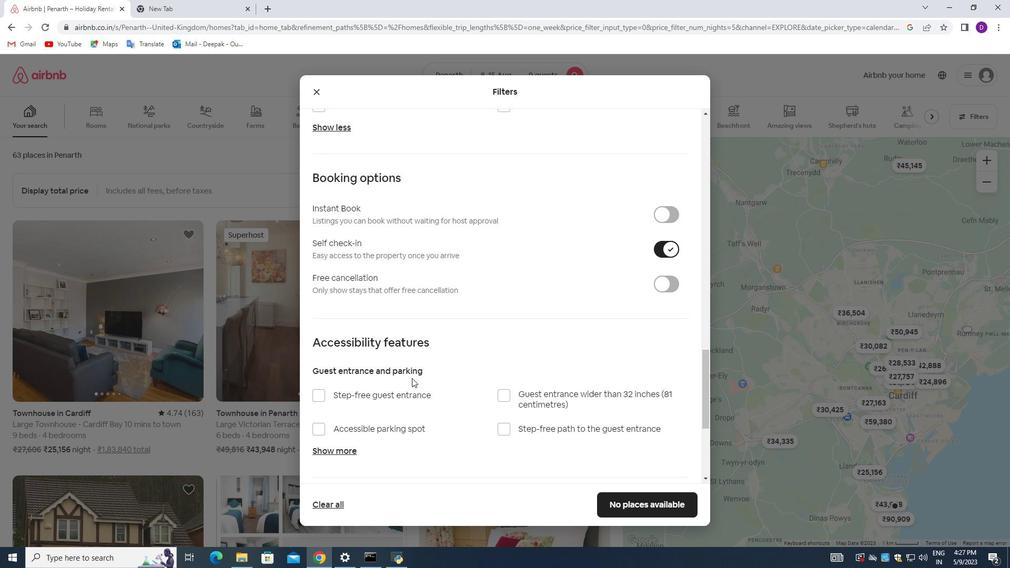 
Action: Mouse scrolled (411, 377) with delta (0, 0)
Screenshot: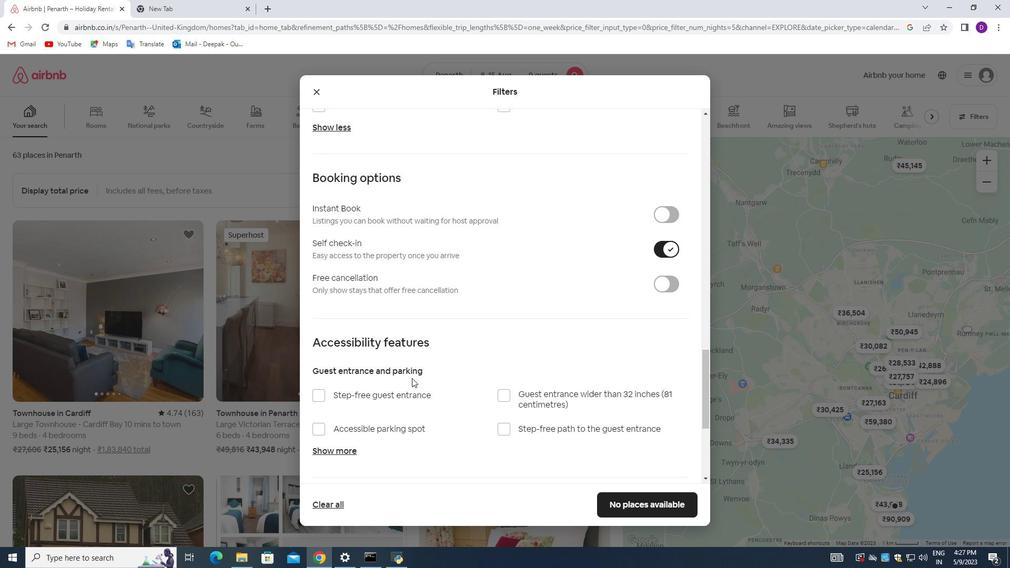
Action: Mouse scrolled (411, 377) with delta (0, 0)
Screenshot: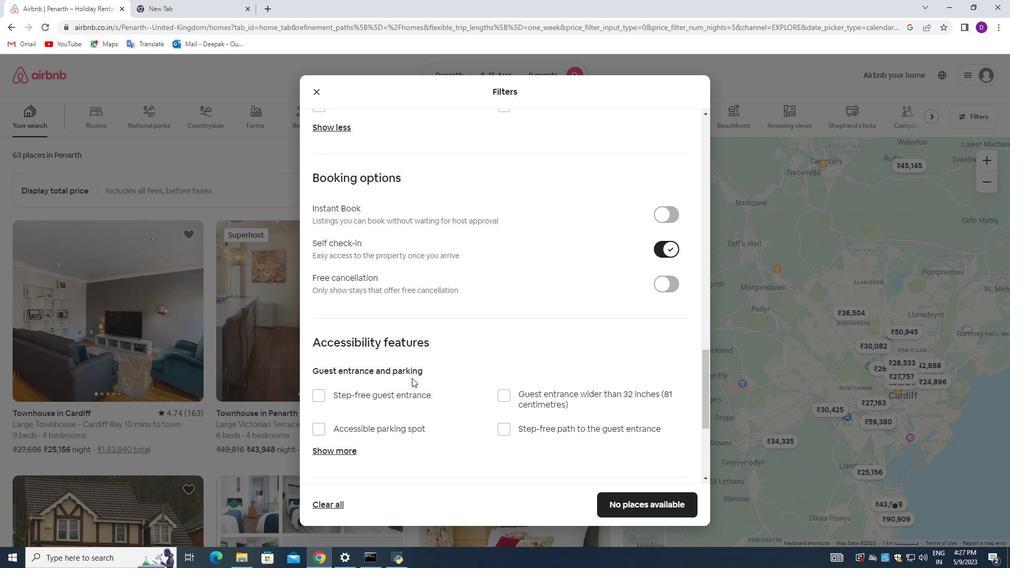 
Action: Mouse scrolled (411, 377) with delta (0, 0)
Screenshot: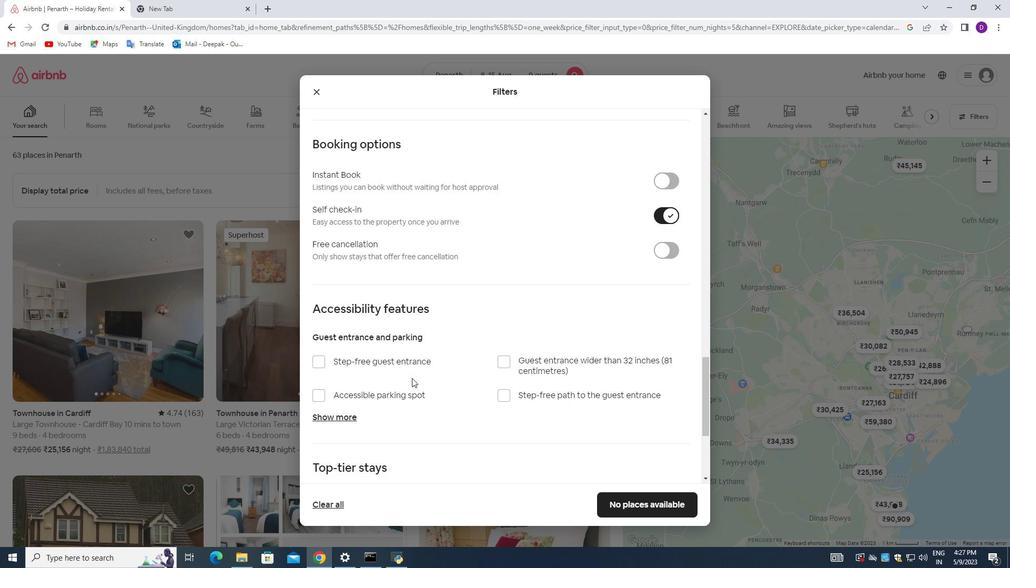 
Action: Mouse moved to (323, 430)
Screenshot: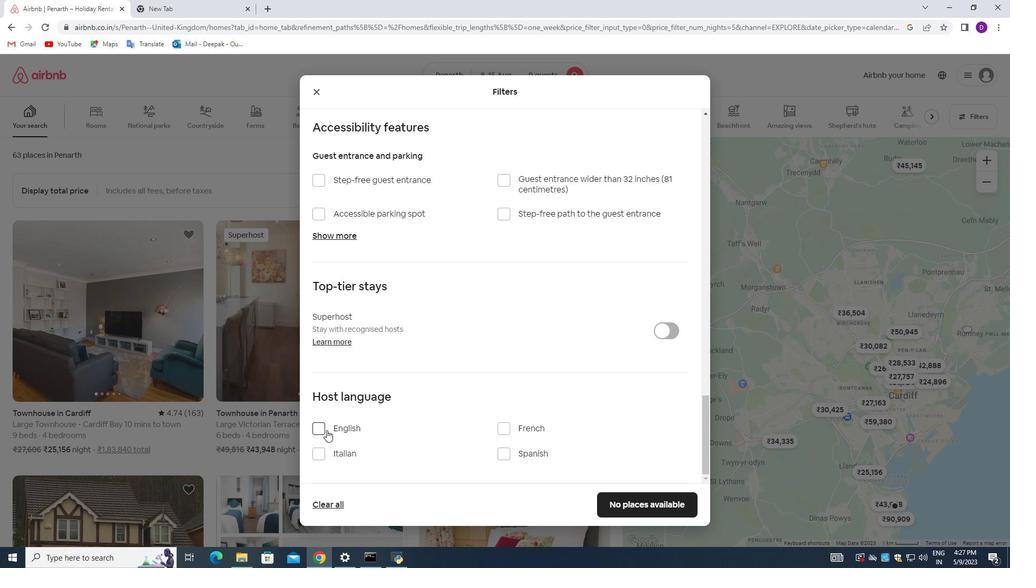 
Action: Mouse pressed left at (323, 430)
Screenshot: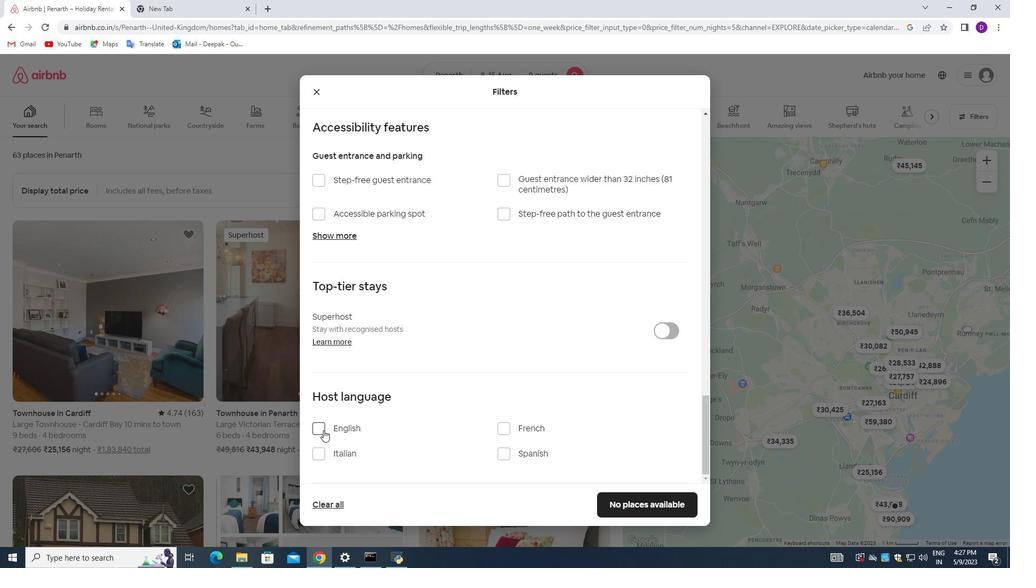 
Action: Mouse moved to (589, 389)
Screenshot: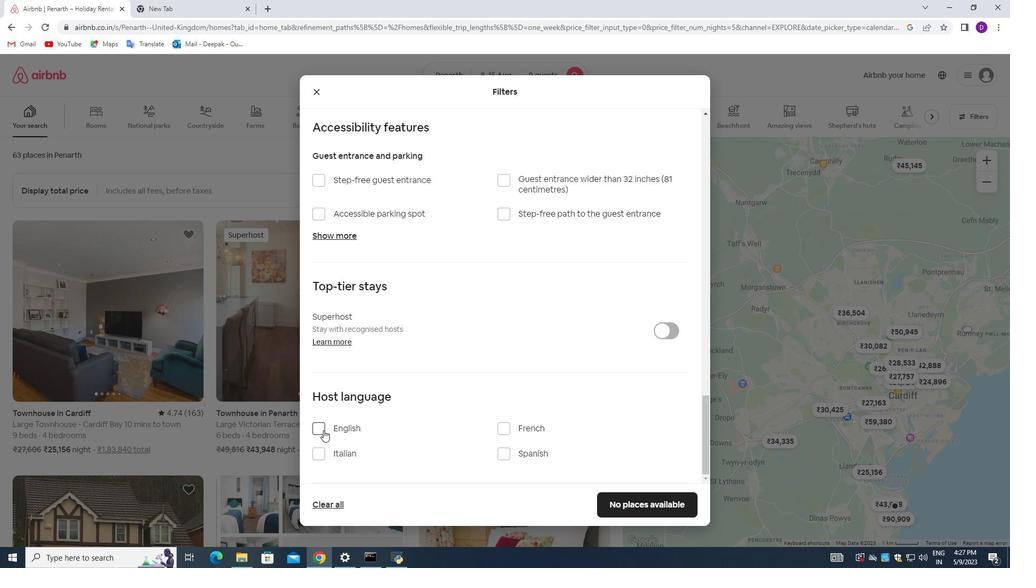 
Action: Mouse scrolled (589, 389) with delta (0, 0)
Screenshot: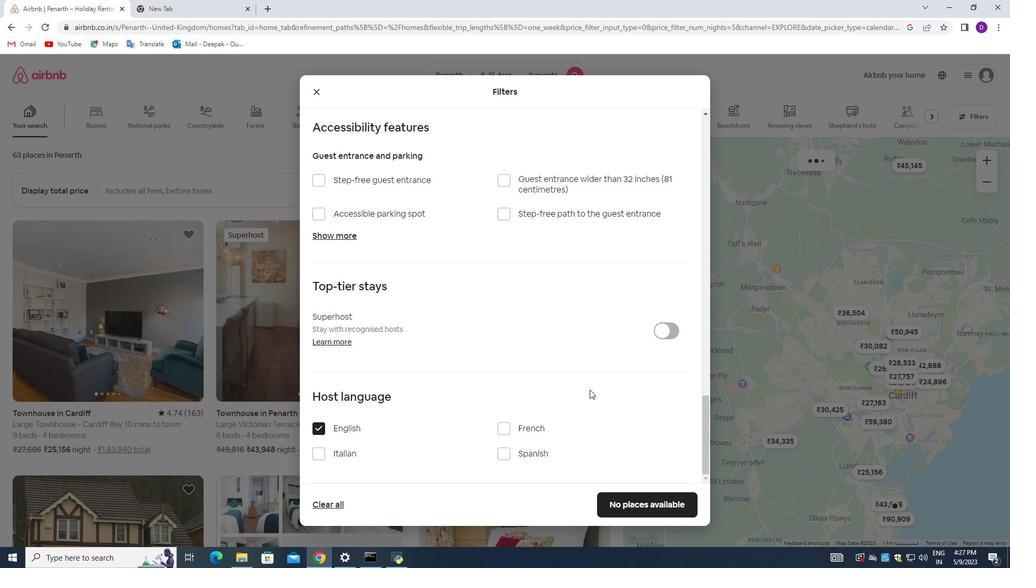 
Action: Mouse scrolled (589, 389) with delta (0, 0)
Screenshot: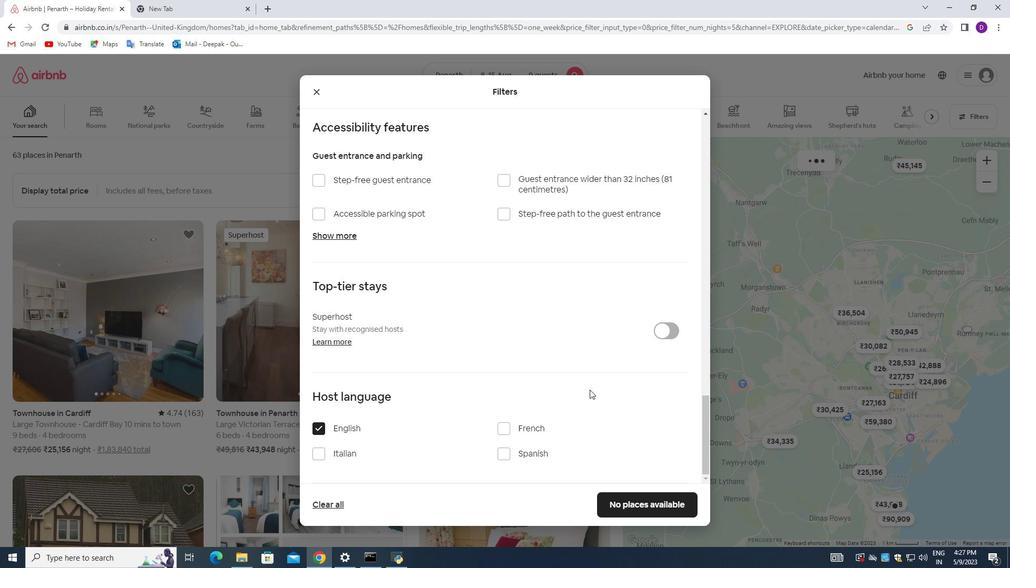 
Action: Mouse scrolled (589, 390) with delta (0, 0)
Screenshot: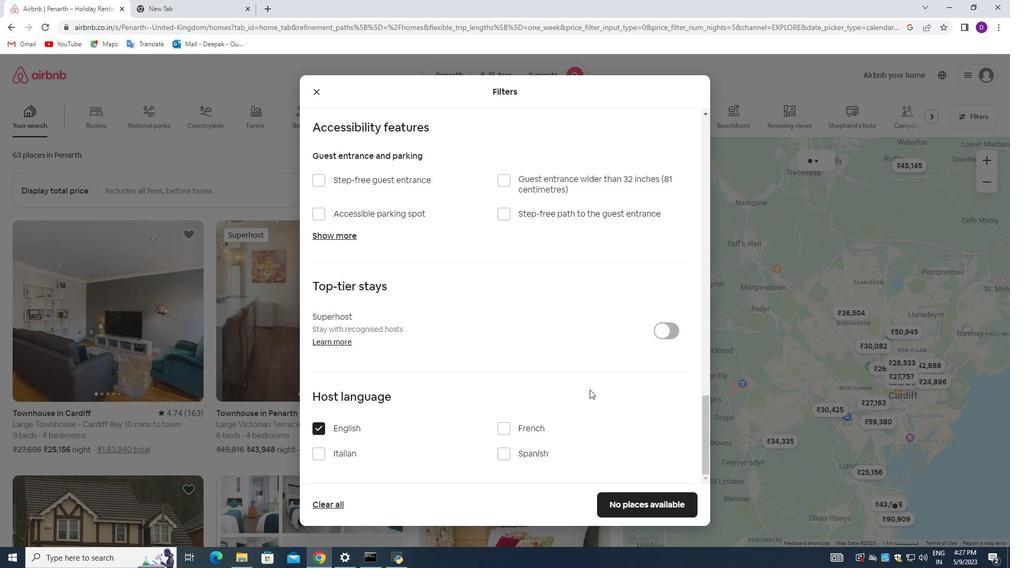
Action: Mouse scrolled (589, 389) with delta (0, 0)
Screenshot: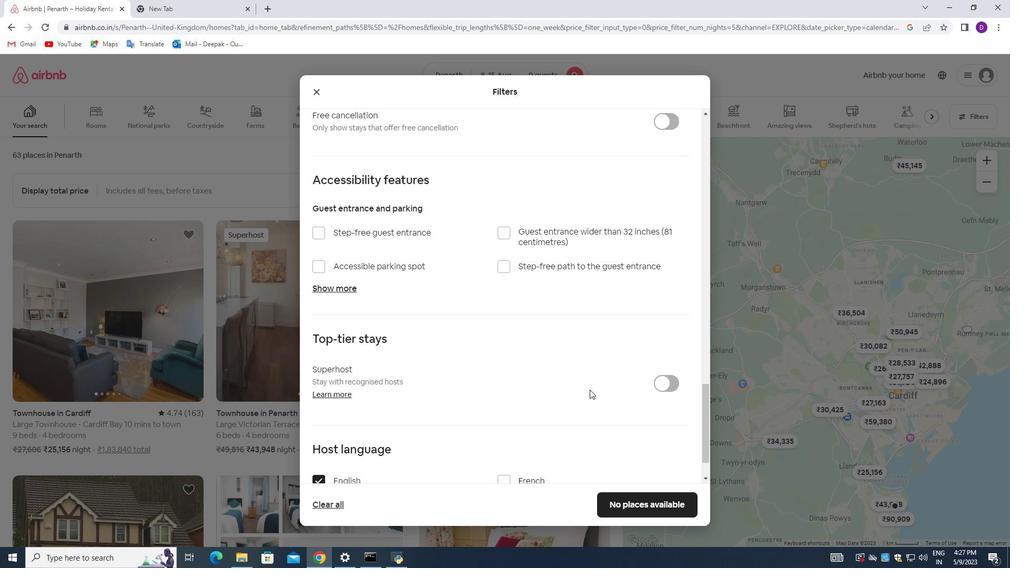 
Action: Mouse scrolled (589, 389) with delta (0, 0)
Screenshot: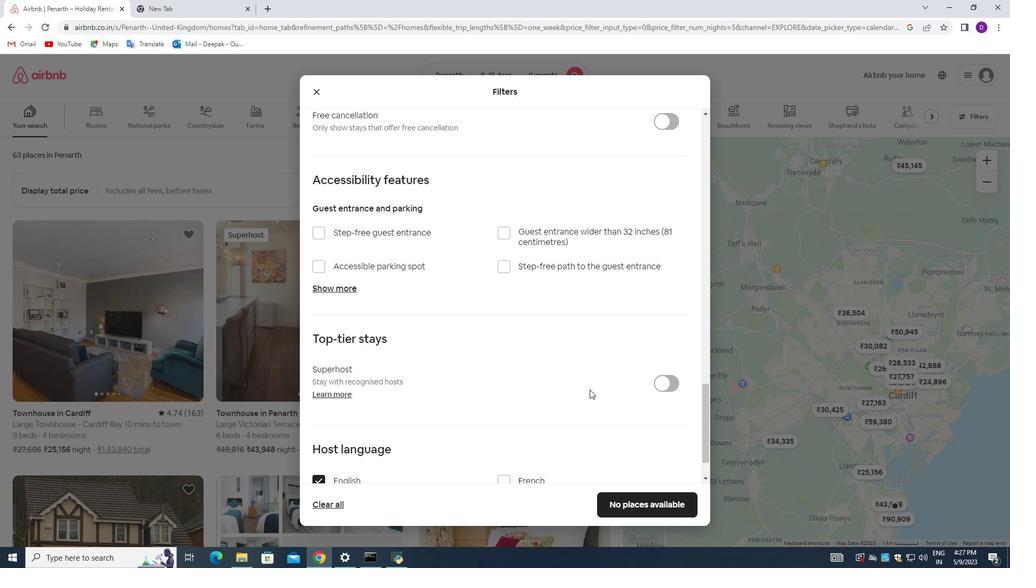 
Action: Mouse moved to (655, 504)
Screenshot: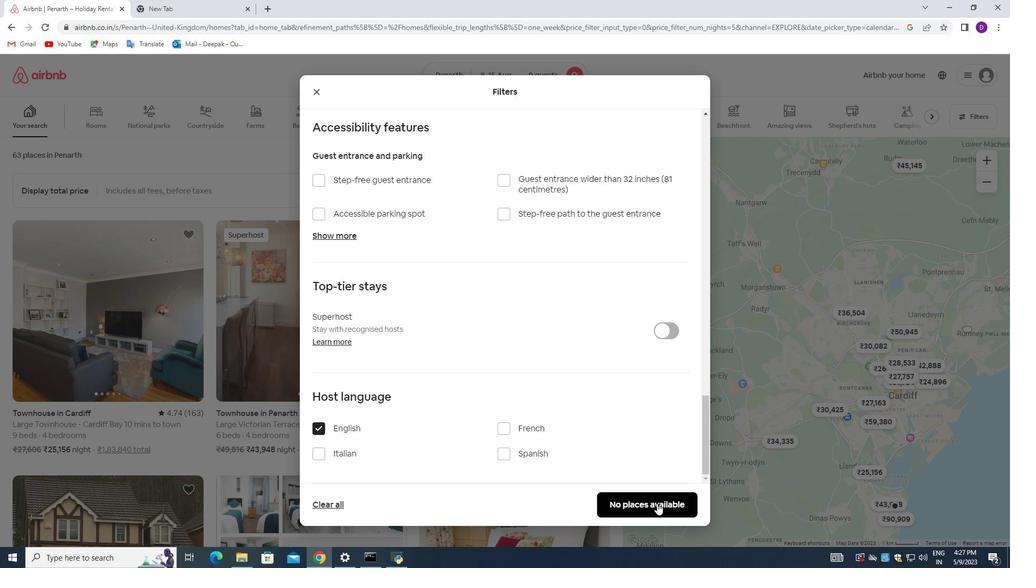 
Action: Mouse pressed left at (655, 504)
Screenshot: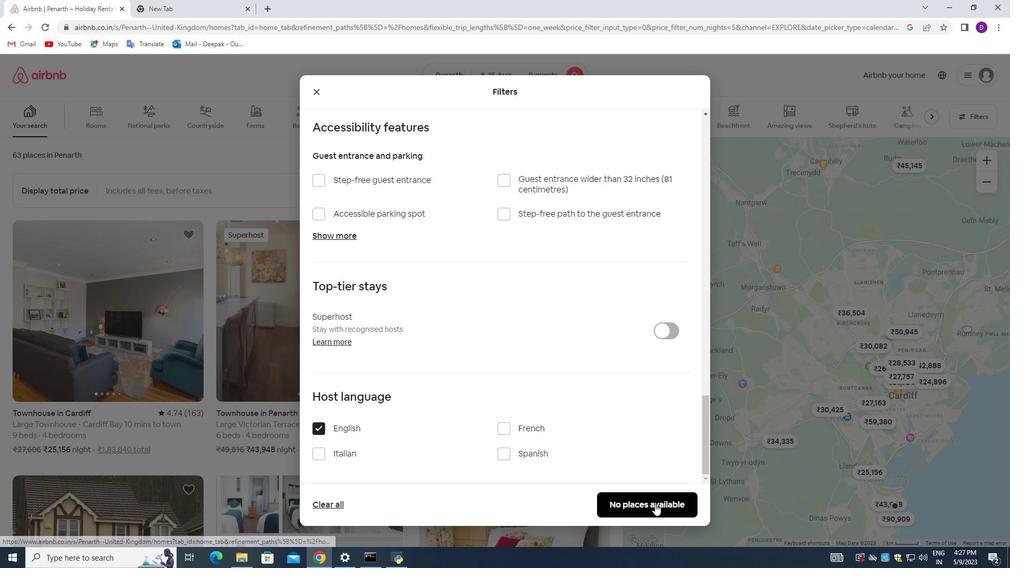 
